 Task: Create new invoice with Date Opened :30-Apr-23, Select Customer: Ascension, Terms: Payment Term 2. Make invoice entry for item-1 with Date: 30-Apr-23, Description: 1800 Cristalino Tequila, Action: Material, Income Account: Income:Sales, Quantity: 1, Unit Price: 15, Discount $: 1.38. Make entry for item-2 with Date: 30-Apr-23, Description: Fairlife Low Fat Very Strawberry Milk , Action: Material, Income Account: Income:Sales, Quantity: 2, Unit Price: 9.25, Discount $: 2.38. Make entry for item-3 with Date: 30-Apr-23, Description: Magical Mixed Roses Bouquet (12ct)_x000D_
, Action: Material, Income Account: Income:Sales, Quantity: 1, Unit Price: 10.25, Discount $: 2.88. Write Notes: 'Looking forward to serving you again.'. Post Invoice with Post Date: 30-Apr-23, Post to Accounts: Assets:Accounts Receivable. Pay / Process Payment with Transaction Date: 15-May-23, Amount: 37.11, Transfer Account: Checking Account. Print Invoice, display notes by going to Option, then go to Display Tab and check 'Invoice Notes'.
Action: Mouse moved to (148, 51)
Screenshot: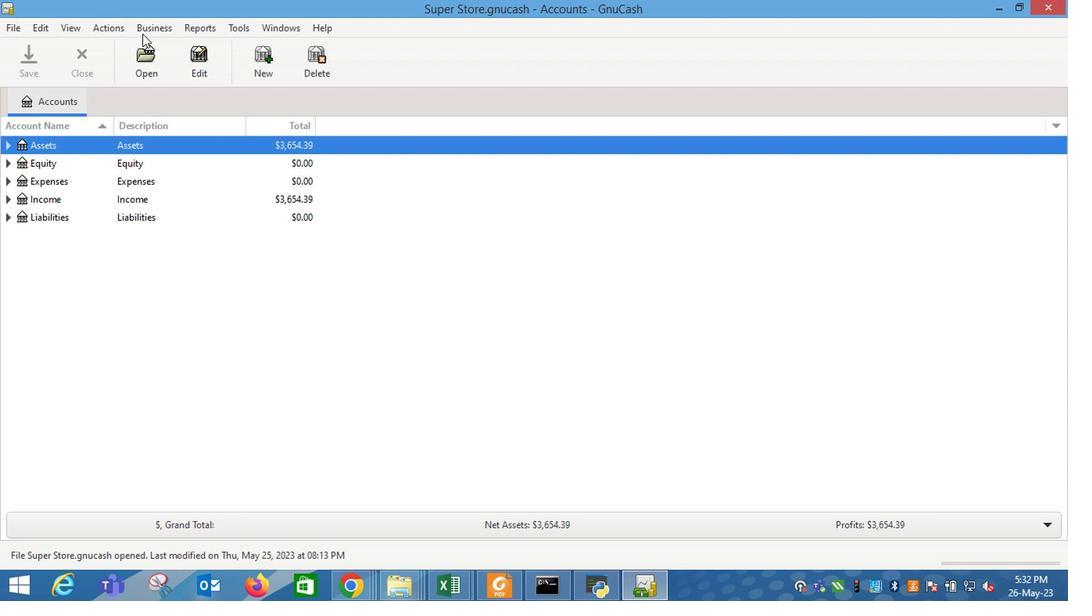 
Action: Mouse pressed left at (148, 51)
Screenshot: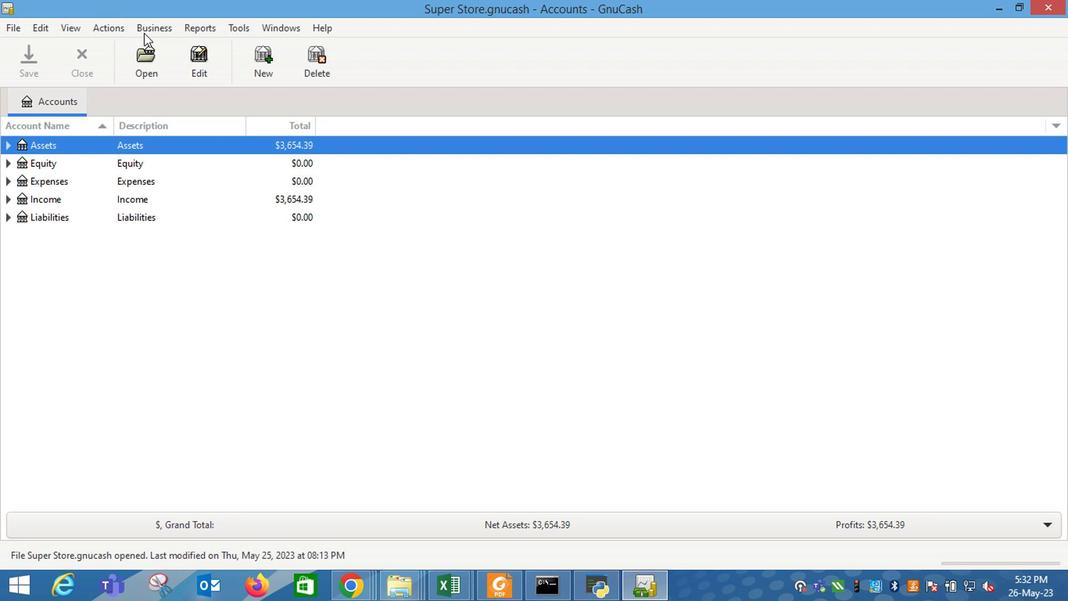 
Action: Mouse moved to (349, 126)
Screenshot: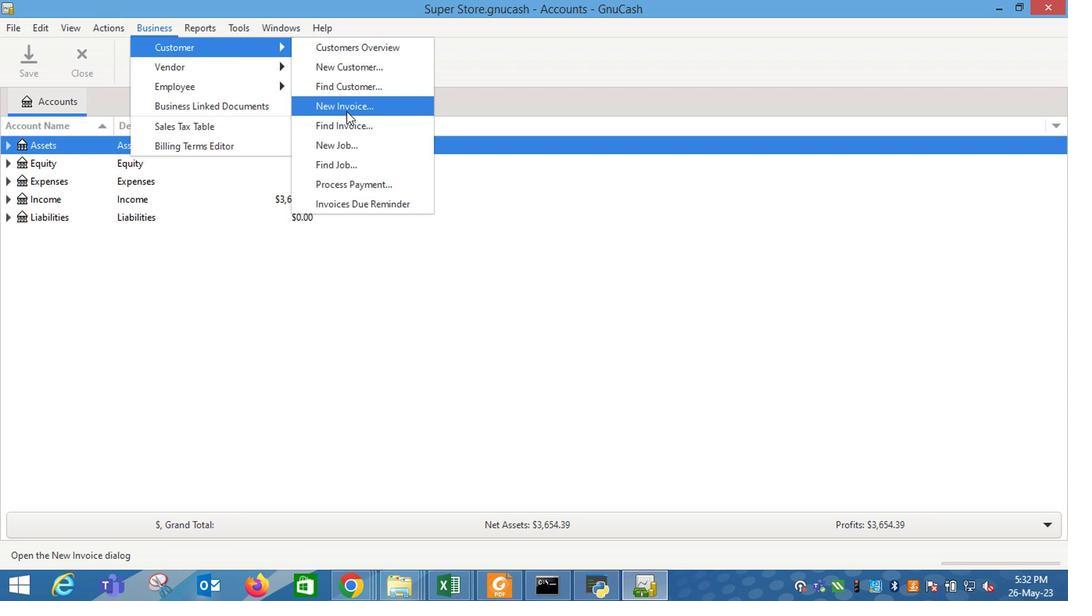 
Action: Mouse pressed left at (349, 126)
Screenshot: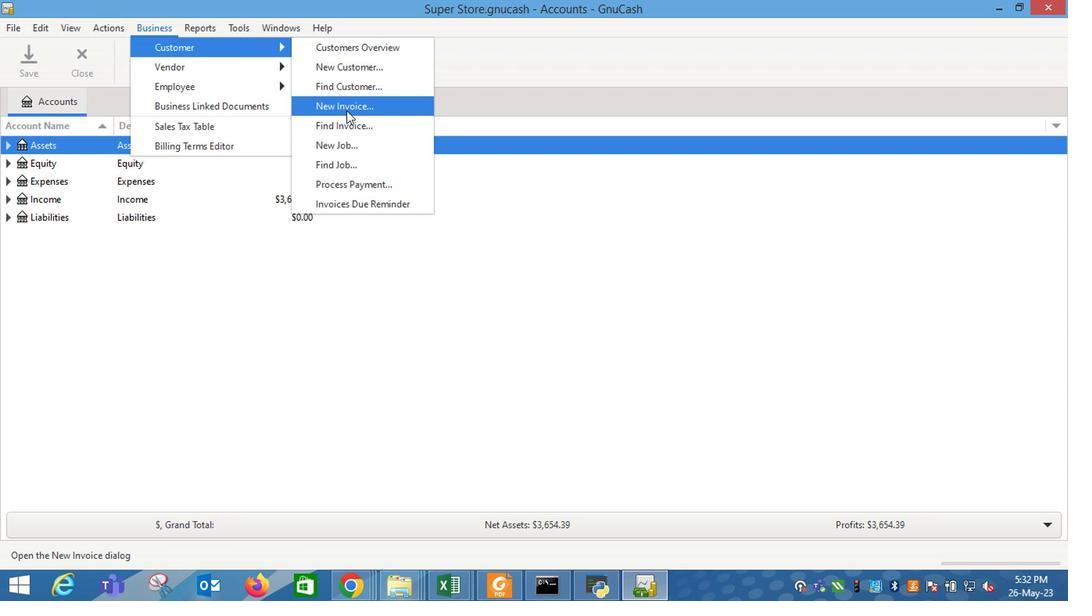 
Action: Mouse moved to (649, 252)
Screenshot: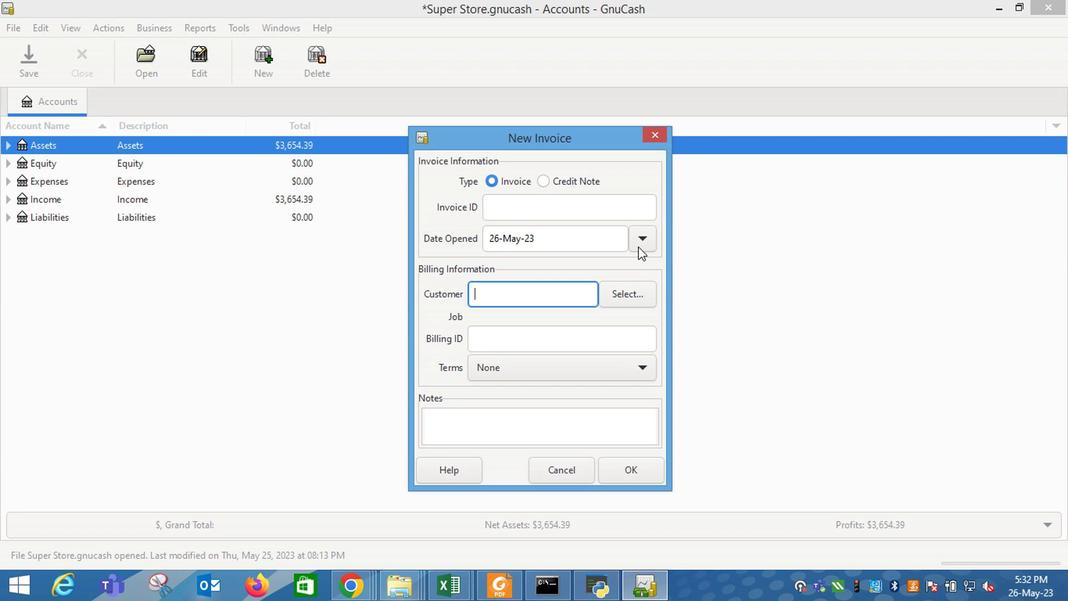 
Action: Mouse pressed left at (649, 252)
Screenshot: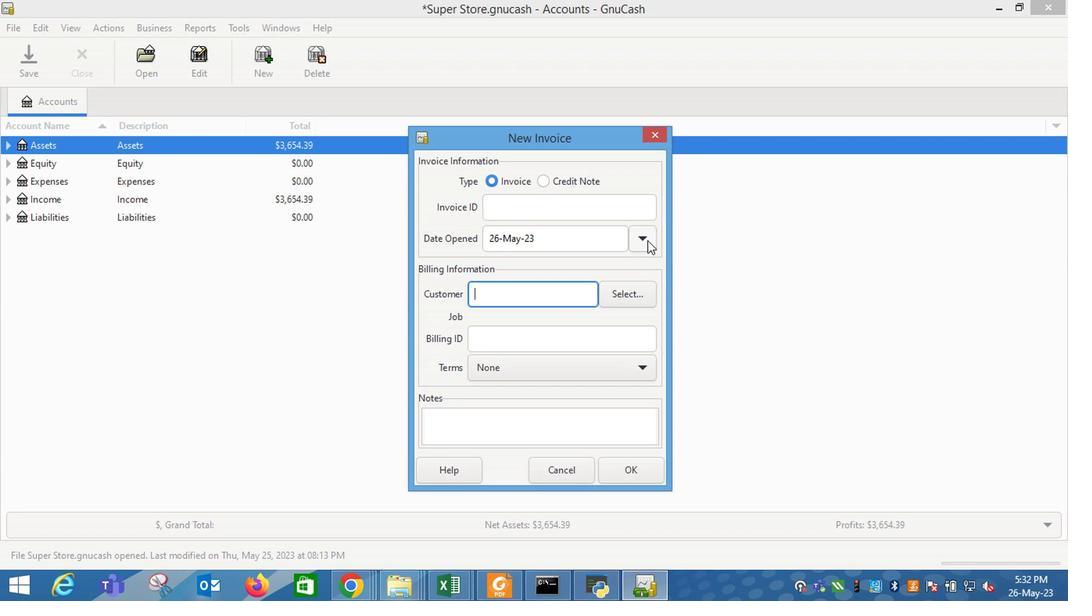 
Action: Mouse moved to (519, 273)
Screenshot: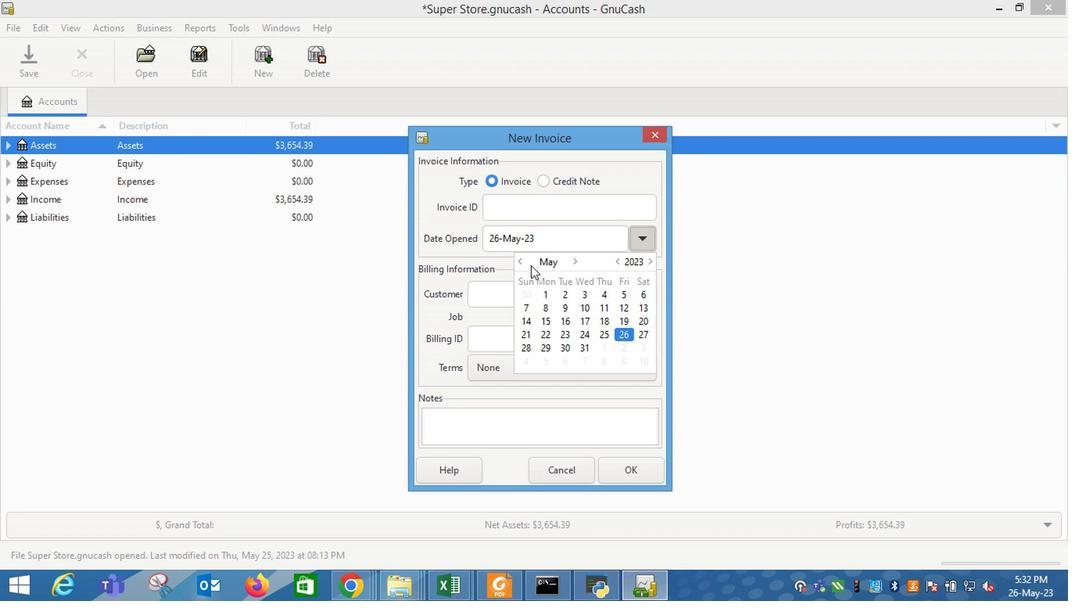 
Action: Mouse pressed left at (519, 273)
Screenshot: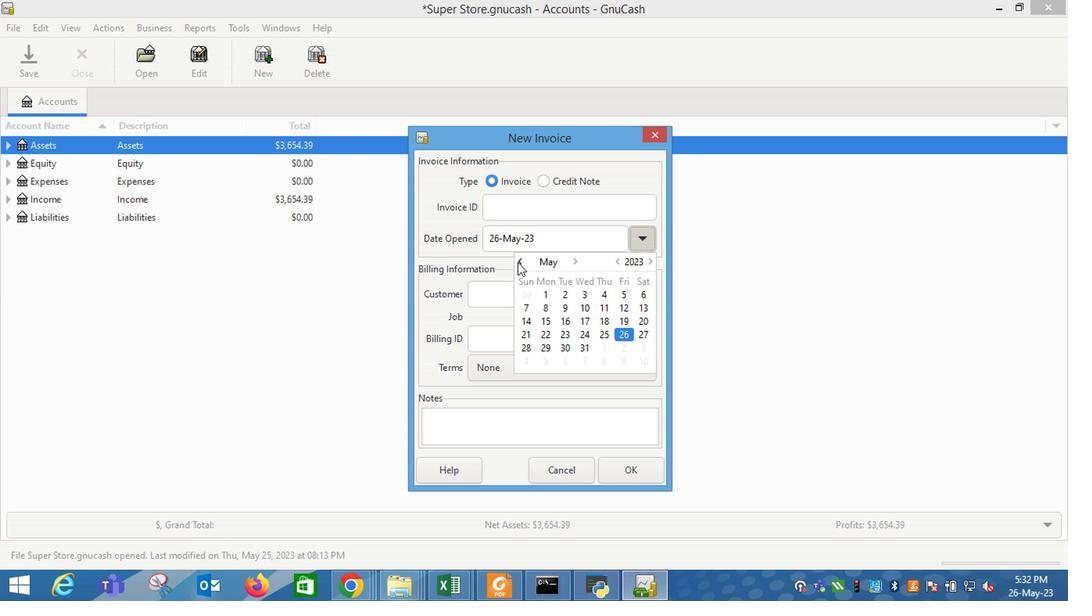 
Action: Mouse moved to (532, 367)
Screenshot: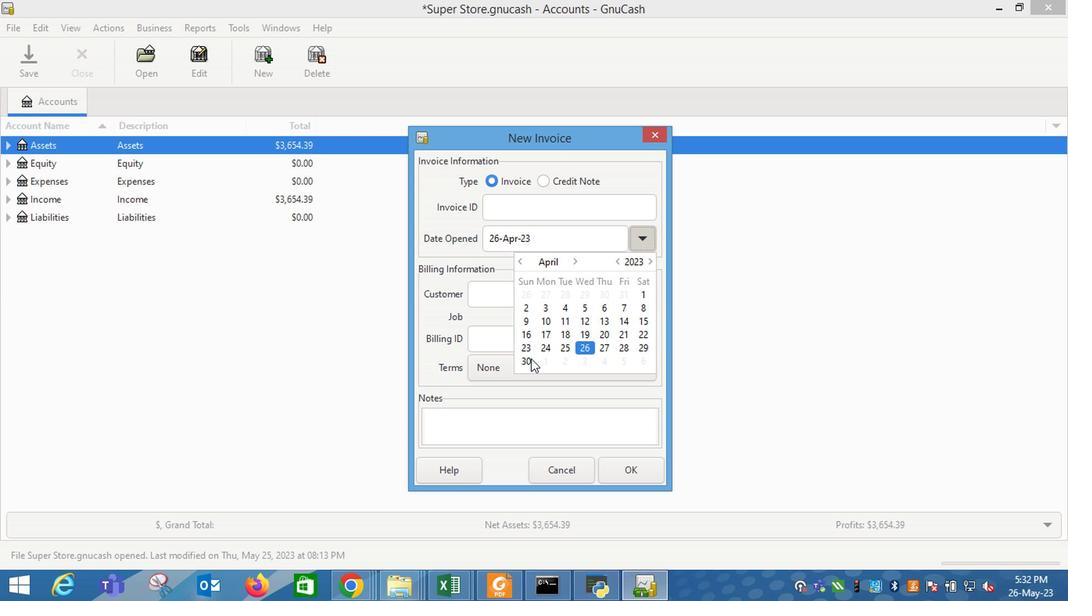 
Action: Mouse pressed left at (532, 367)
Screenshot: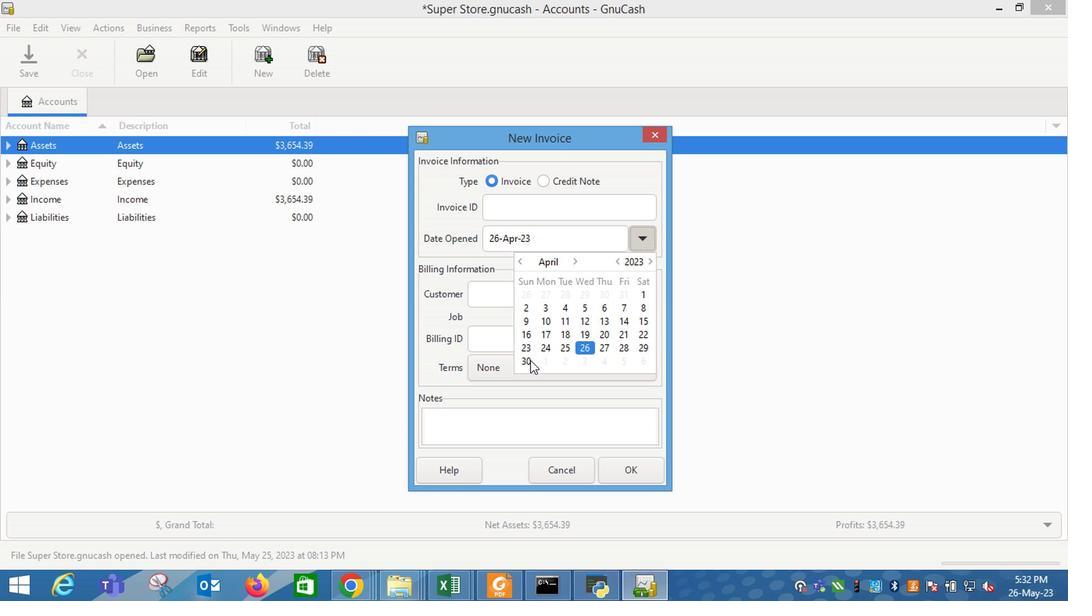 
Action: Mouse moved to (503, 301)
Screenshot: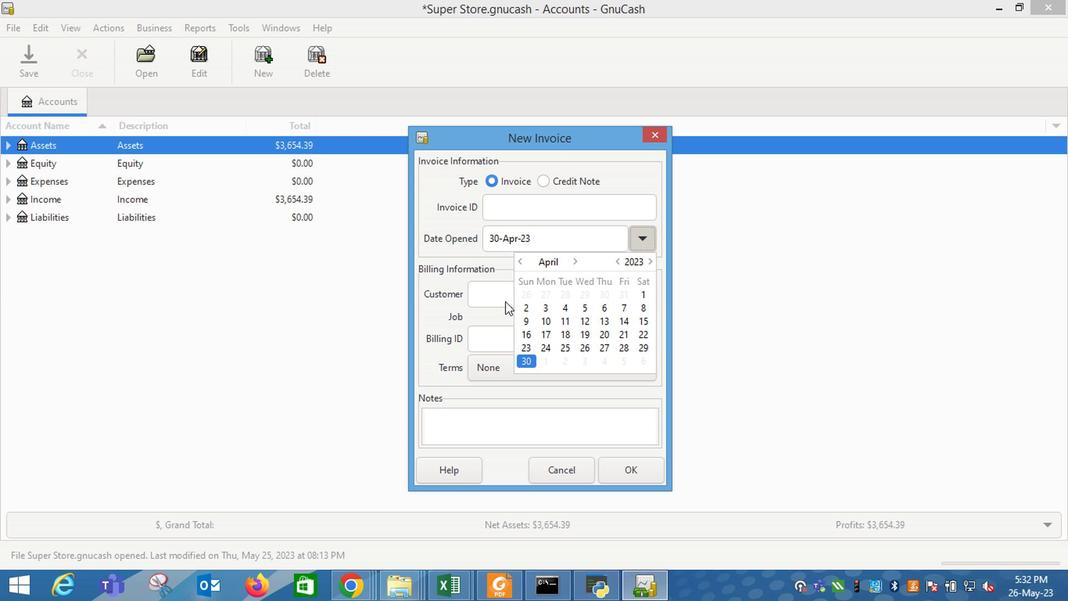 
Action: Mouse pressed left at (503, 301)
Screenshot: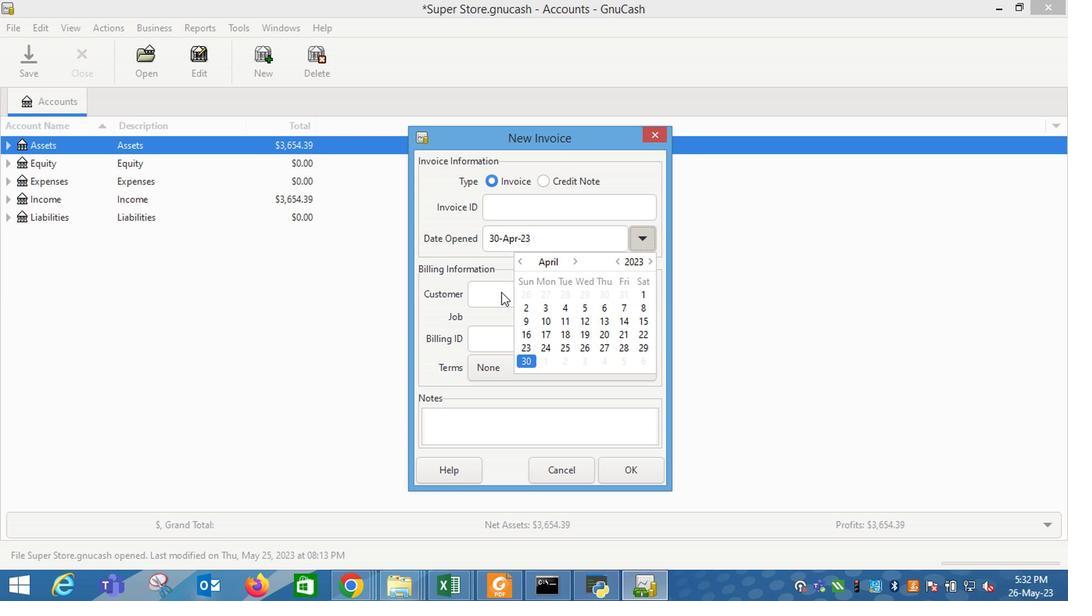 
Action: Mouse moved to (516, 305)
Screenshot: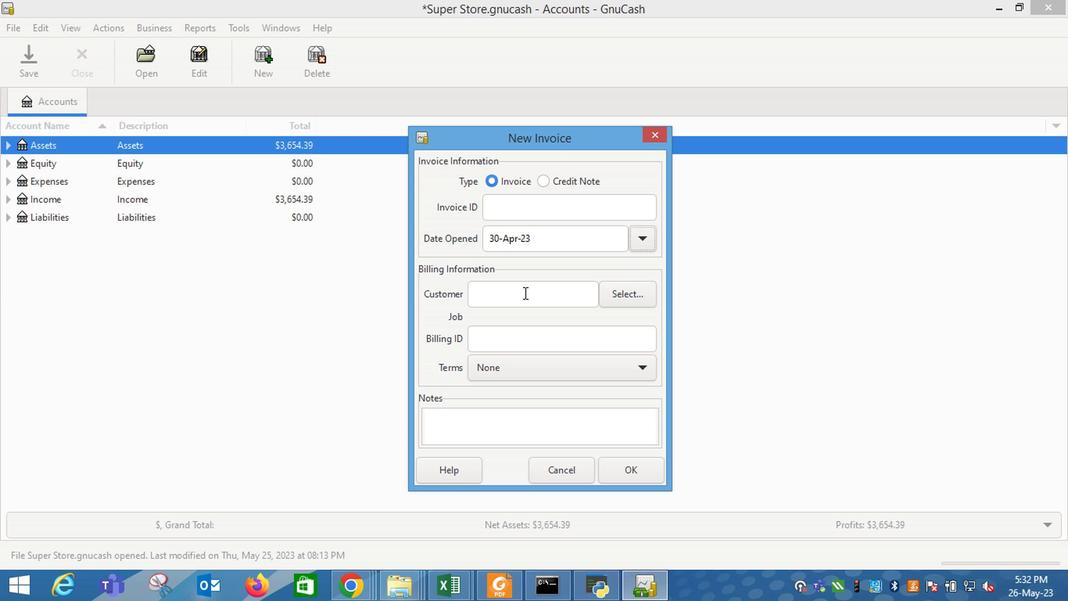 
Action: Mouse pressed left at (516, 305)
Screenshot: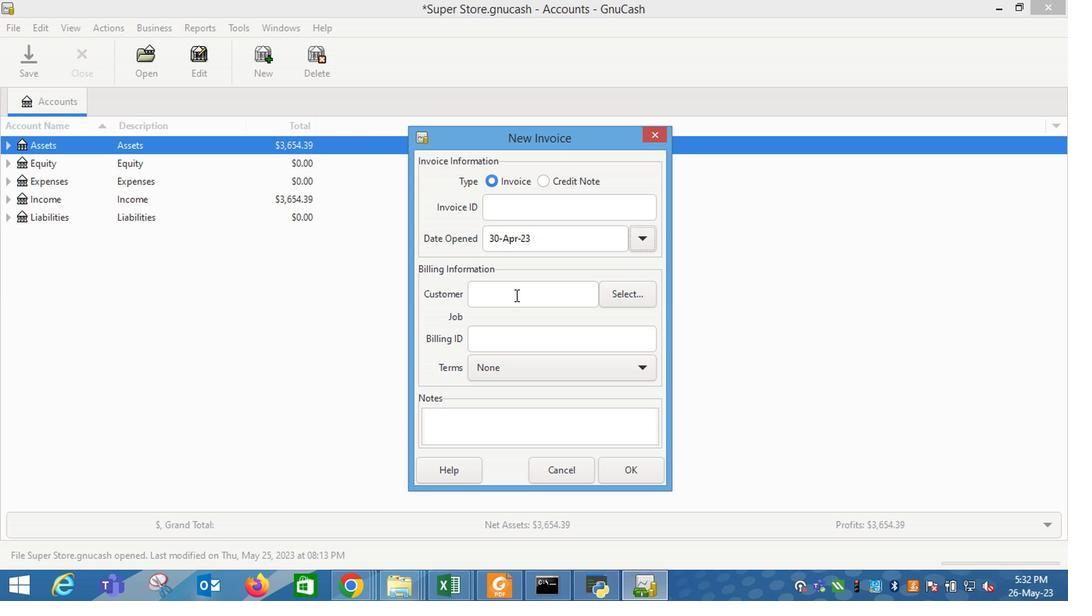 
Action: Key pressed <Key.shift_r>S<Key.backspace><Key.shift_r>Asc
Screenshot: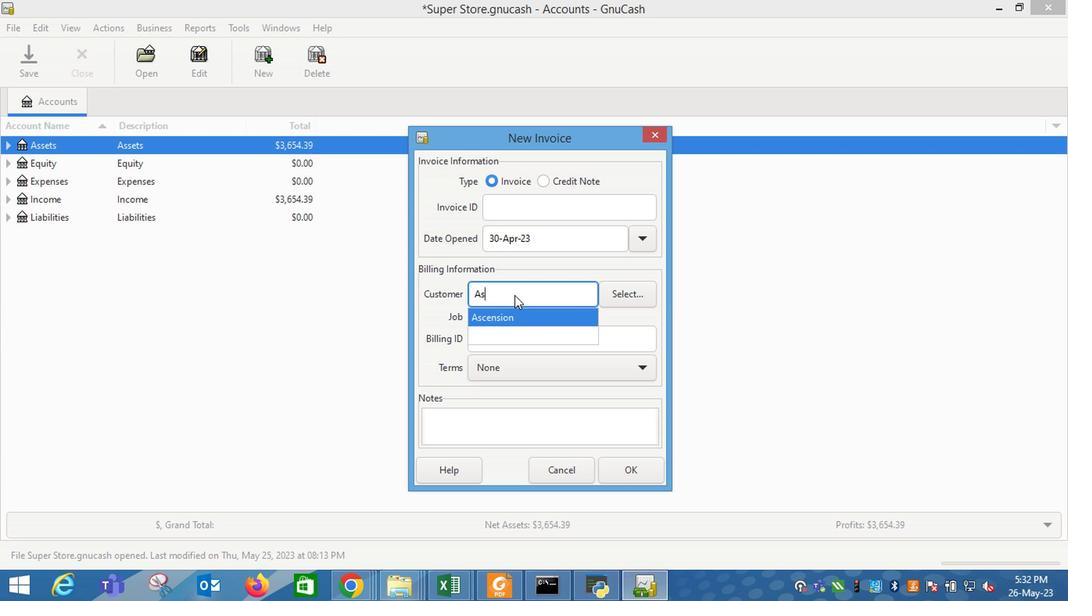 
Action: Mouse moved to (510, 326)
Screenshot: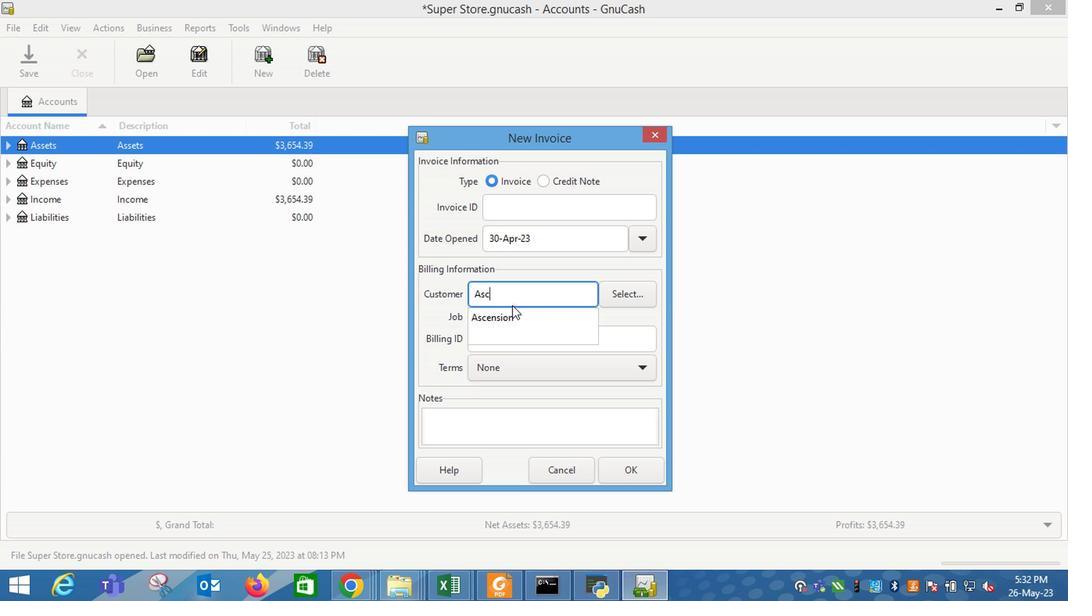 
Action: Mouse pressed left at (510, 326)
Screenshot: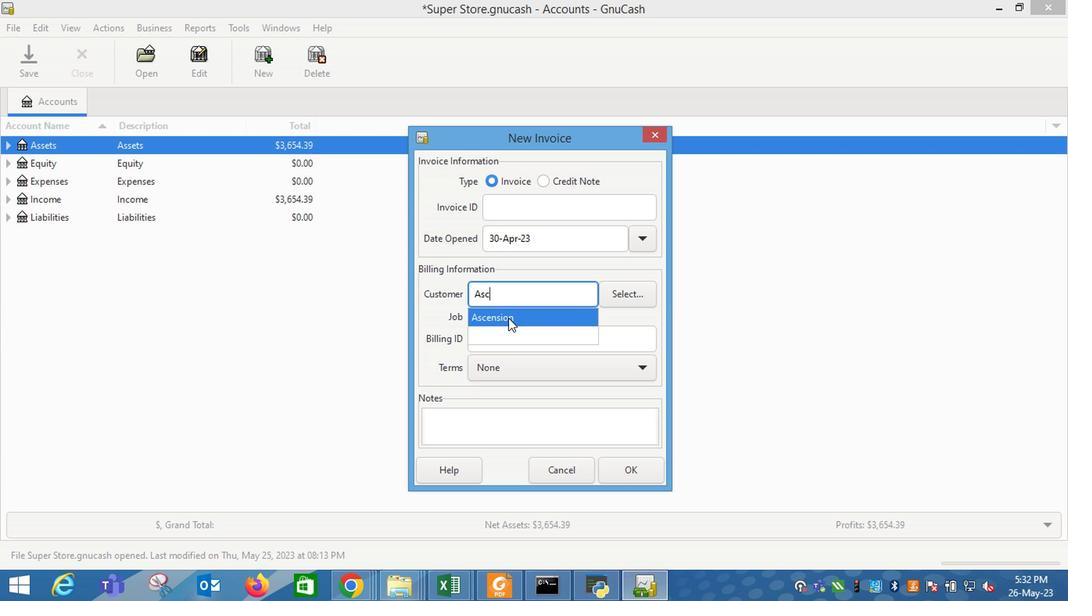 
Action: Mouse moved to (578, 389)
Screenshot: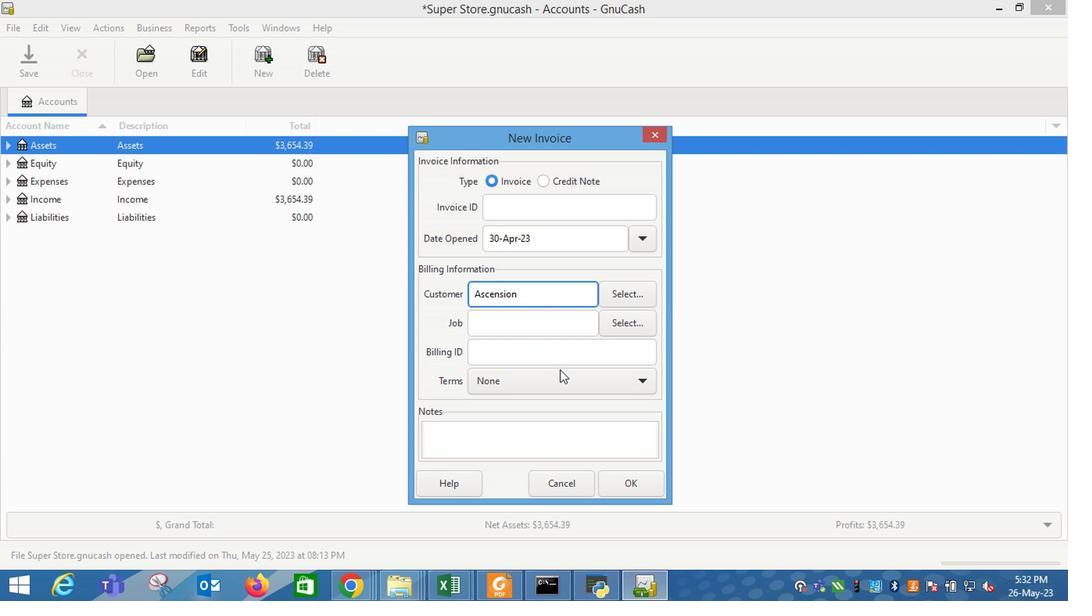 
Action: Mouse pressed left at (578, 389)
Screenshot: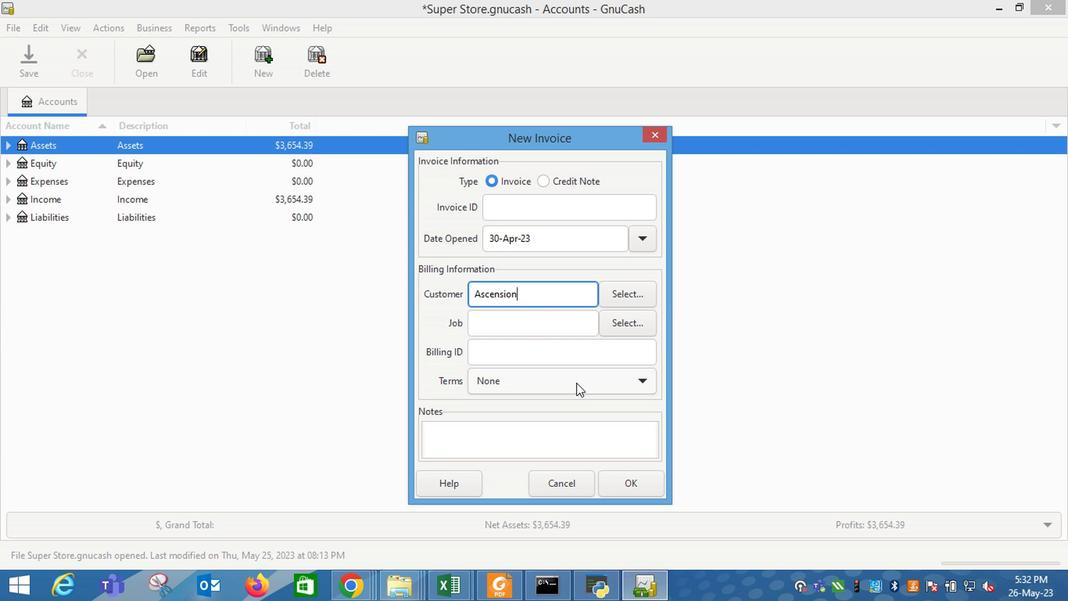 
Action: Mouse moved to (543, 441)
Screenshot: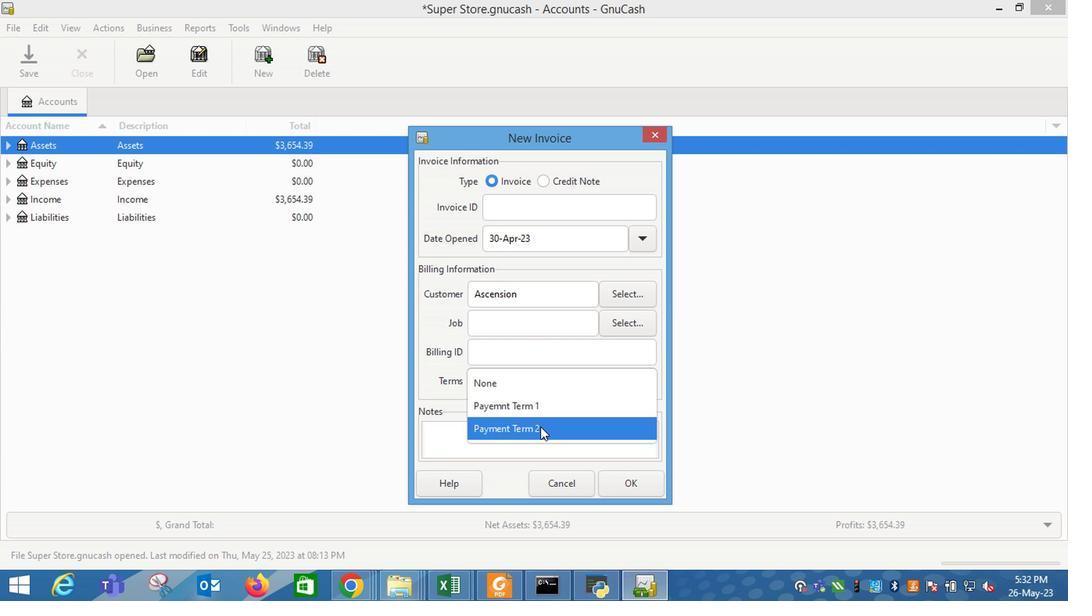 
Action: Mouse pressed left at (543, 441)
Screenshot: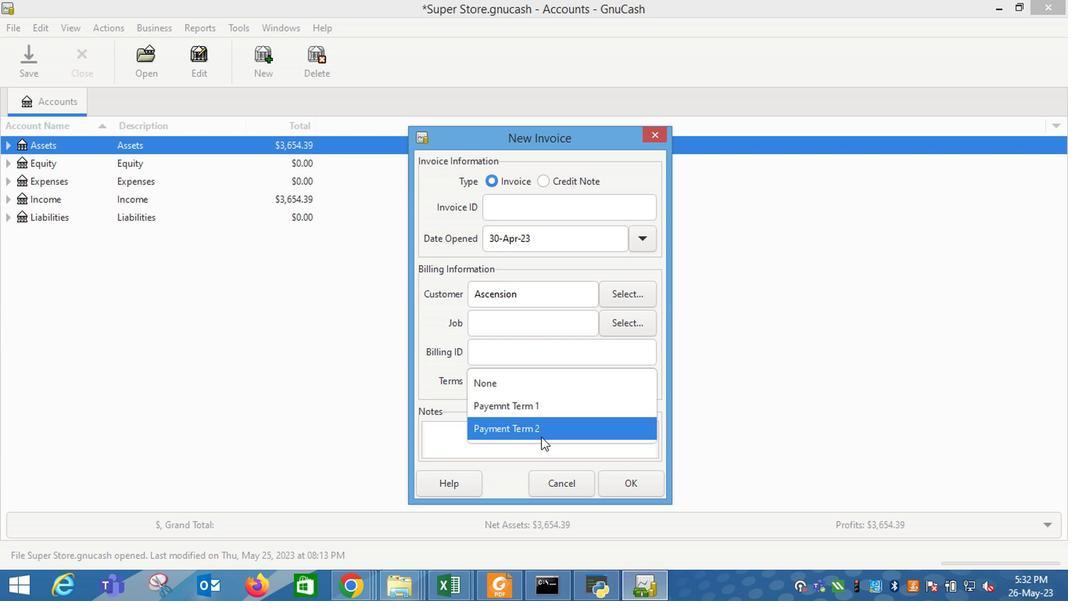 
Action: Mouse moved to (656, 492)
Screenshot: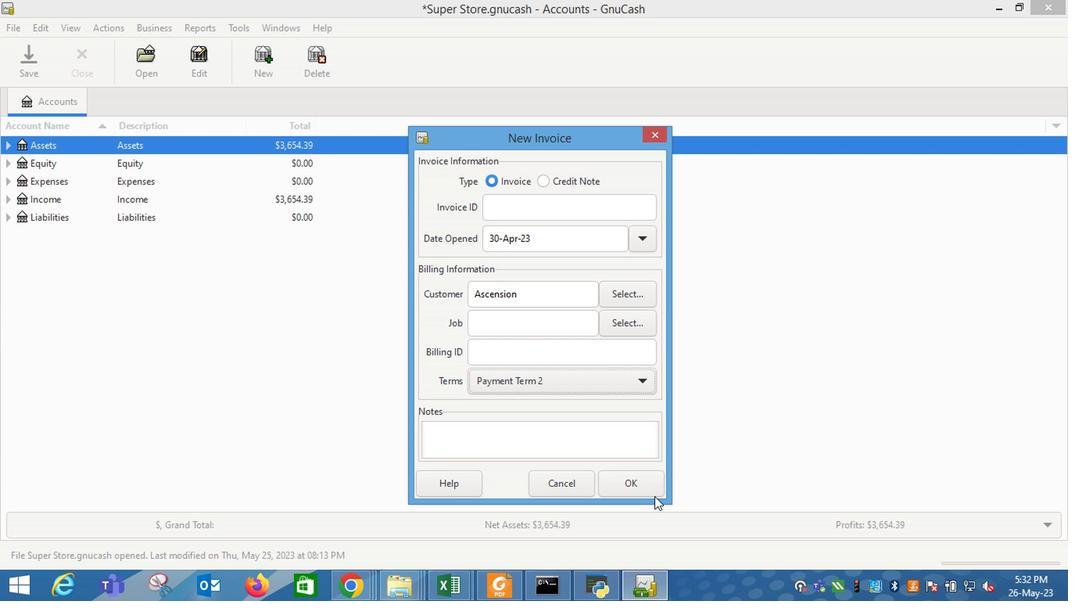 
Action: Mouse pressed left at (656, 492)
Screenshot: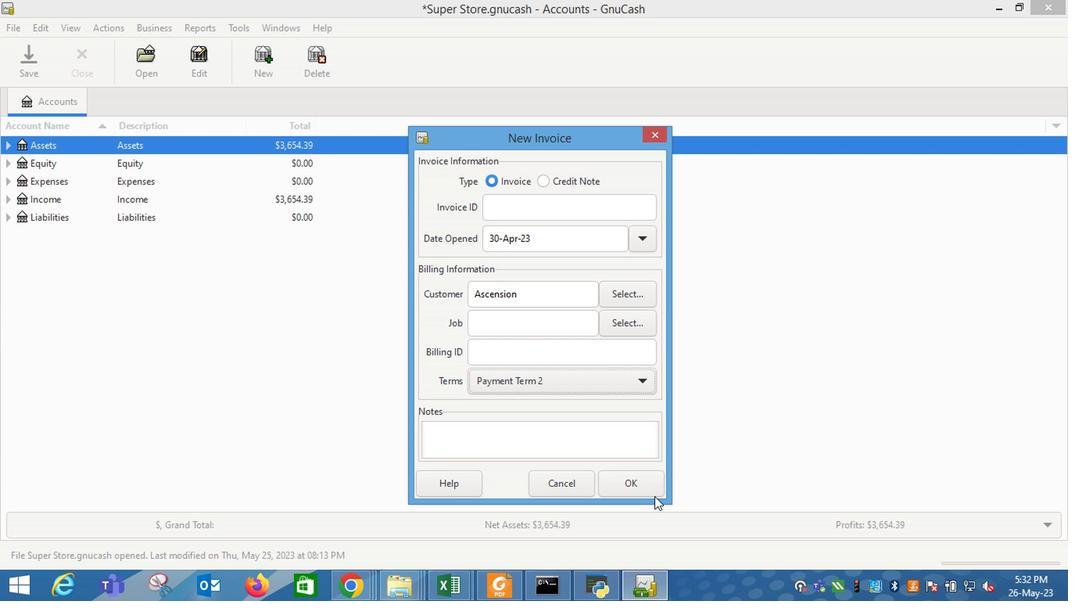 
Action: Mouse moved to (57, 318)
Screenshot: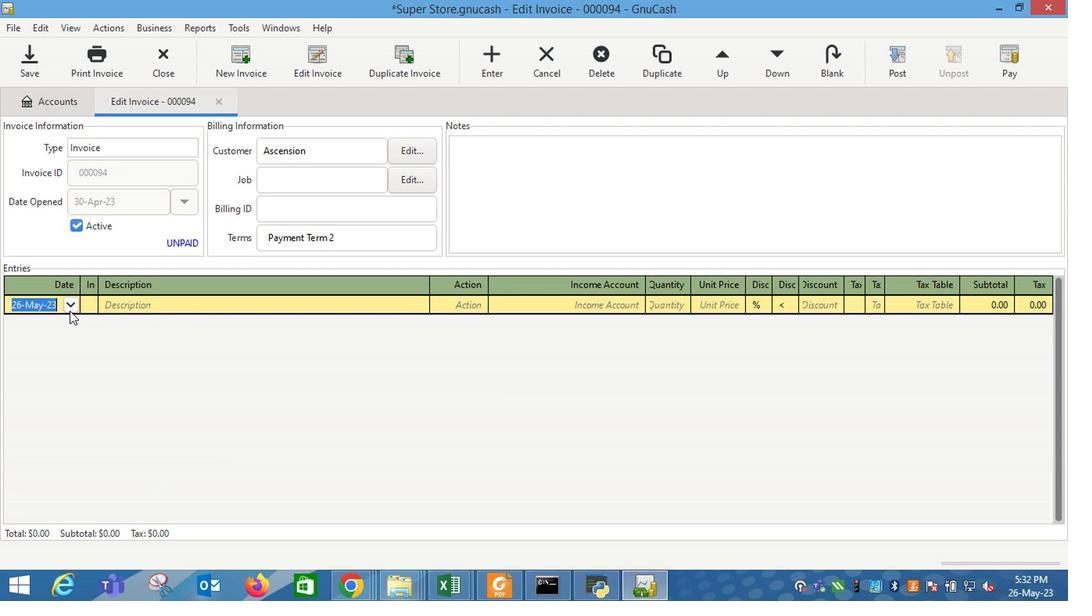 
Action: Mouse pressed left at (72, 316)
Screenshot: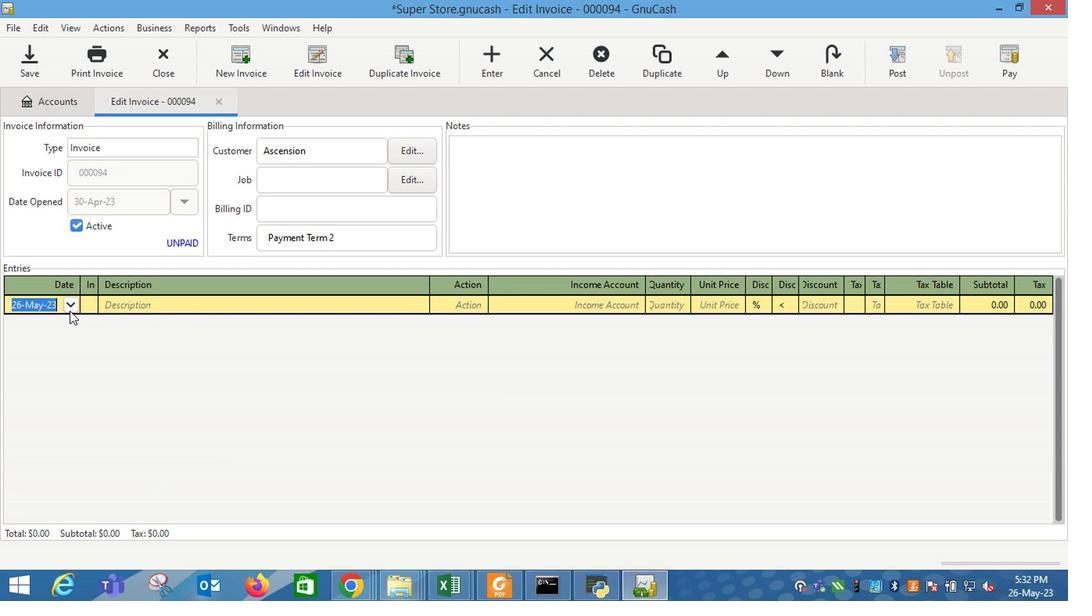 
Action: Mouse moved to (16, 330)
Screenshot: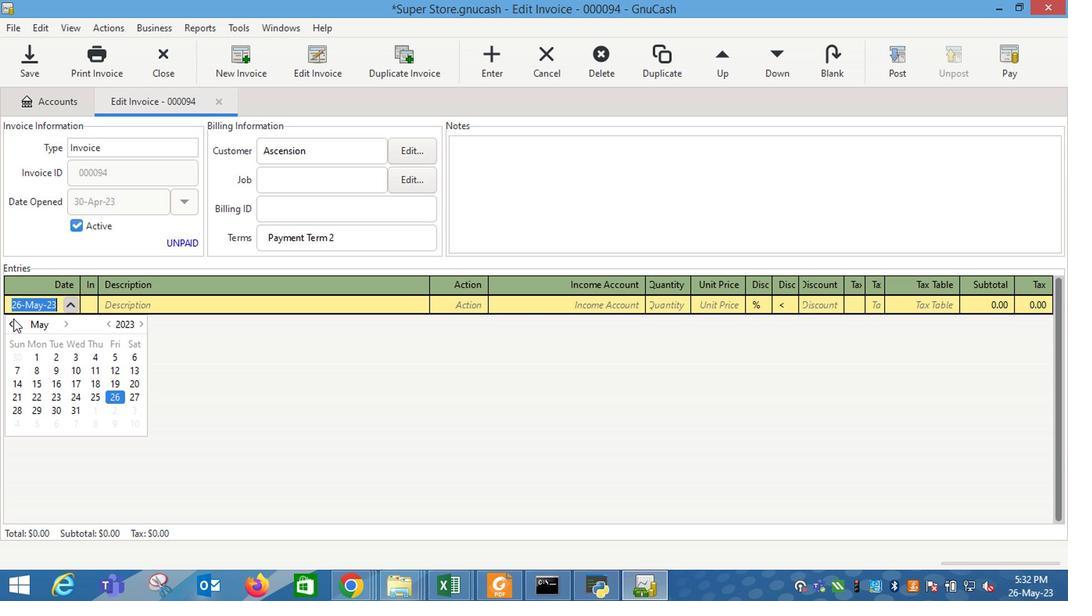 
Action: Mouse pressed left at (16, 330)
Screenshot: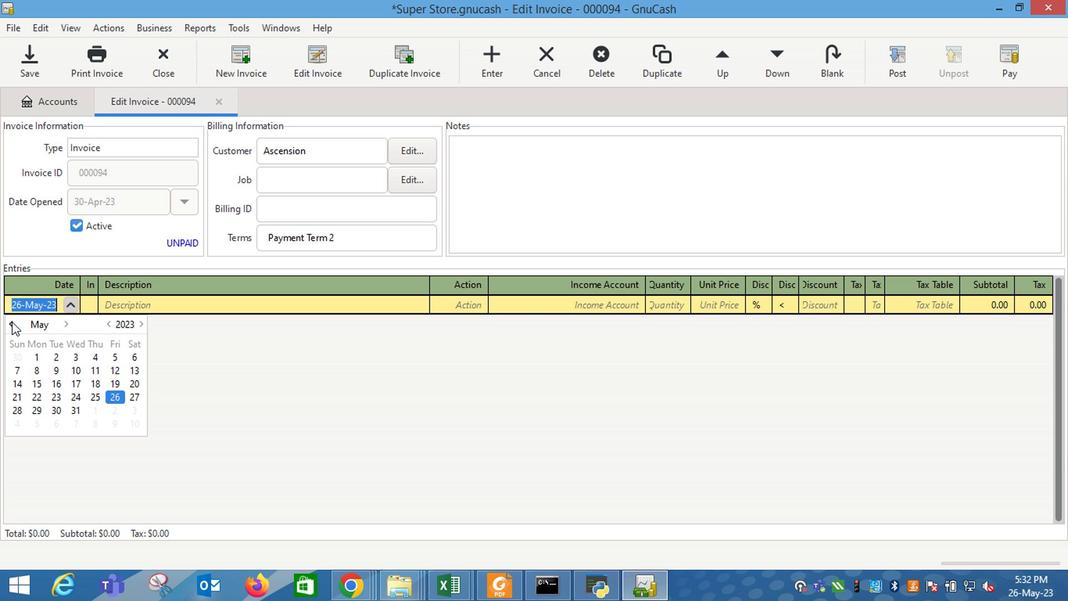 
Action: Mouse moved to (16, 429)
Screenshot: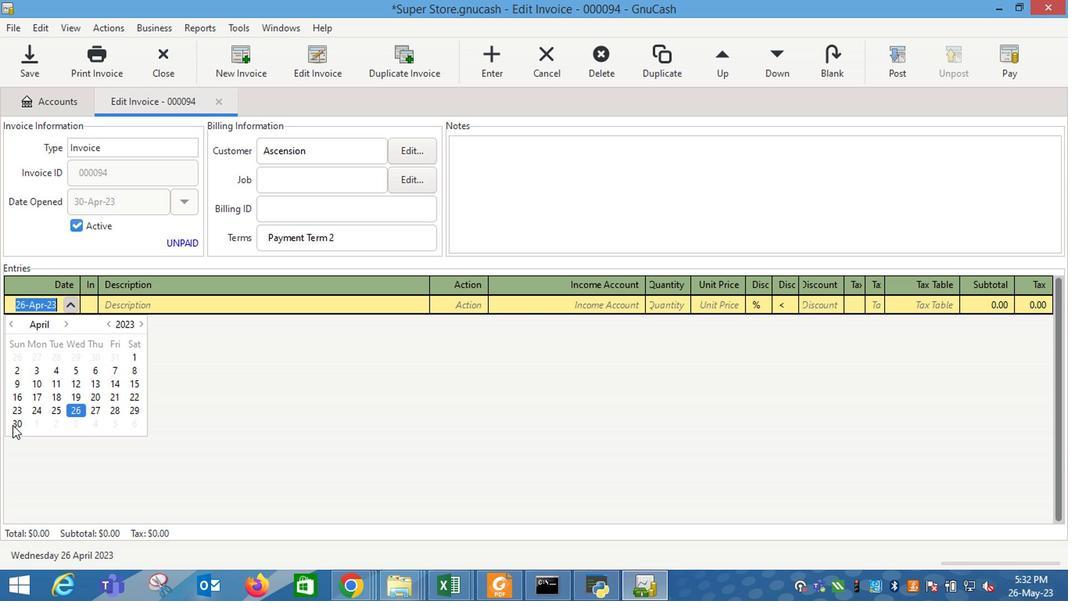 
Action: Mouse pressed left at (16, 429)
Screenshot: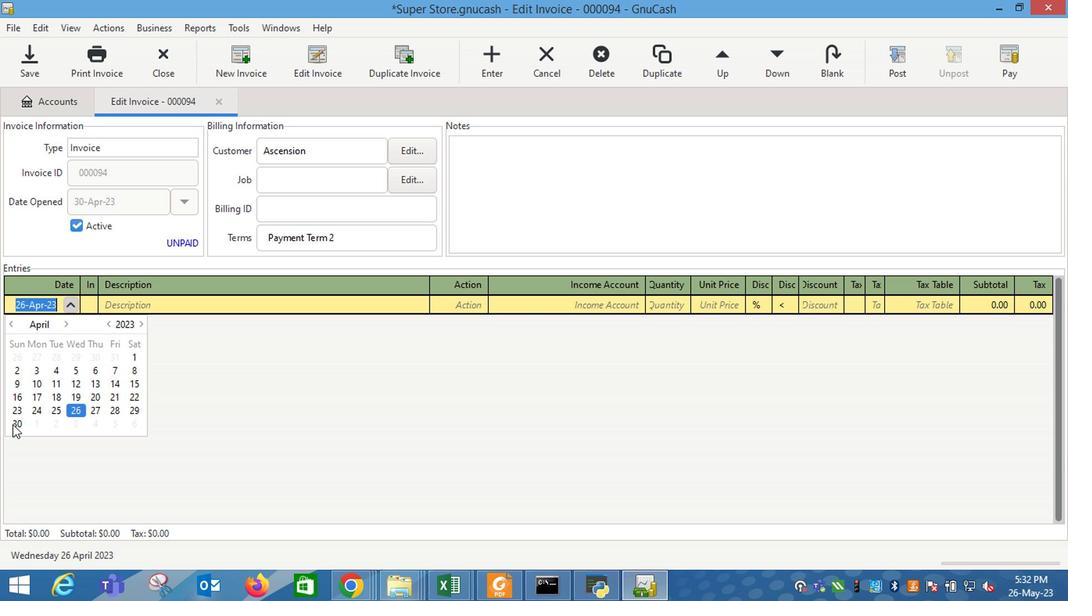 
Action: Mouse moved to (150, 313)
Screenshot: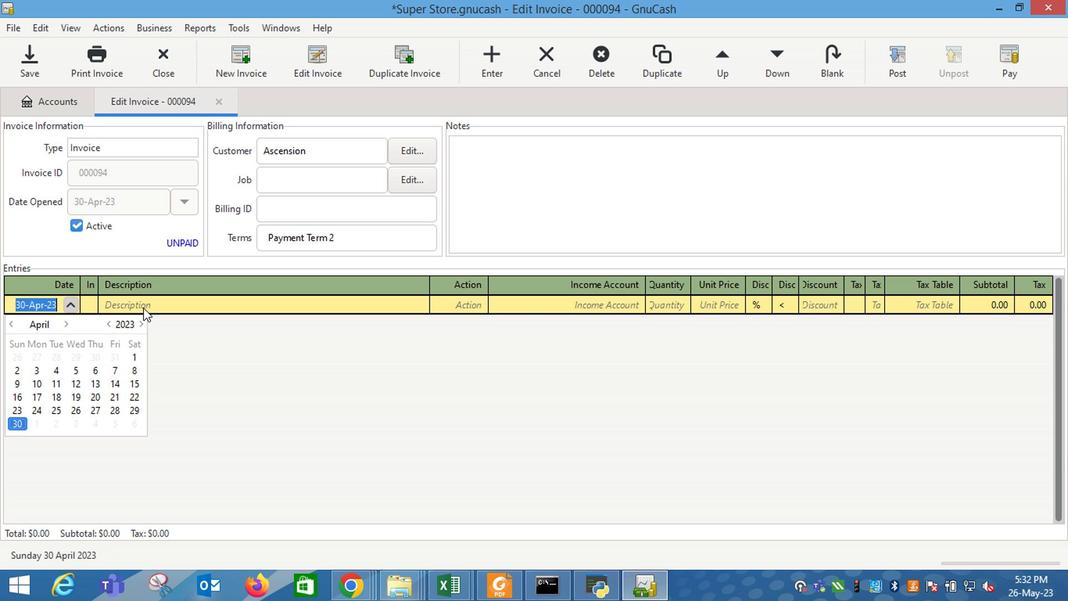 
Action: Mouse pressed left at (150, 313)
Screenshot: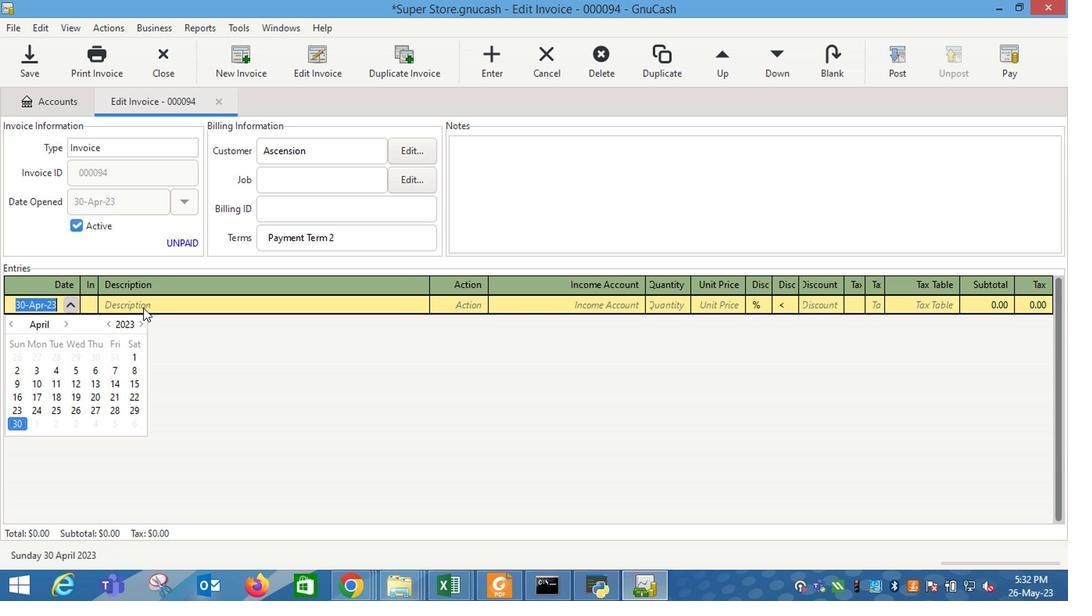 
Action: Key pressed 1800<Key.space><Key.shift_r>Cristalino
Screenshot: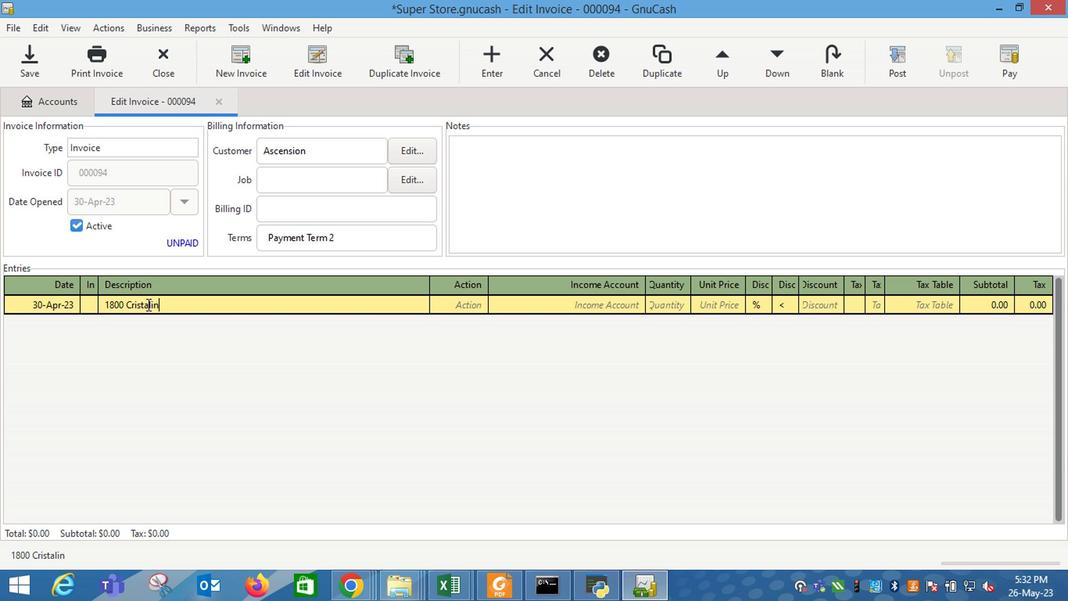 
Action: Mouse moved to (209, 381)
Screenshot: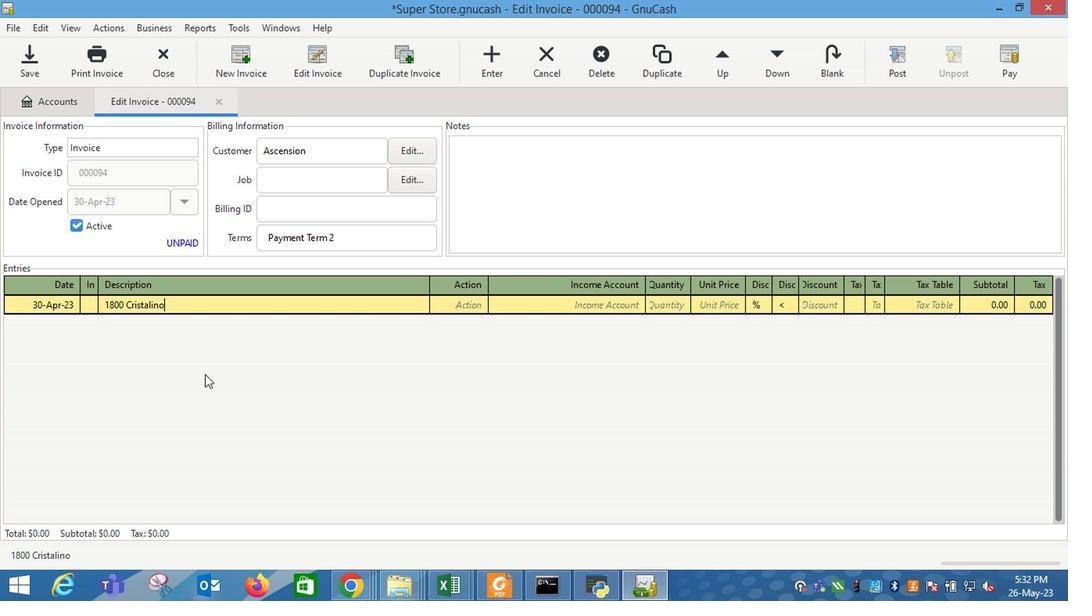 
Action: Key pressed <Key.space><Key.shift_r>Tequila
Screenshot: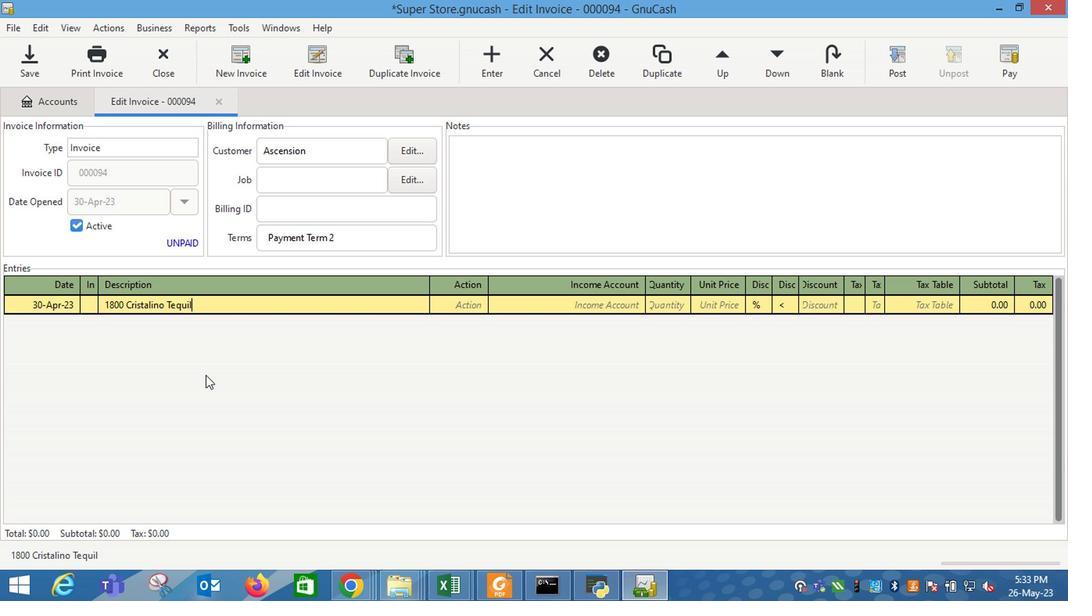 
Action: Mouse moved to (489, 413)
Screenshot: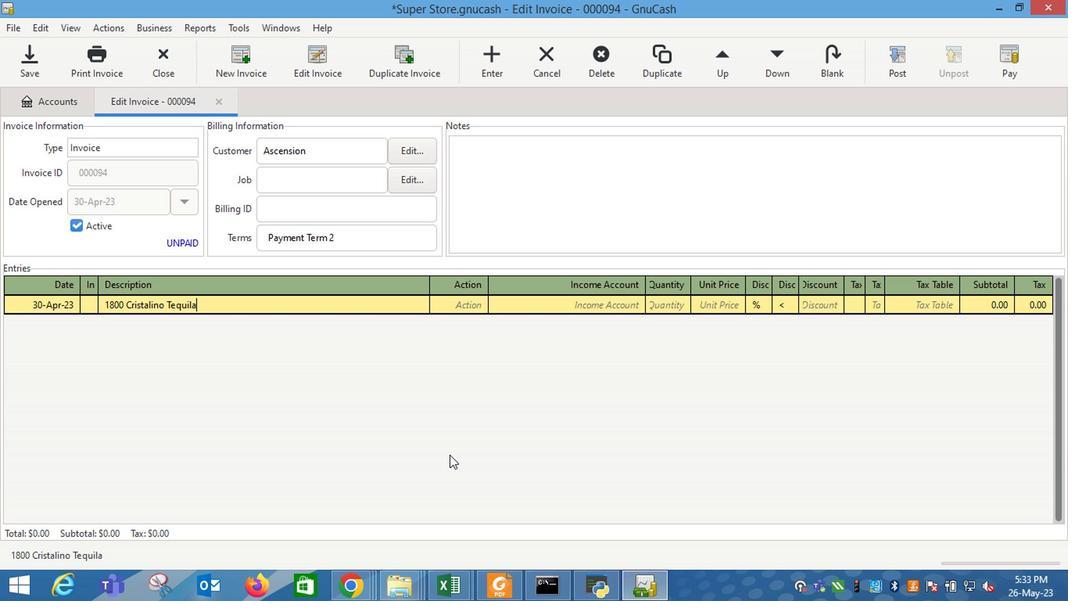 
Action: Key pressed <Key.tab>
Screenshot: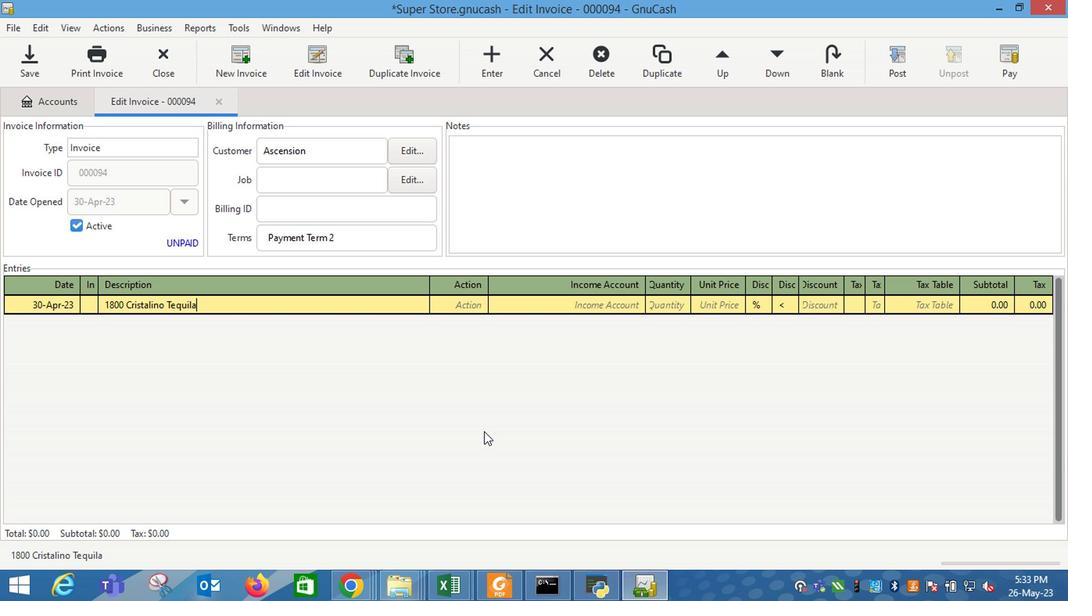 
Action: Mouse moved to (491, 311)
Screenshot: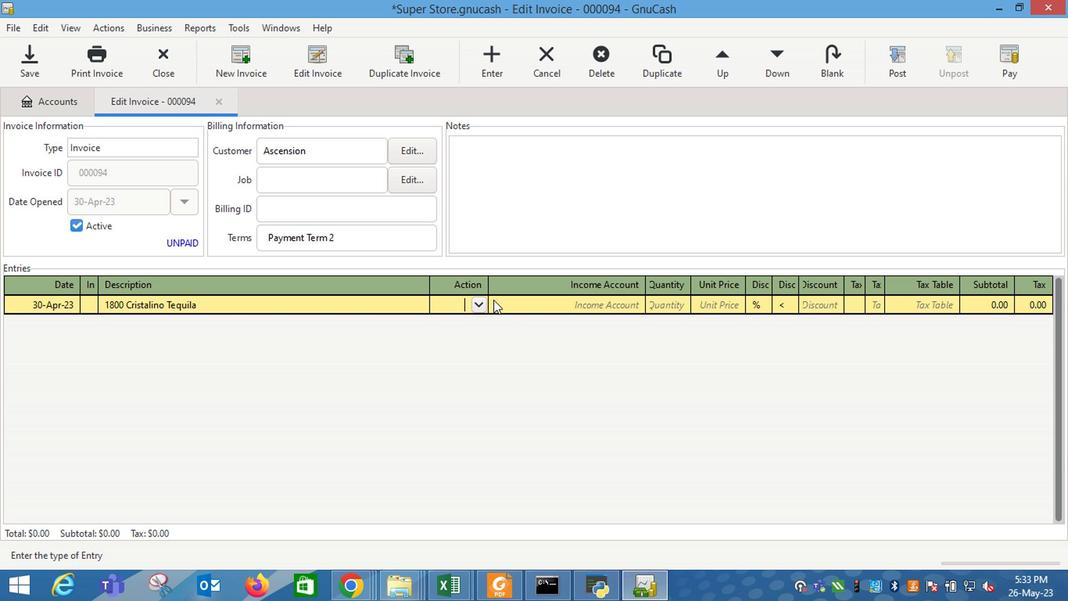 
Action: Key pressed m<Key.tab>i<Key.down><Key.down><Key.down><Key.enter><Key.tab>1<Key.tab>15
Screenshot: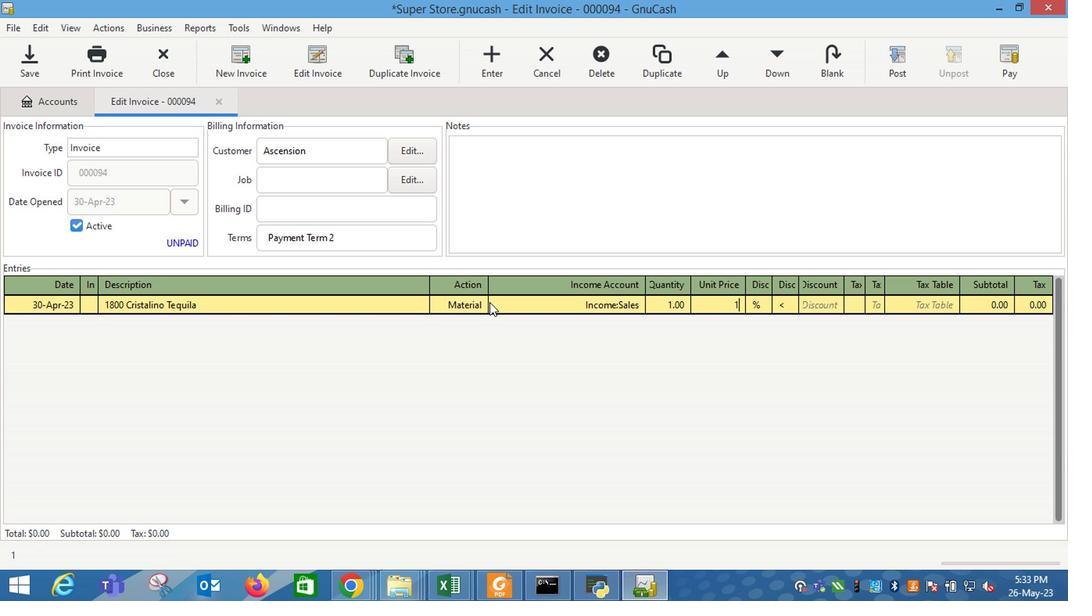 
Action: Mouse moved to (693, 301)
Screenshot: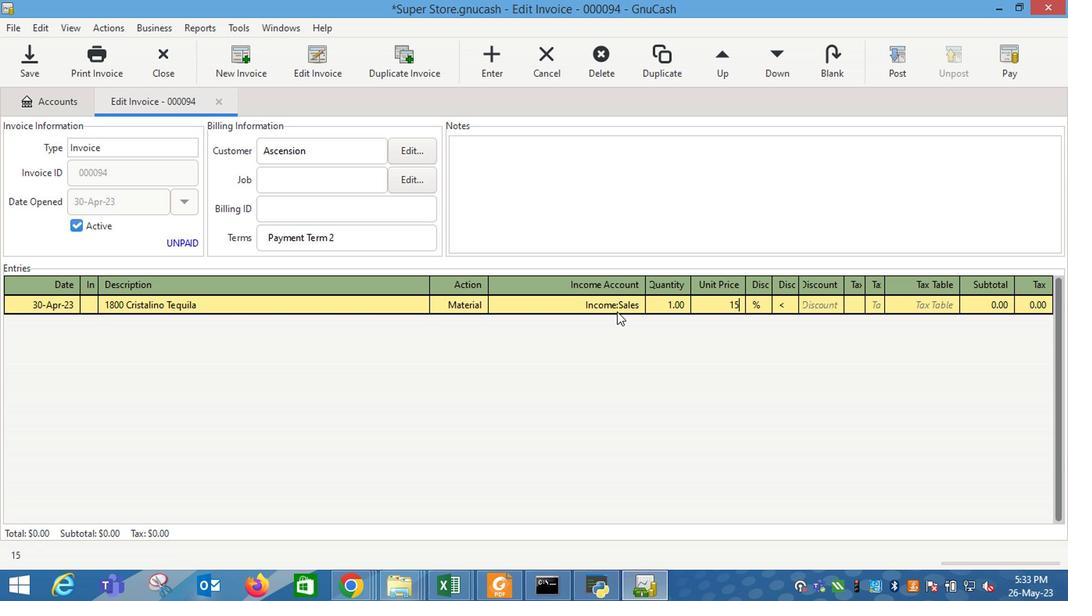 
Action: Key pressed <Key.tab>
Screenshot: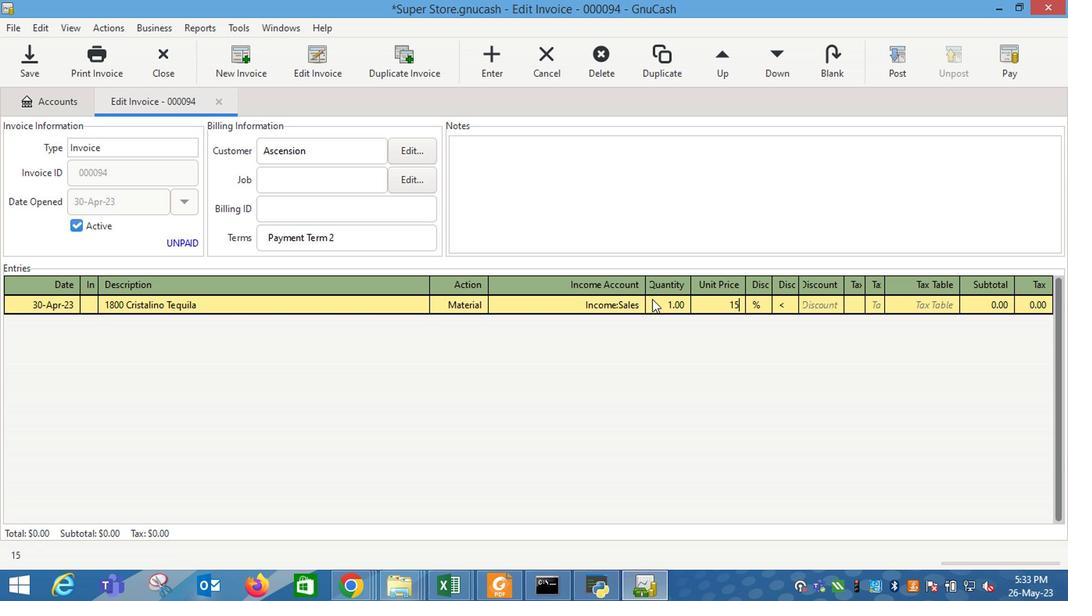 
Action: Mouse moved to (764, 316)
Screenshot: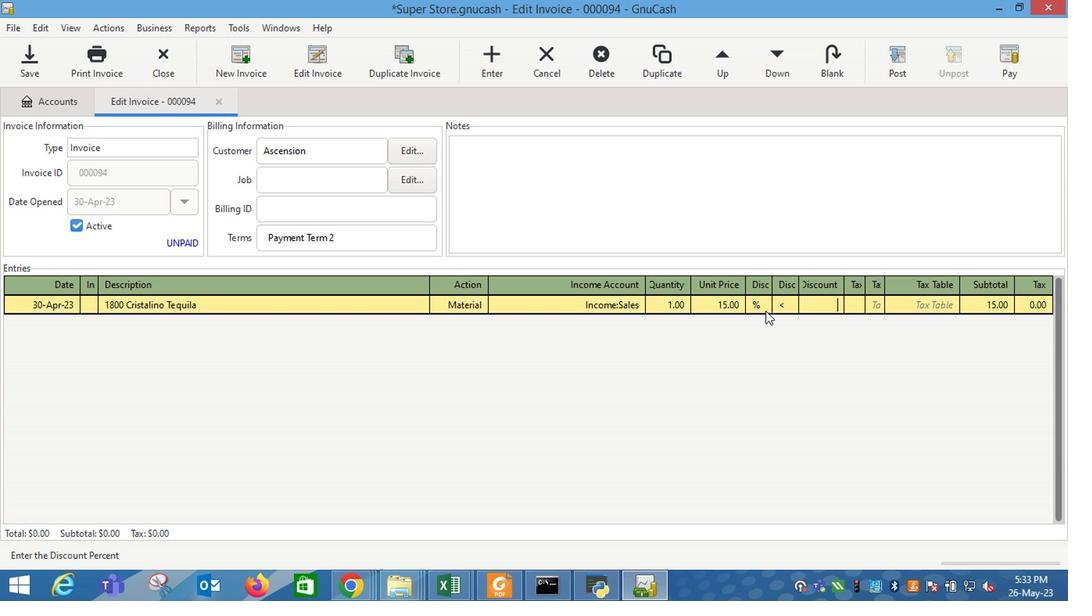 
Action: Mouse pressed left at (764, 316)
Screenshot: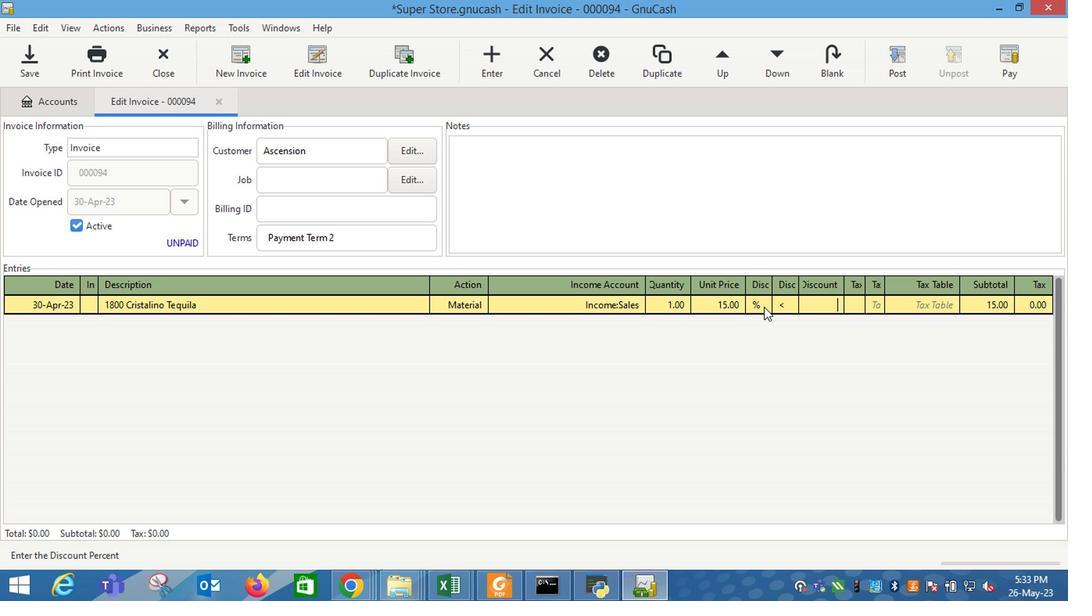 
Action: Mouse moved to (785, 310)
Screenshot: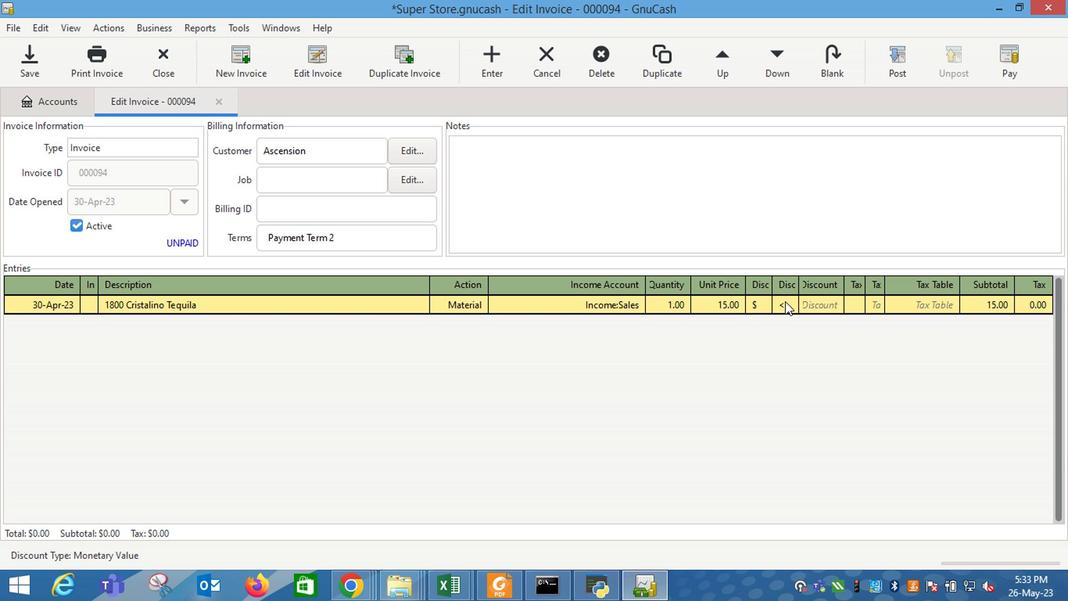 
Action: Mouse pressed left at (785, 310)
Screenshot: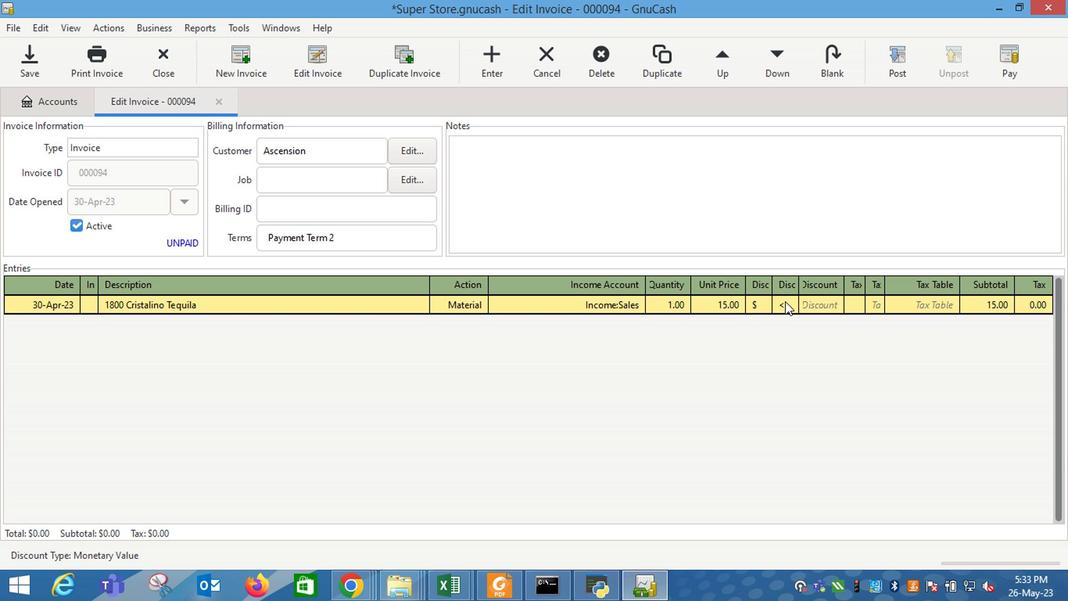 
Action: Mouse moved to (819, 313)
Screenshot: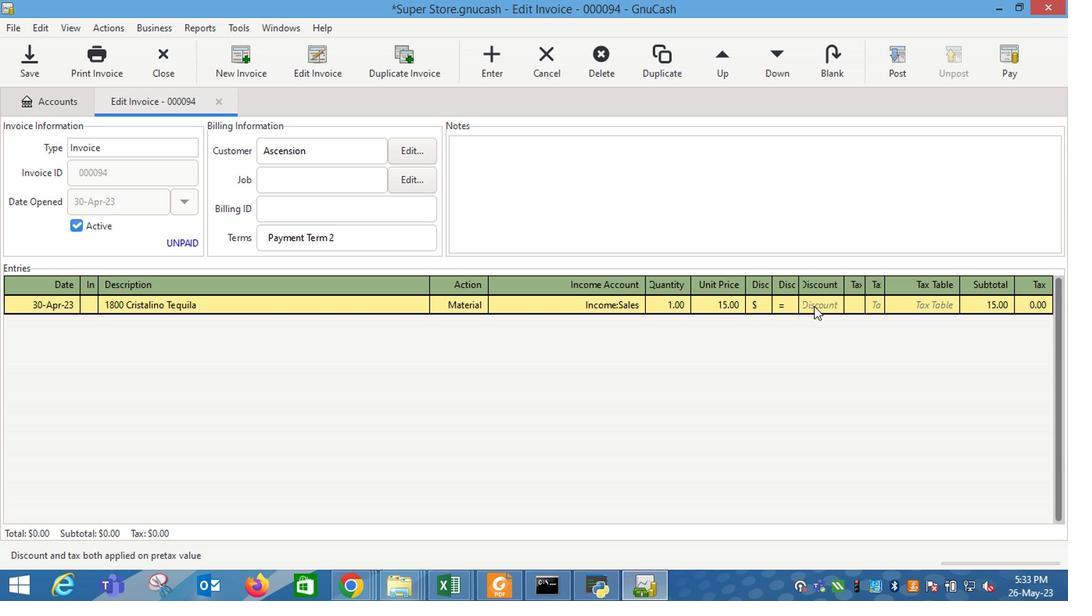 
Action: Mouse pressed left at (819, 313)
Screenshot: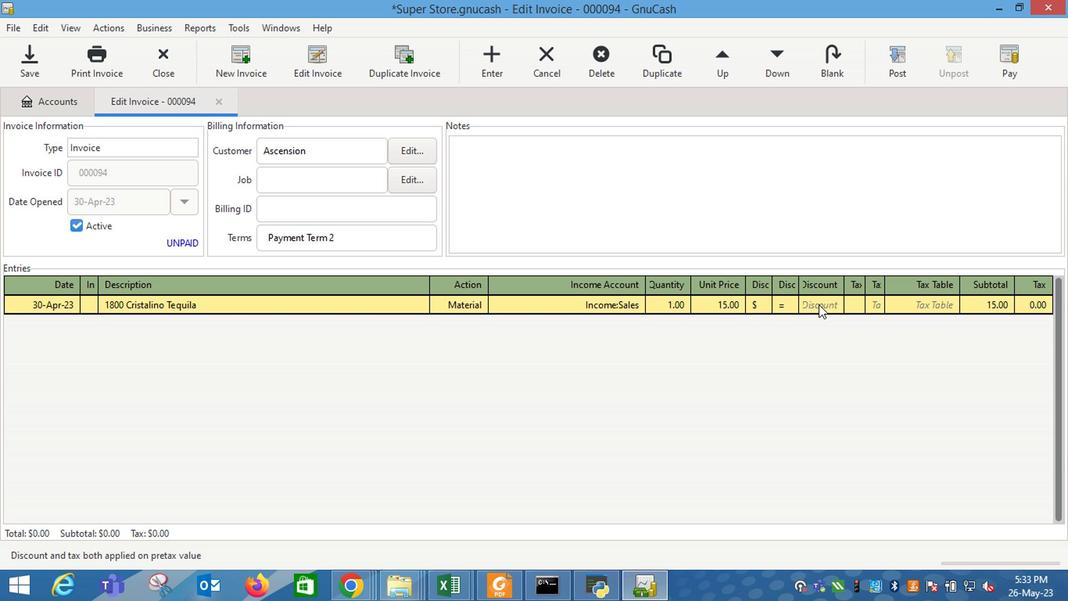 
Action: Mouse moved to (819, 313)
Screenshot: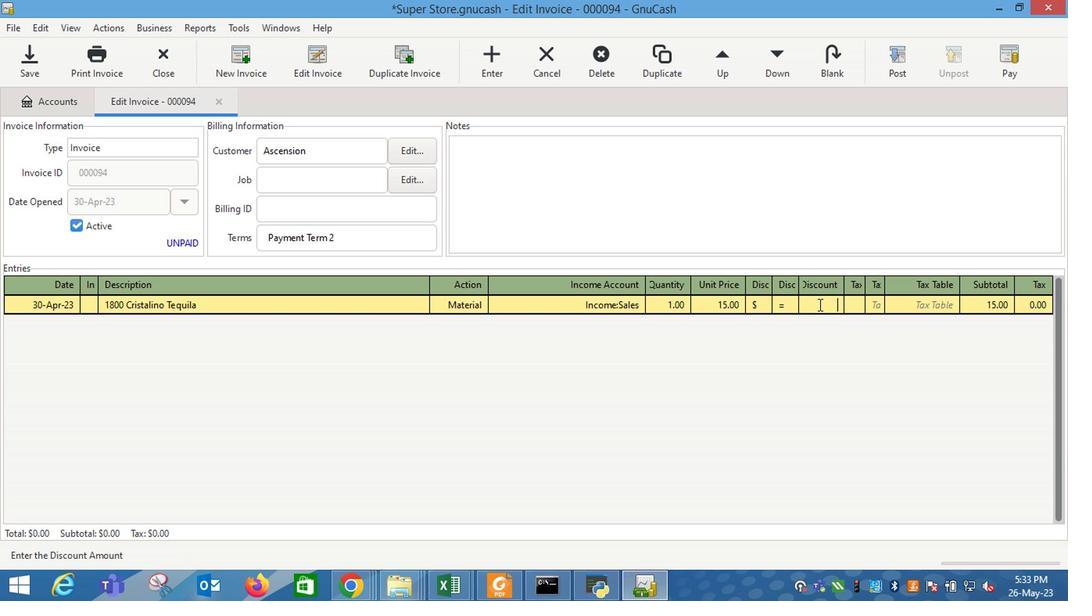 
Action: Key pressed 1.38
Screenshot: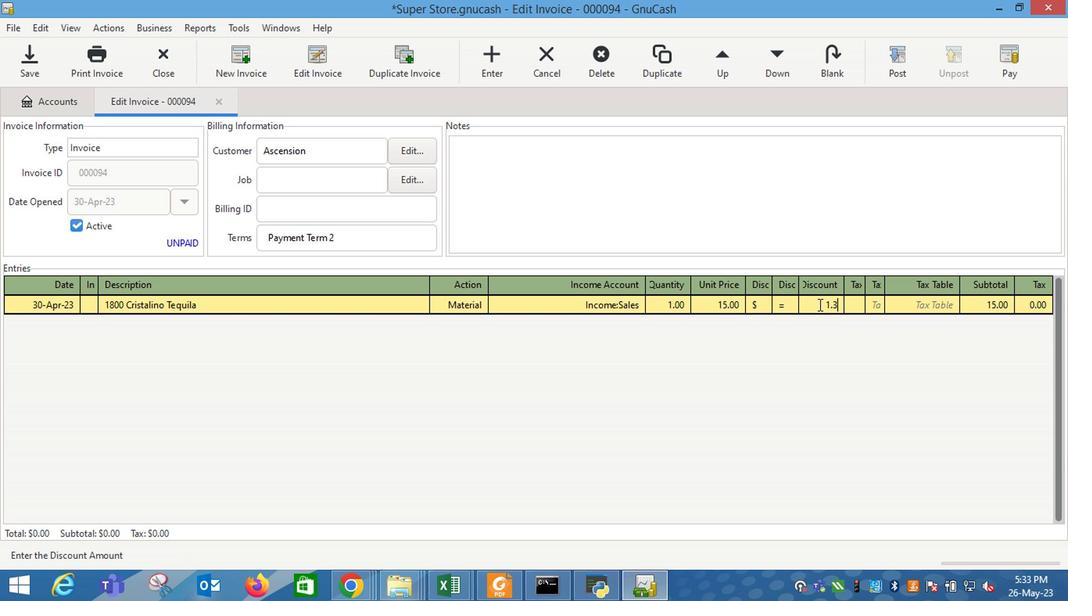 
Action: Mouse moved to (867, 247)
Screenshot: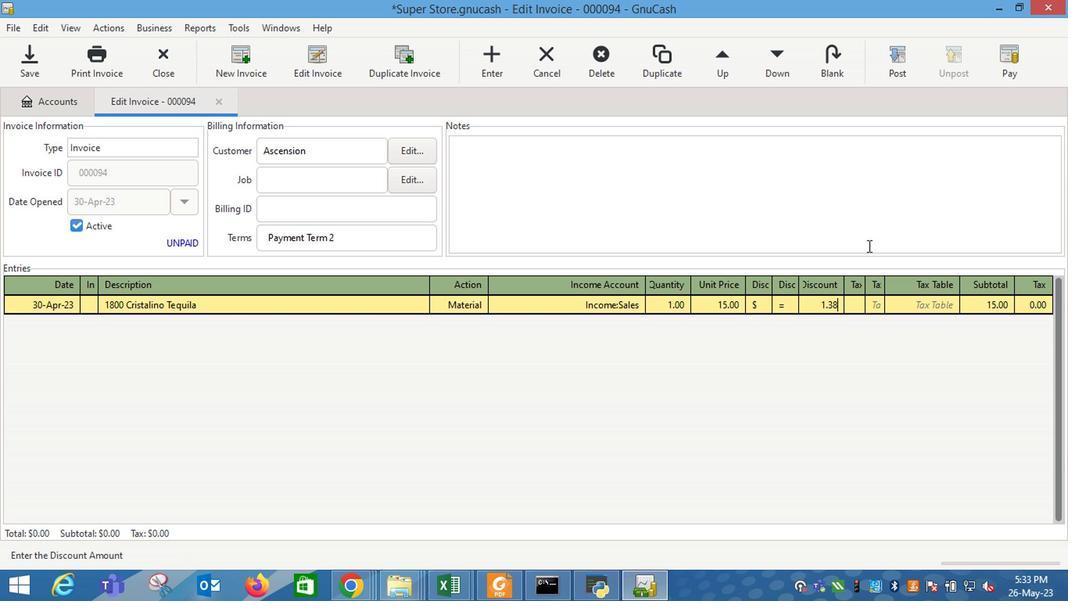 
Action: Key pressed <Key.enter><Key.tab><Key.shift_r>Fairlife<Key.space><Key.shift_r>Low<Key.space><Key.shift_r>Fat<Key.space><Key.shift_r>Very<Key.space><Key.shift_r>Strawberry<Key.space><Key.shift_r>Milk<Key.tab>m<Key.tab>i<Key.down><Key.down><Key.down><Key.tab>2<Key.tab>9.25<Key.tab>
Screenshot: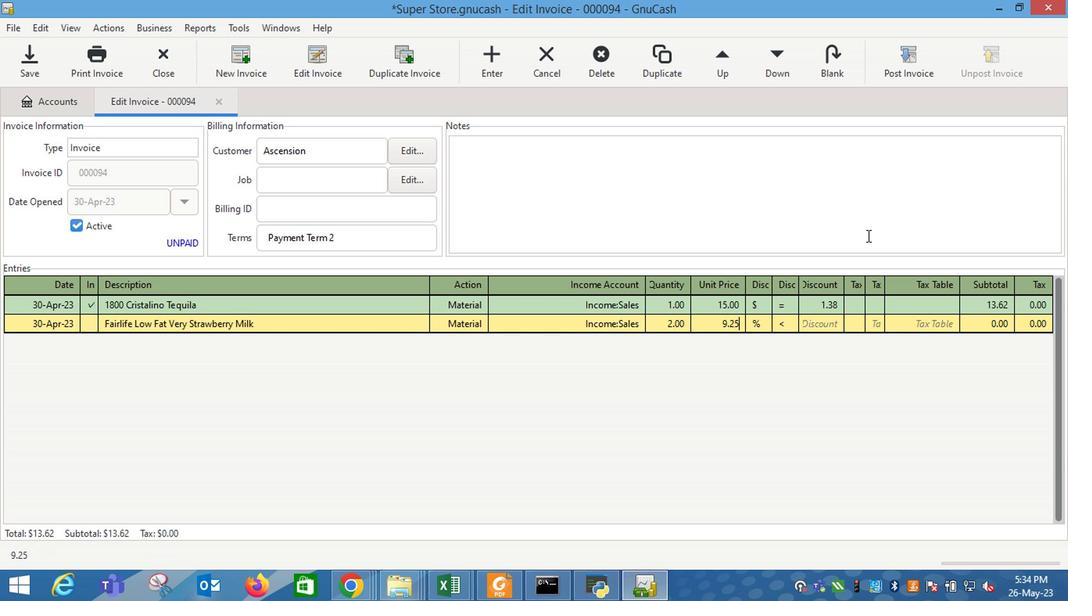 
Action: Mouse moved to (760, 333)
Screenshot: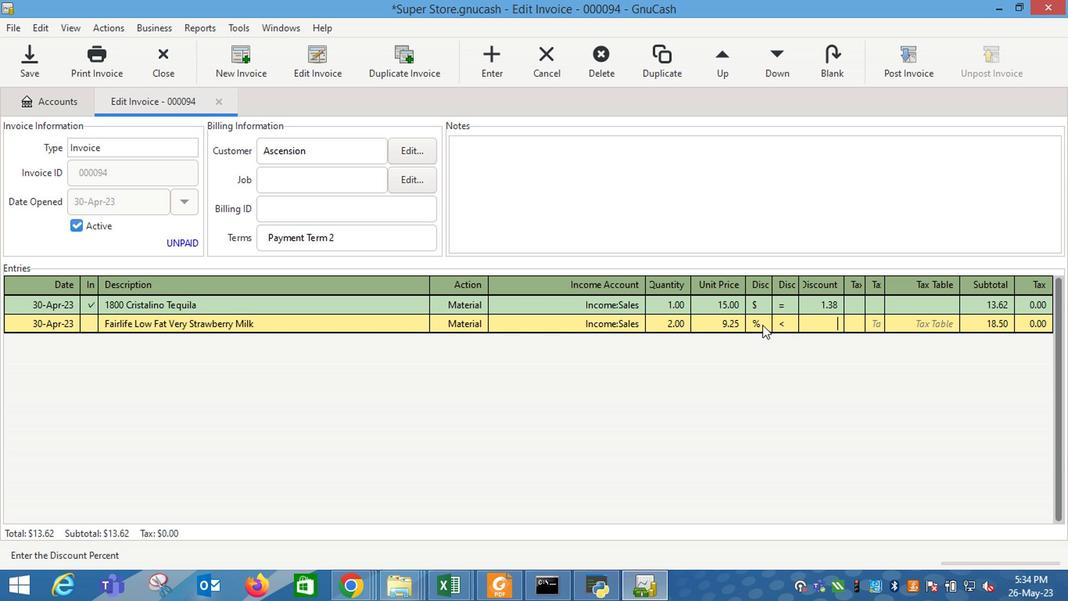 
Action: Mouse pressed left at (760, 333)
Screenshot: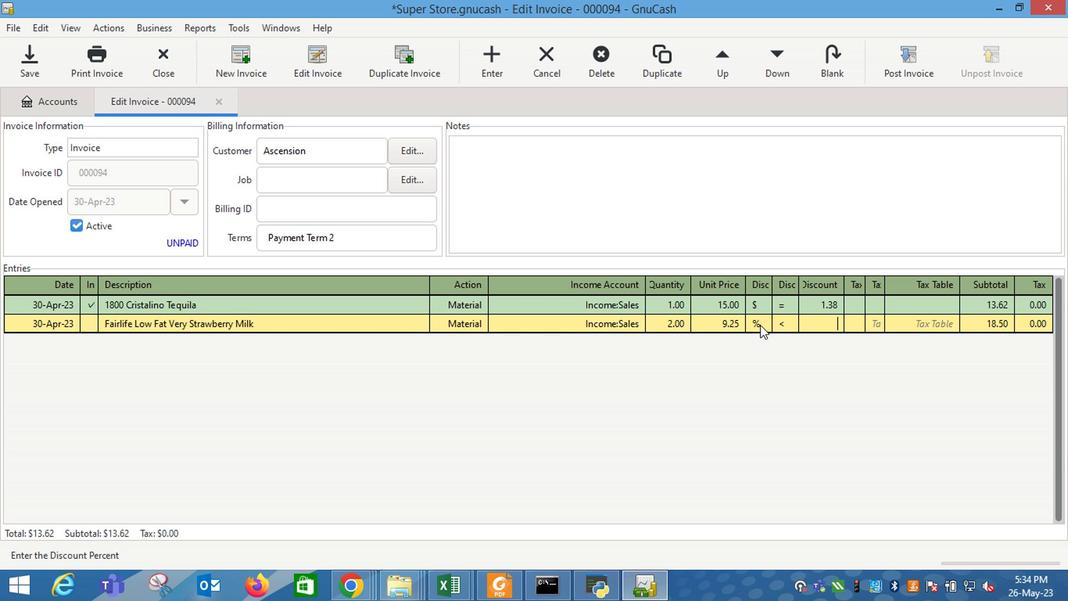
Action: Mouse moved to (787, 333)
Screenshot: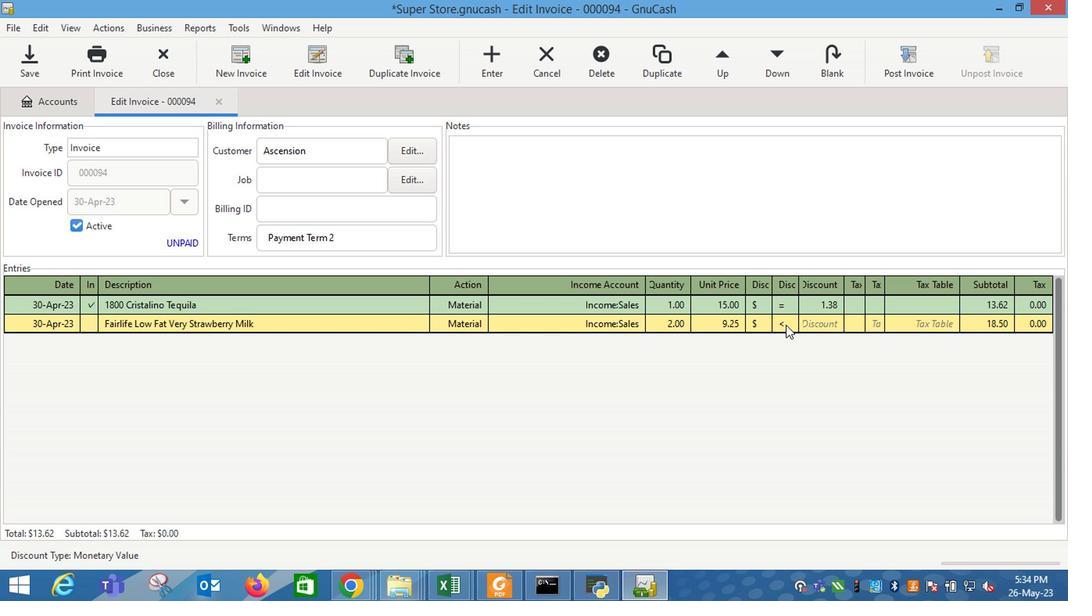 
Action: Mouse pressed left at (787, 333)
Screenshot: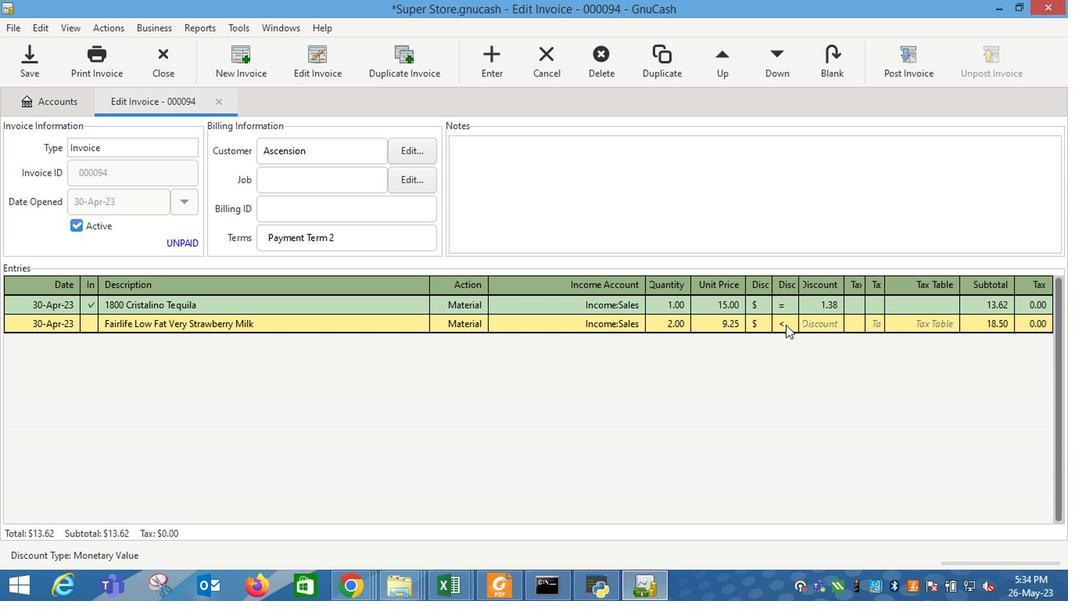 
Action: Mouse moved to (809, 328)
Screenshot: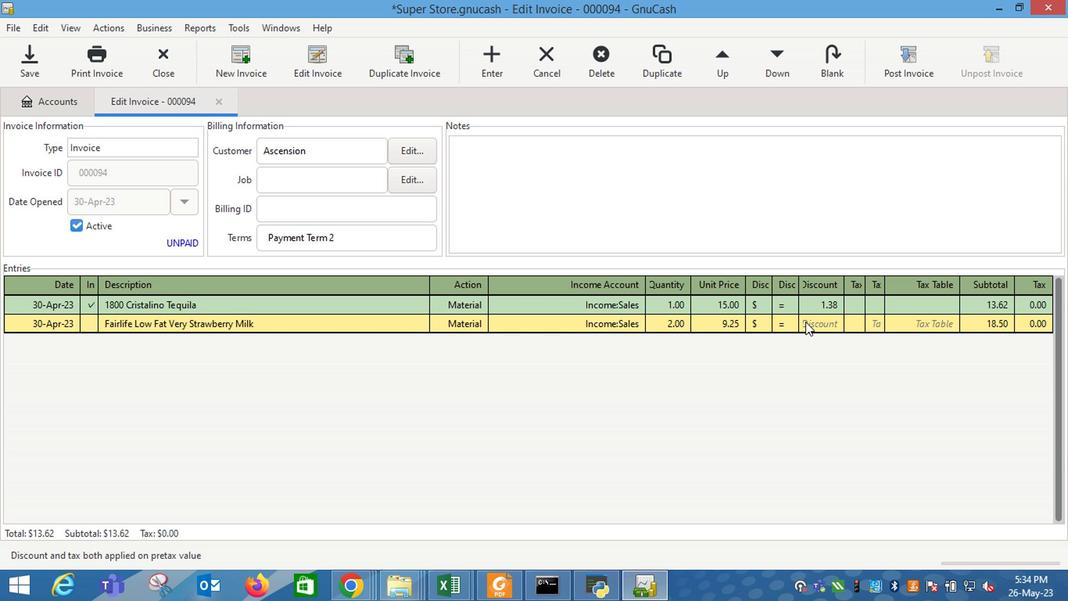 
Action: Mouse pressed left at (809, 328)
Screenshot: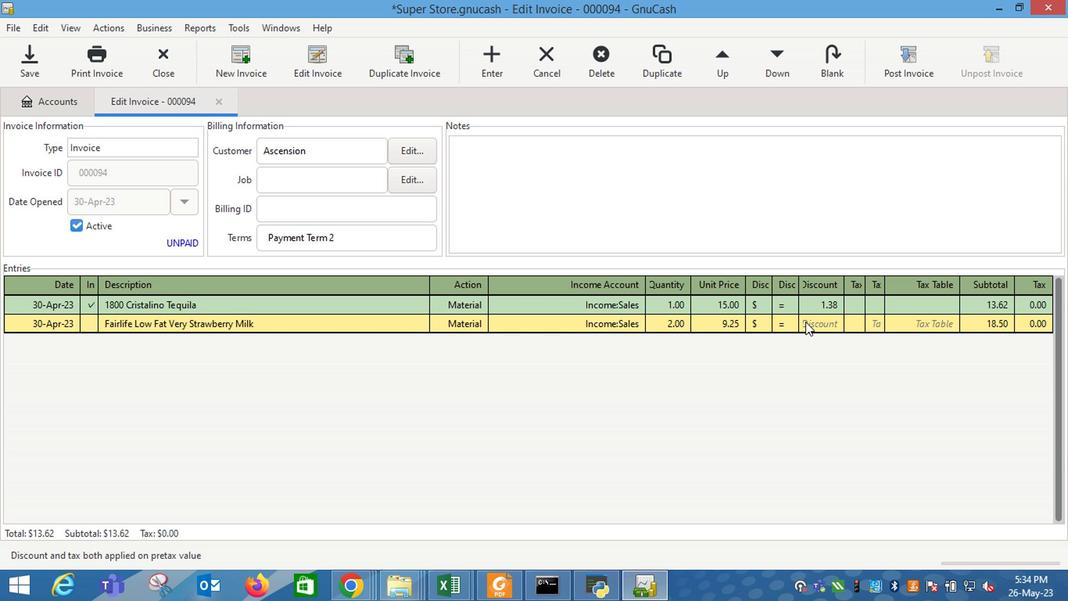 
Action: Key pressed 2.38<Key.enter><Key.tab><Key.shift_r>Magical<Key.space><Key.shift_r>Mixd<Key.backspace>ed<Key.space><Key.shift_r>Roses<Key.space><Key.shift_r>Bouquet
Screenshot: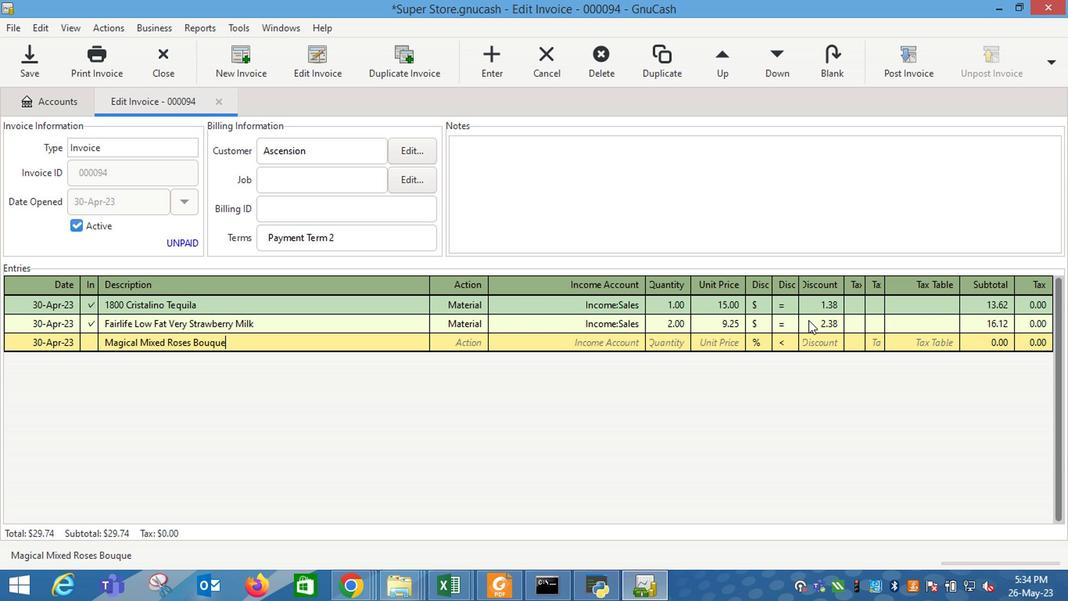 
Action: Mouse moved to (809, 328)
Screenshot: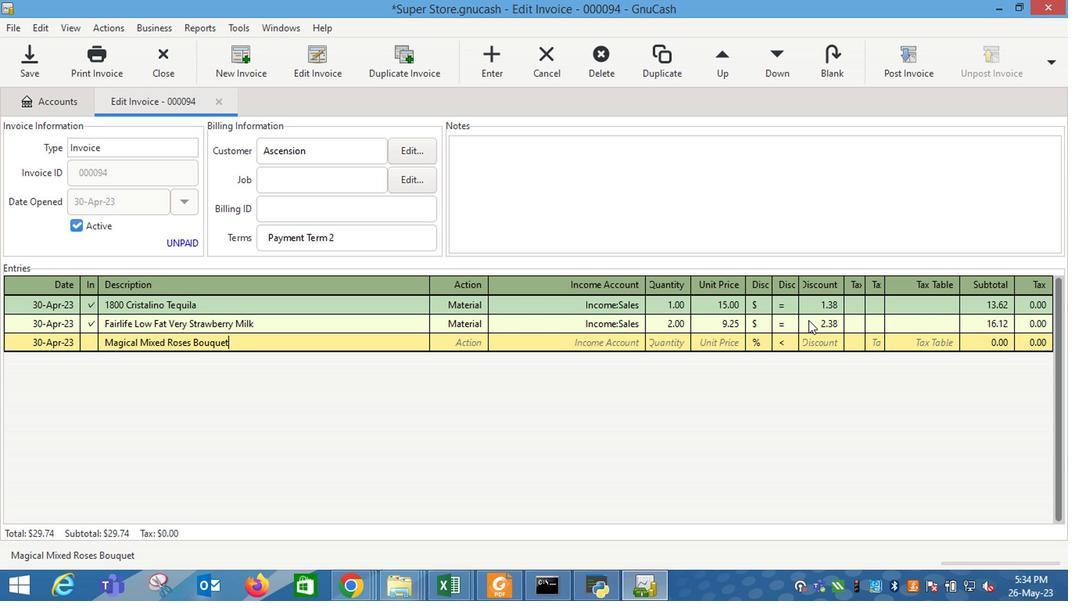 
Action: Key pressed <Key.space><Key.shift_r>(12<Key.space>ct<Key.shift_r>)<Key.tab>n<Key.backspace>m<Key.tab>i<Key.down><Key.down><Key.down><Key.tab>1<Key.tab>10.25
Screenshot: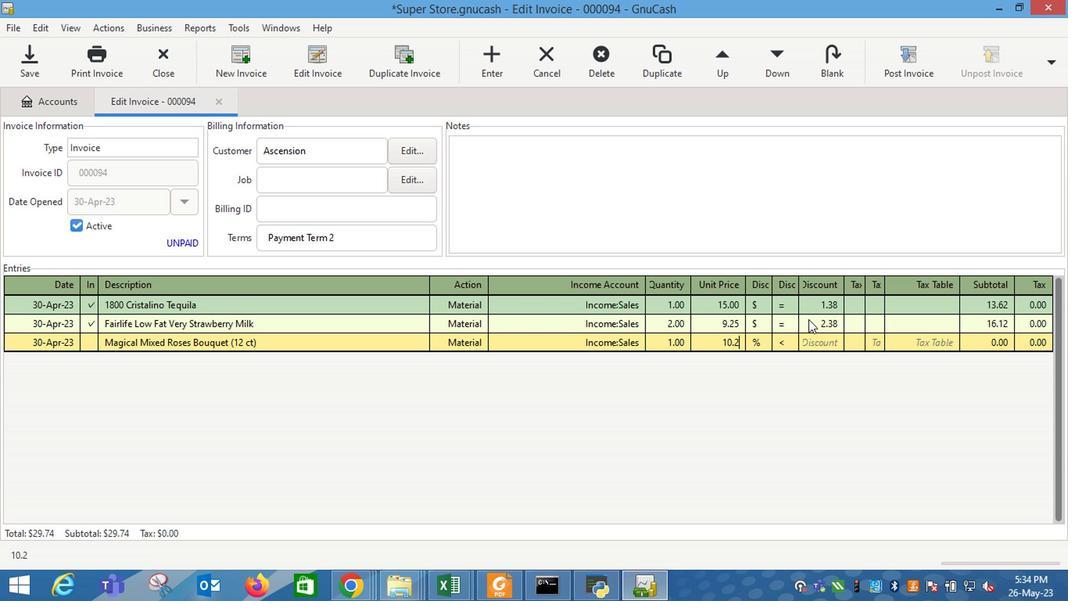 
Action: Mouse moved to (762, 349)
Screenshot: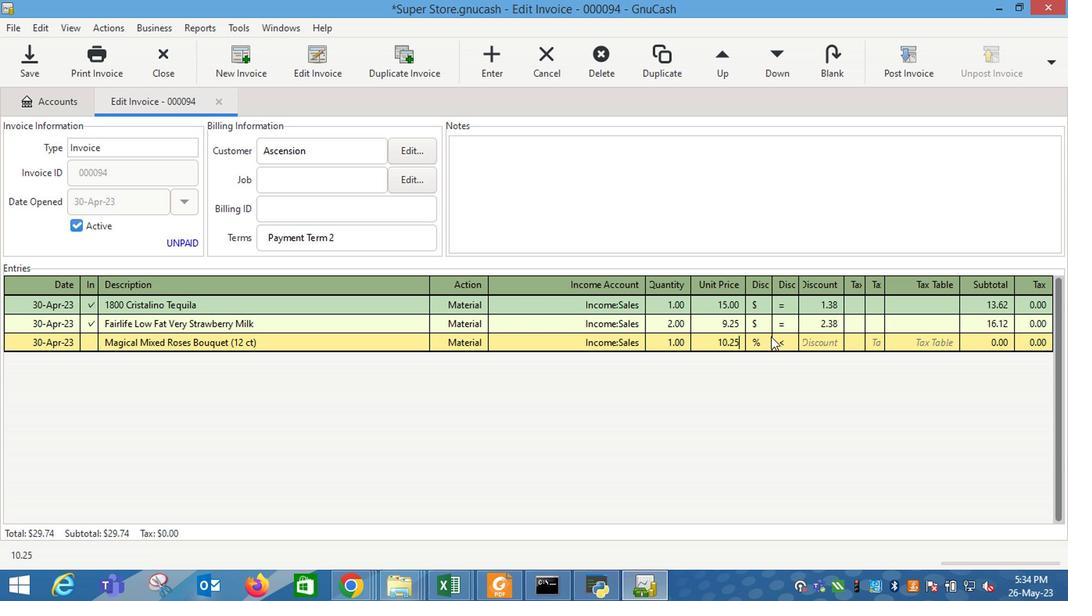 
Action: Mouse pressed left at (762, 349)
Screenshot: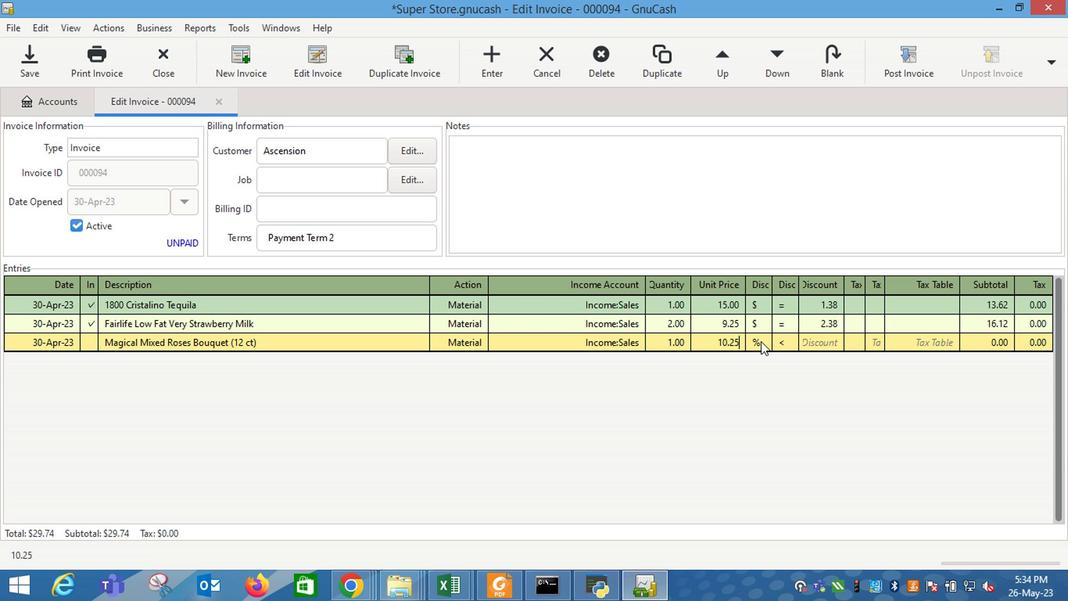 
Action: Mouse moved to (780, 350)
Screenshot: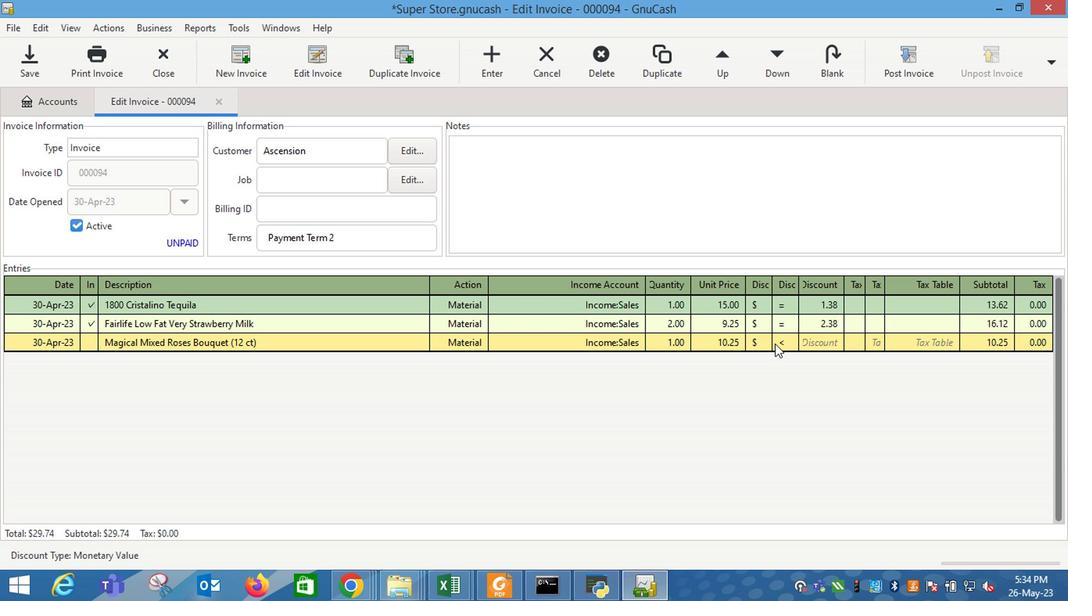 
Action: Mouse pressed left at (780, 350)
Screenshot: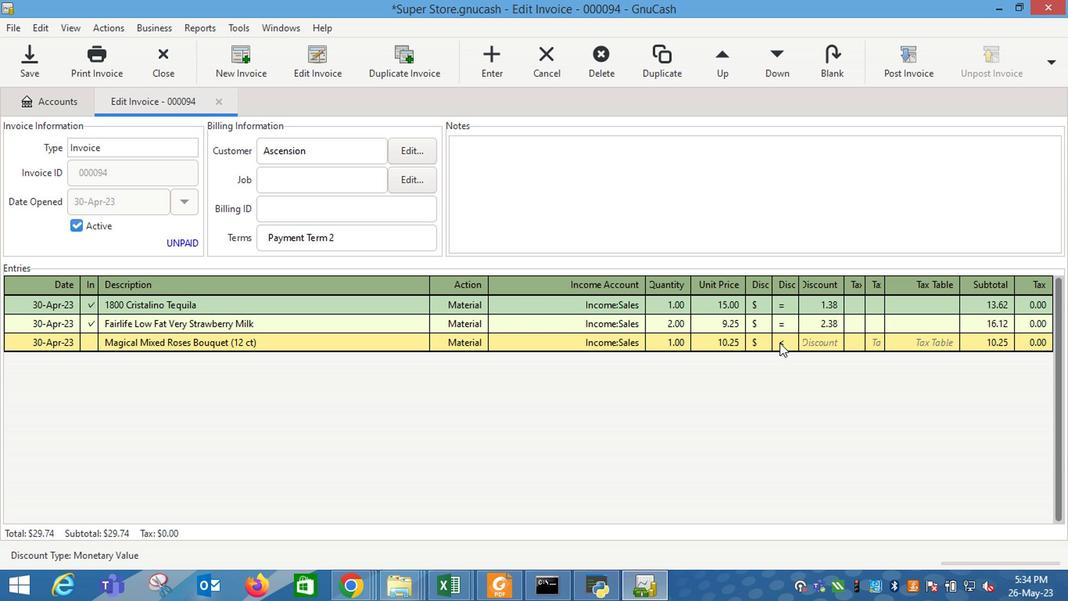 
Action: Mouse moved to (828, 351)
Screenshot: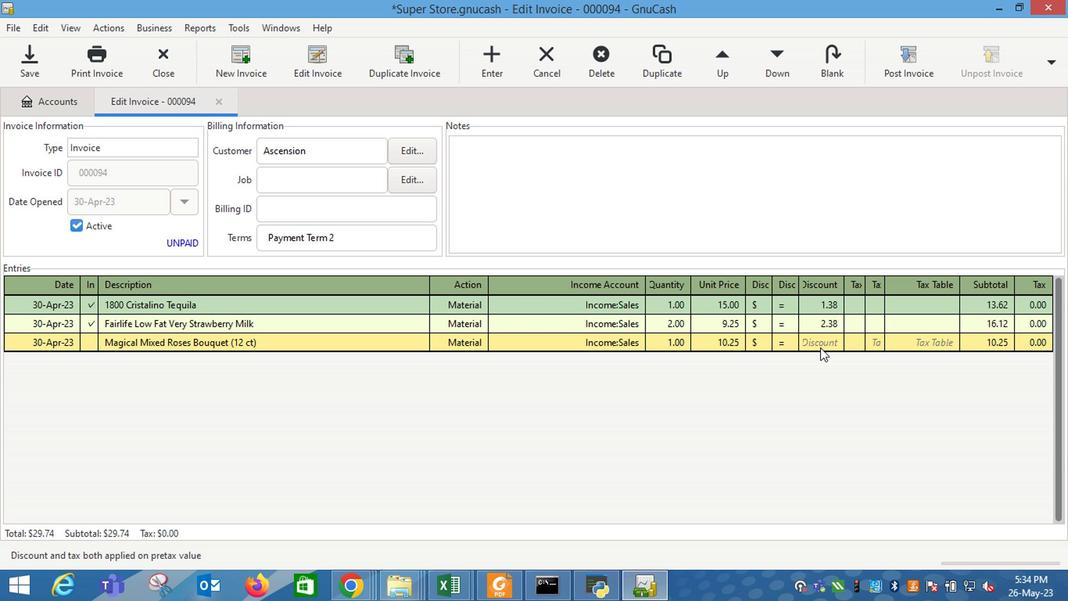 
Action: Mouse pressed left at (828, 351)
Screenshot: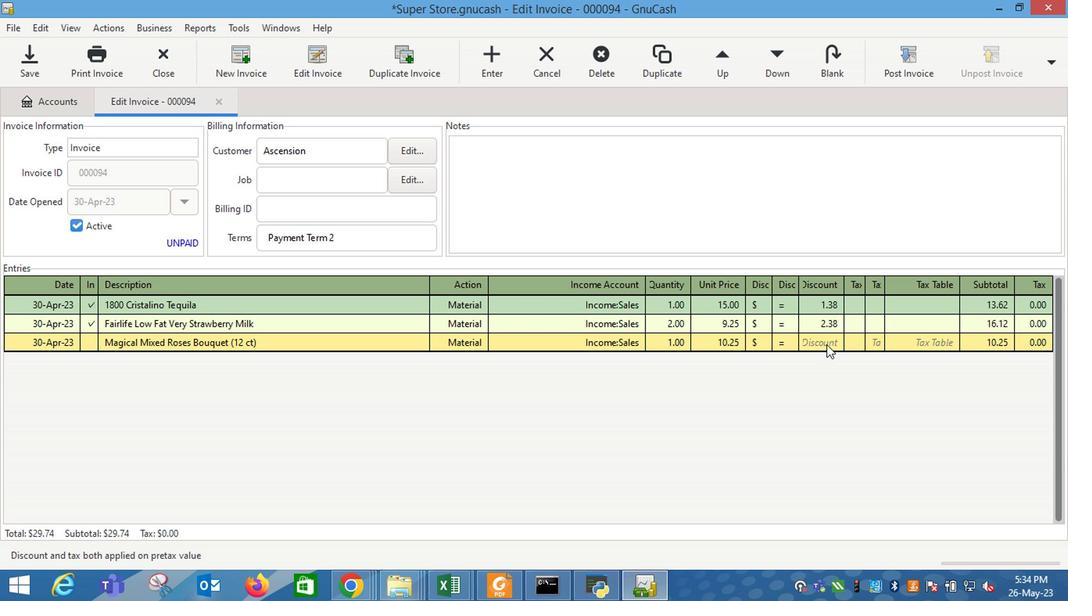 
Action: Key pressed 2.88
Screenshot: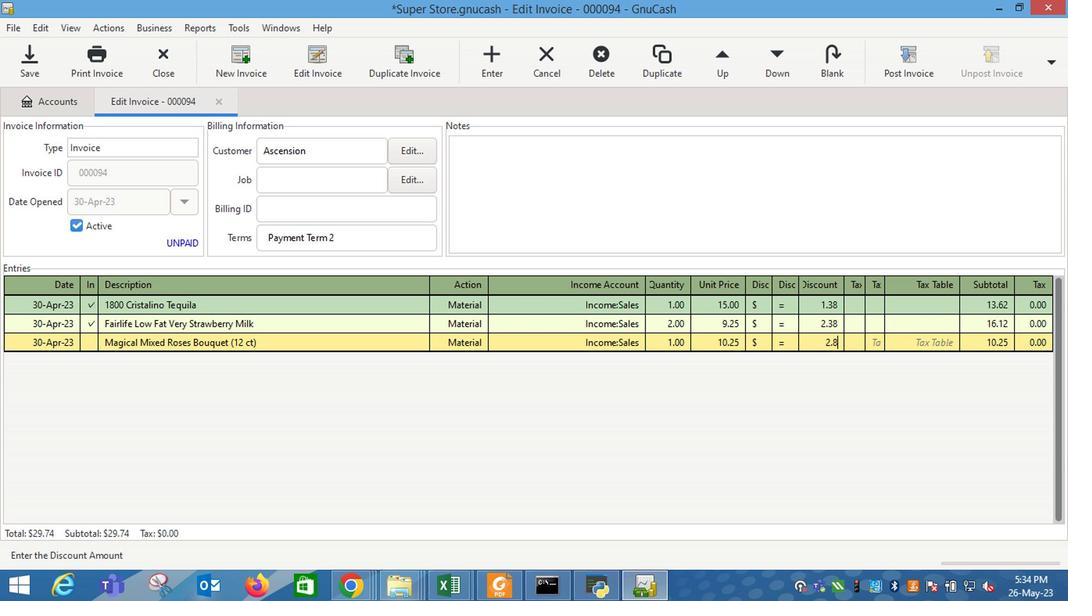 
Action: Mouse moved to (841, 382)
Screenshot: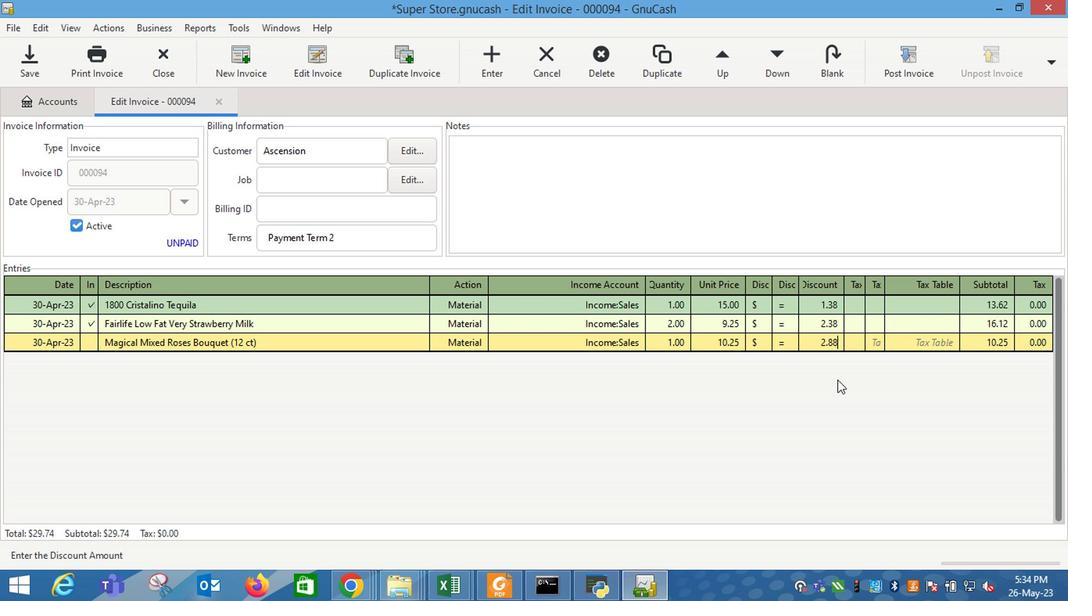 
Action: Key pressed <Key.enter>
Screenshot: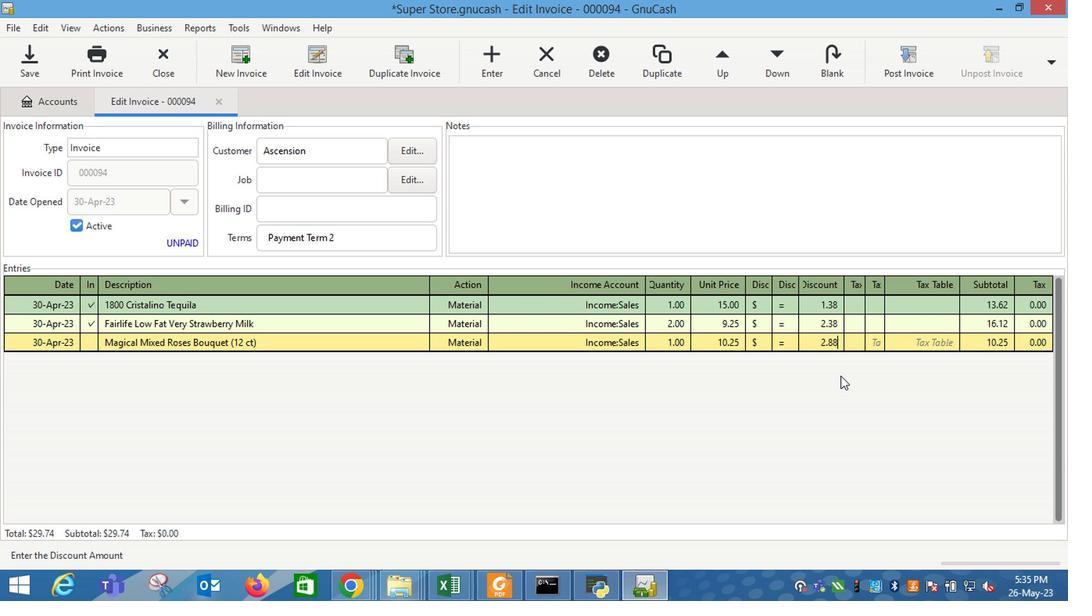 
Action: Mouse moved to (557, 182)
Screenshot: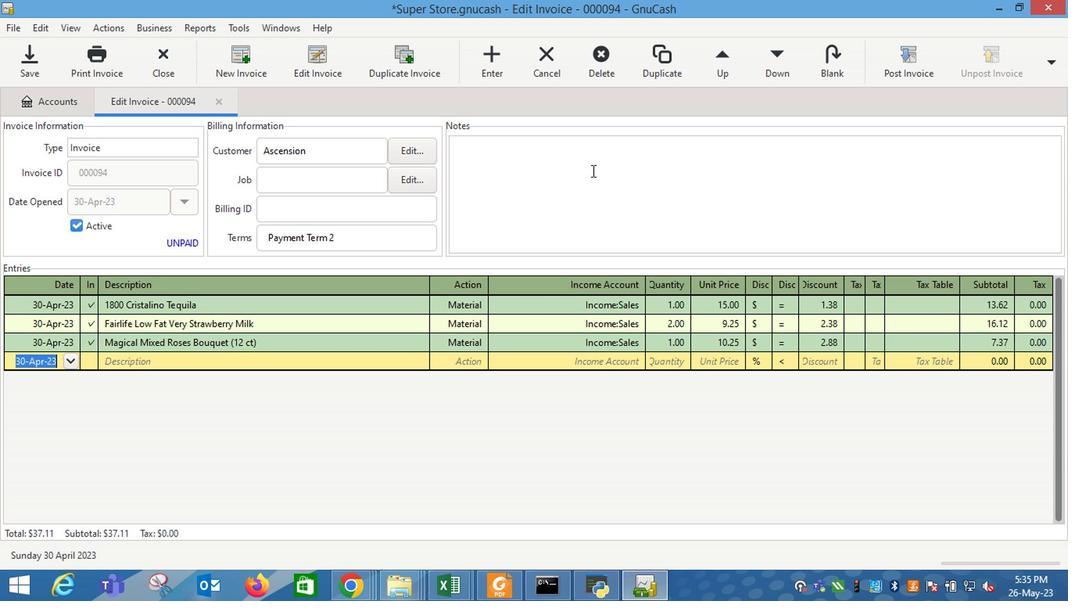 
Action: Mouse pressed left at (557, 182)
Screenshot: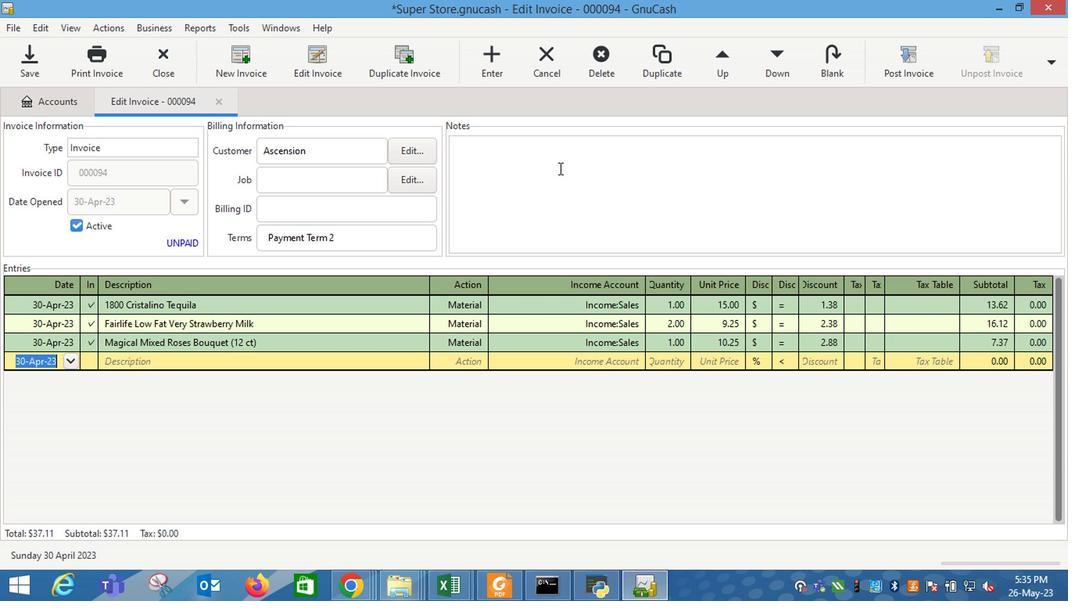 
Action: Key pressed <Key.shift_r><Key.shift_r><Key.shift_r><Key.shift_r><Key.shift_r><Key.shift_r>Looking<Key.space>forward<Key.space>to<Key.space>serving<Key.space>you<Key.space>again.
Screenshot: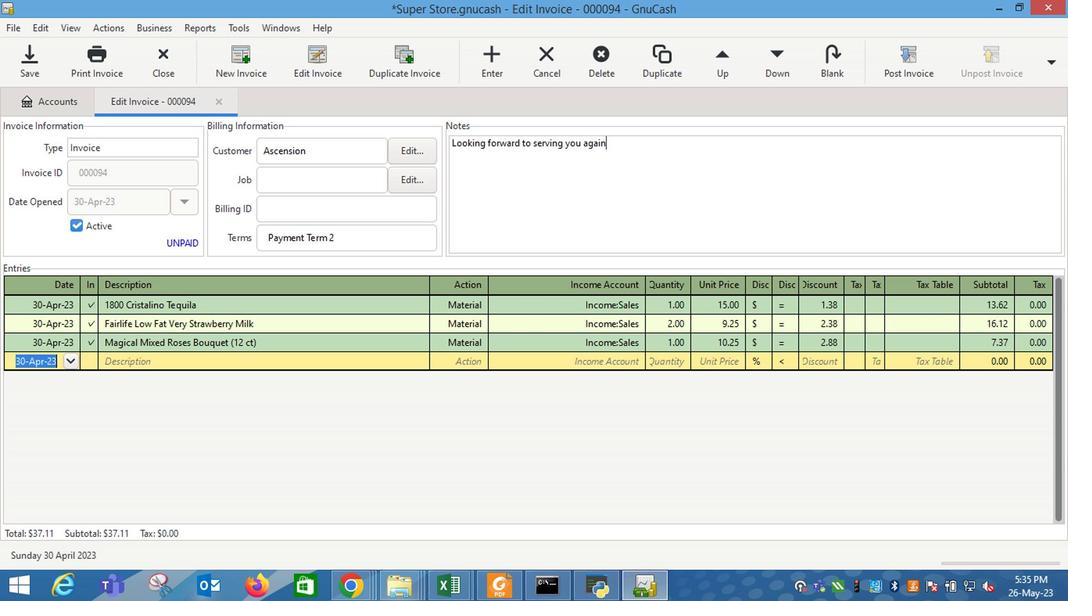 
Action: Mouse moved to (917, 76)
Screenshot: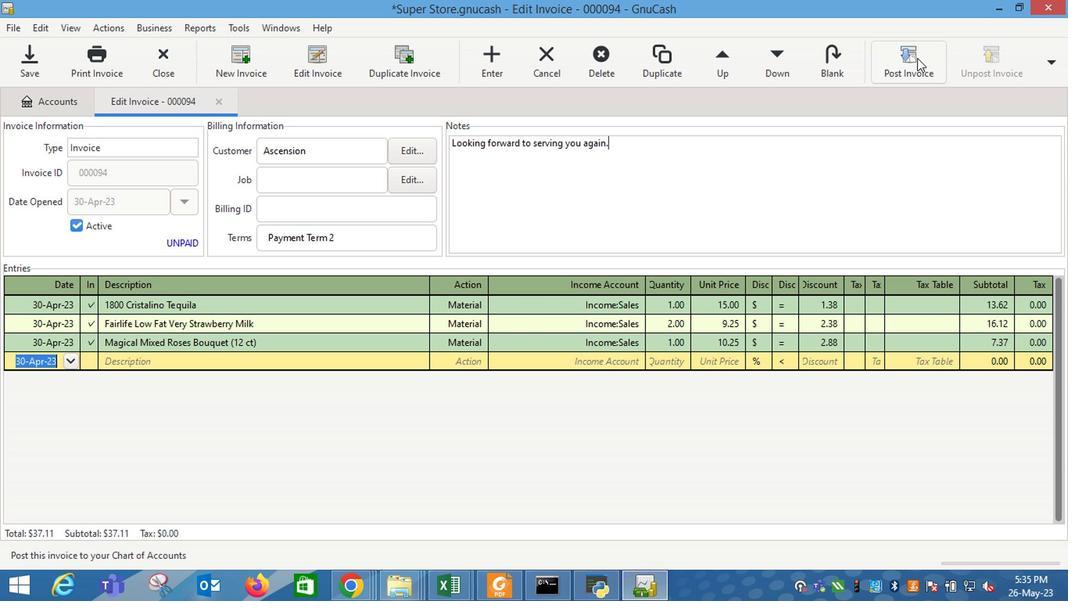 
Action: Mouse pressed left at (917, 76)
Screenshot: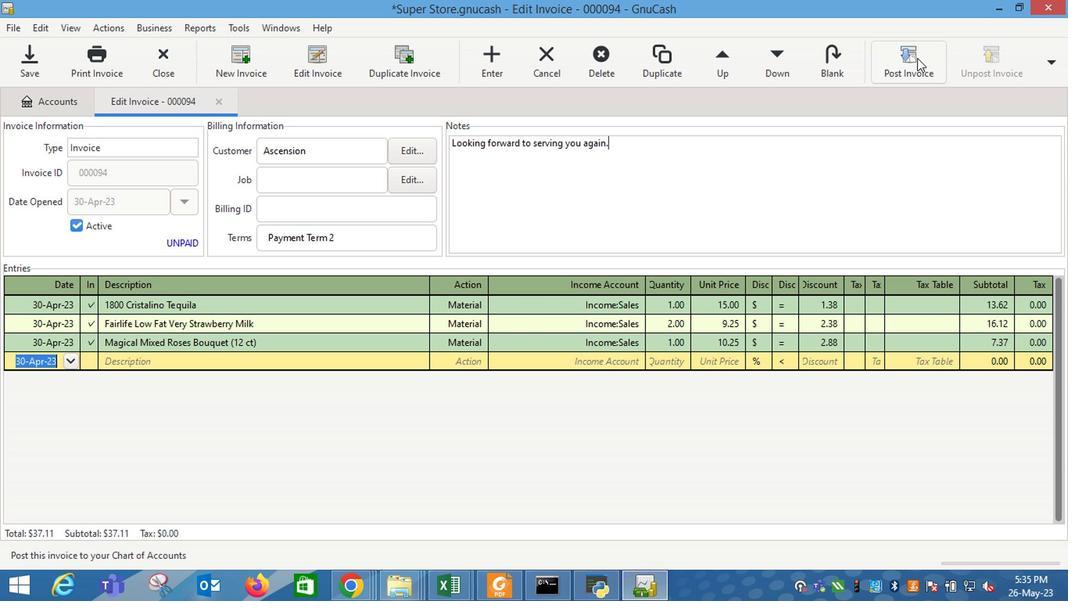 
Action: Mouse moved to (665, 271)
Screenshot: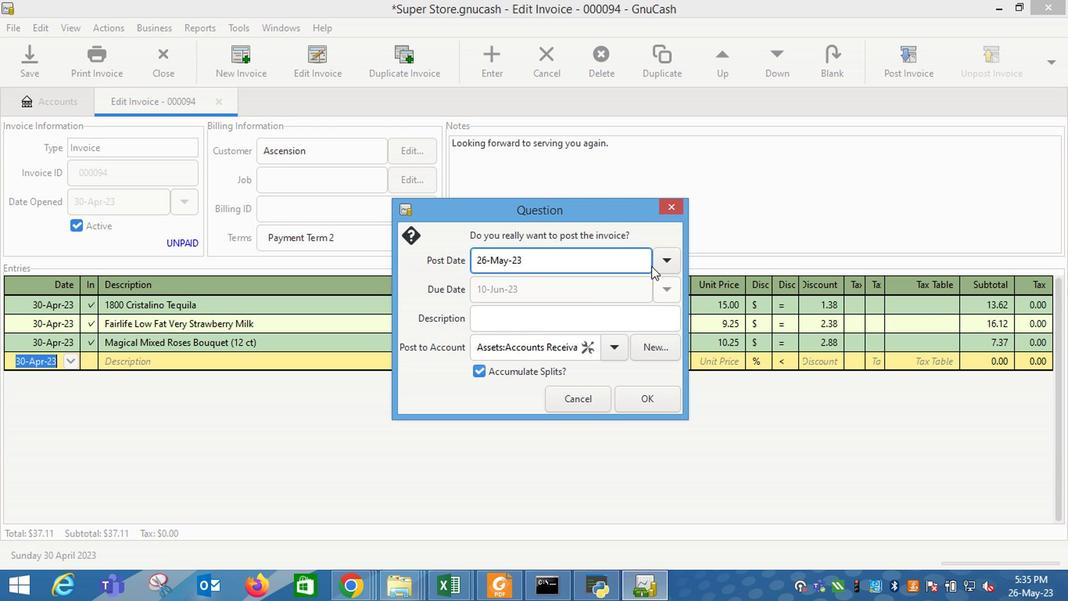 
Action: Mouse pressed left at (665, 271)
Screenshot: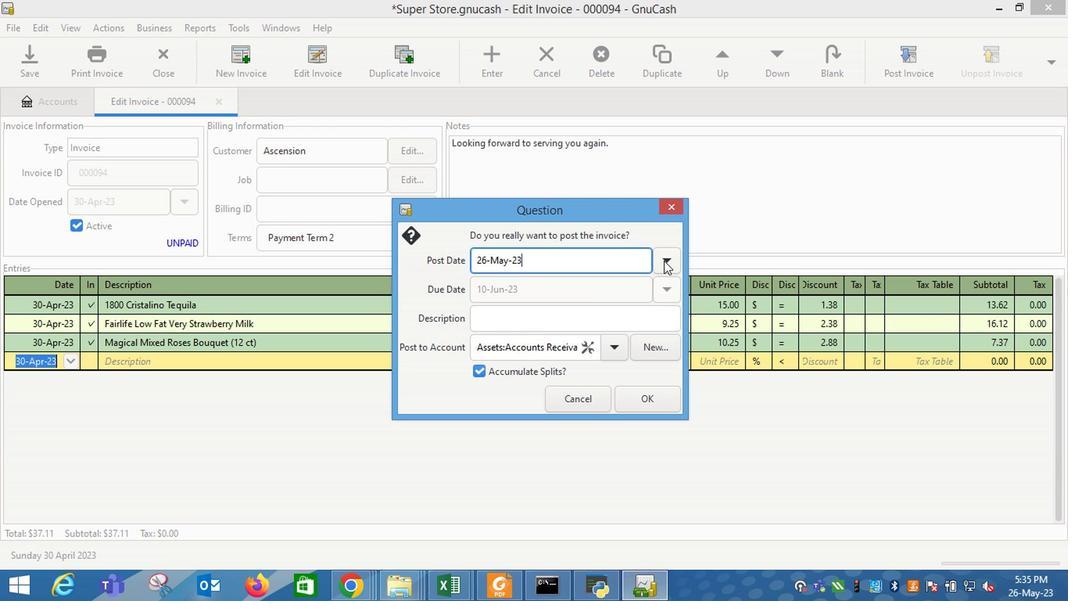 
Action: Mouse moved to (549, 293)
Screenshot: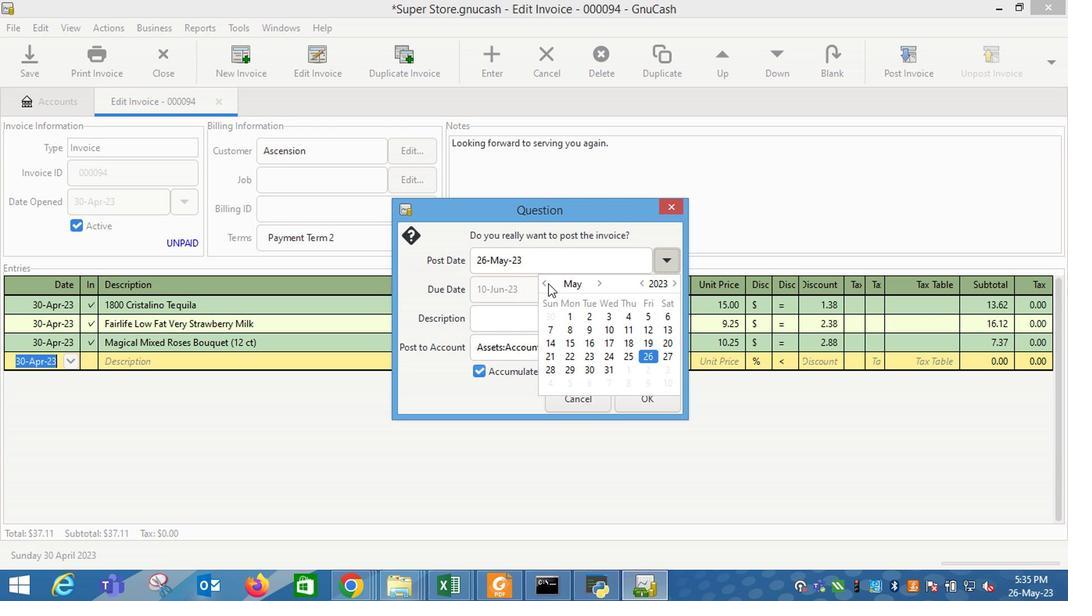 
Action: Mouse pressed left at (549, 293)
Screenshot: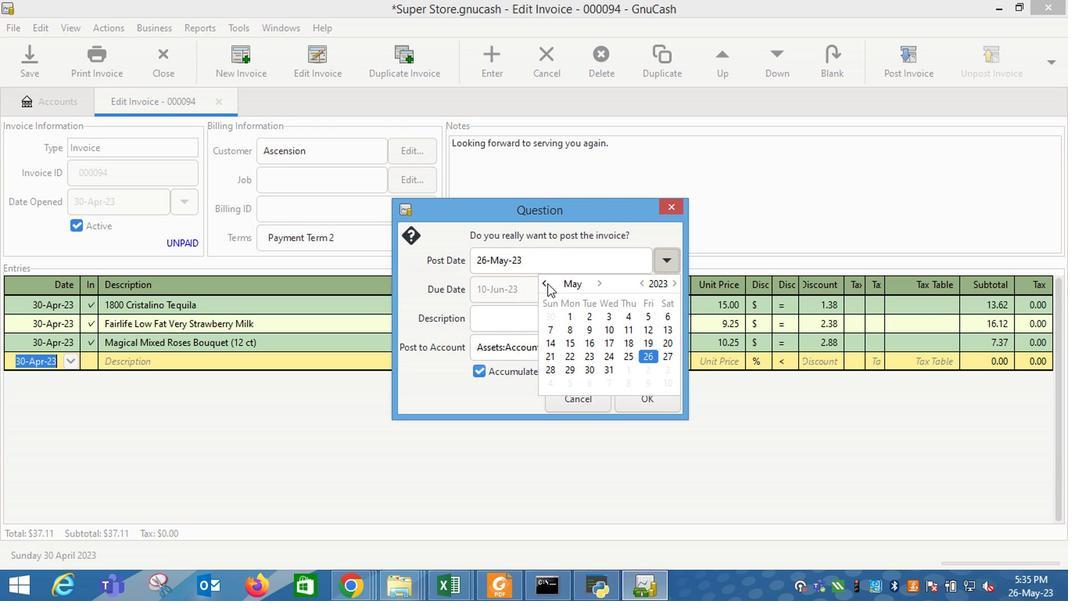 
Action: Mouse moved to (547, 387)
Screenshot: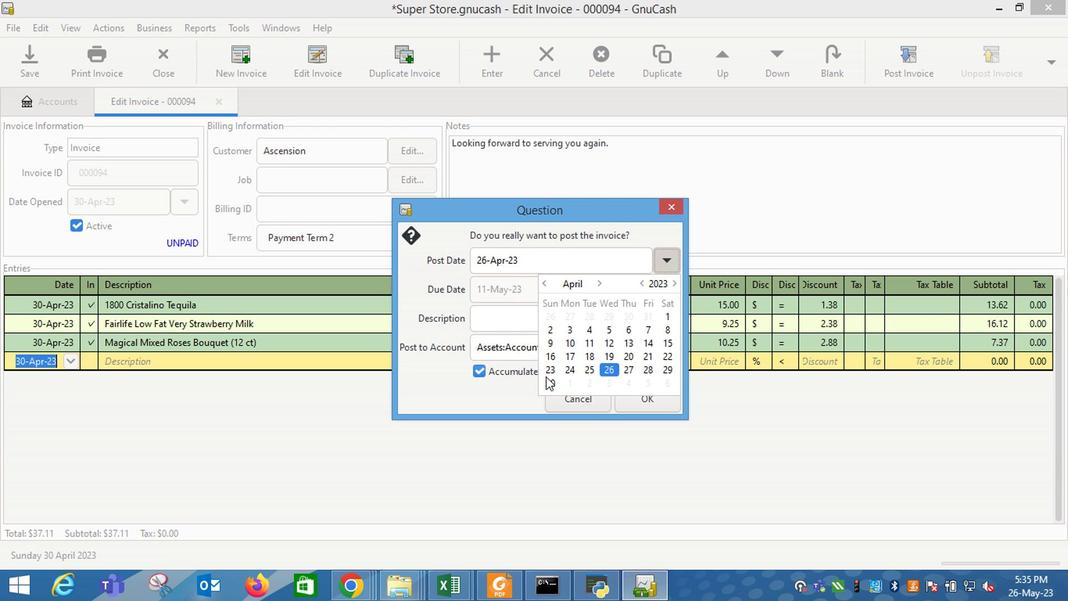 
Action: Mouse pressed left at (547, 387)
Screenshot: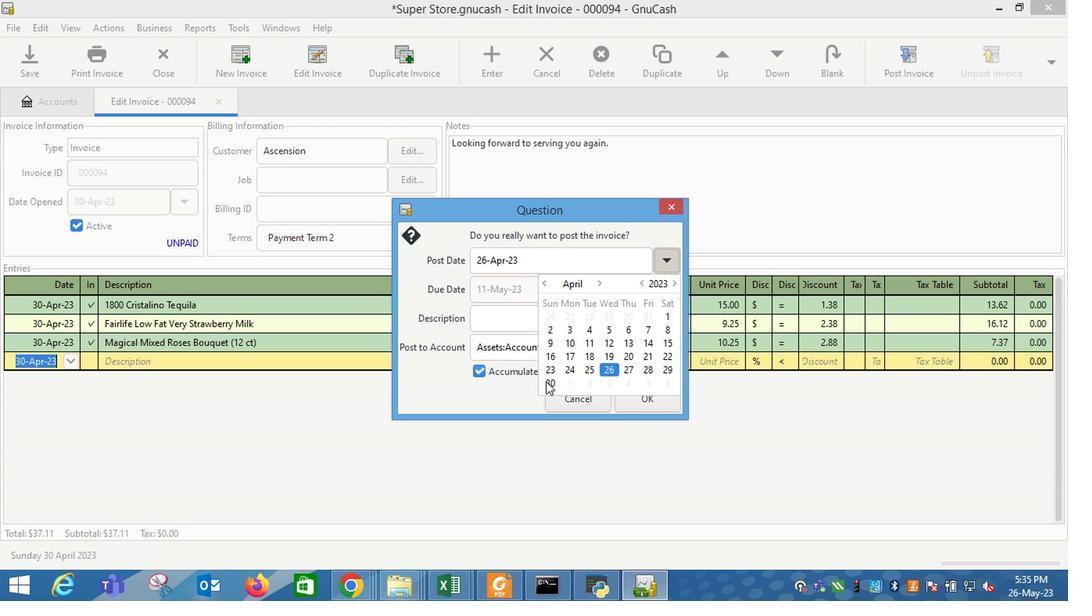 
Action: Mouse moved to (506, 322)
Screenshot: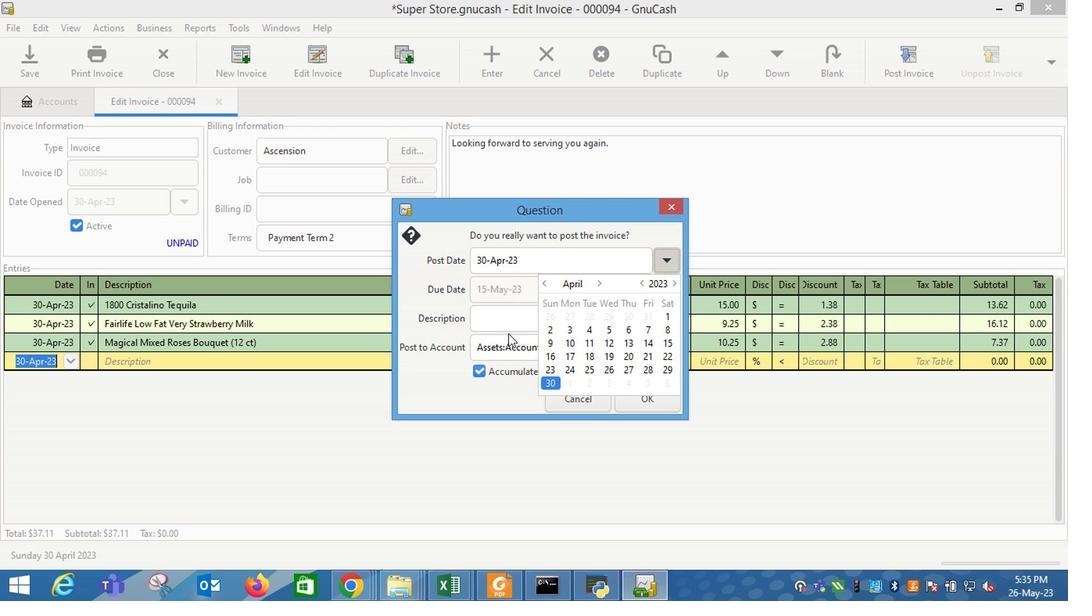 
Action: Mouse pressed left at (506, 322)
Screenshot: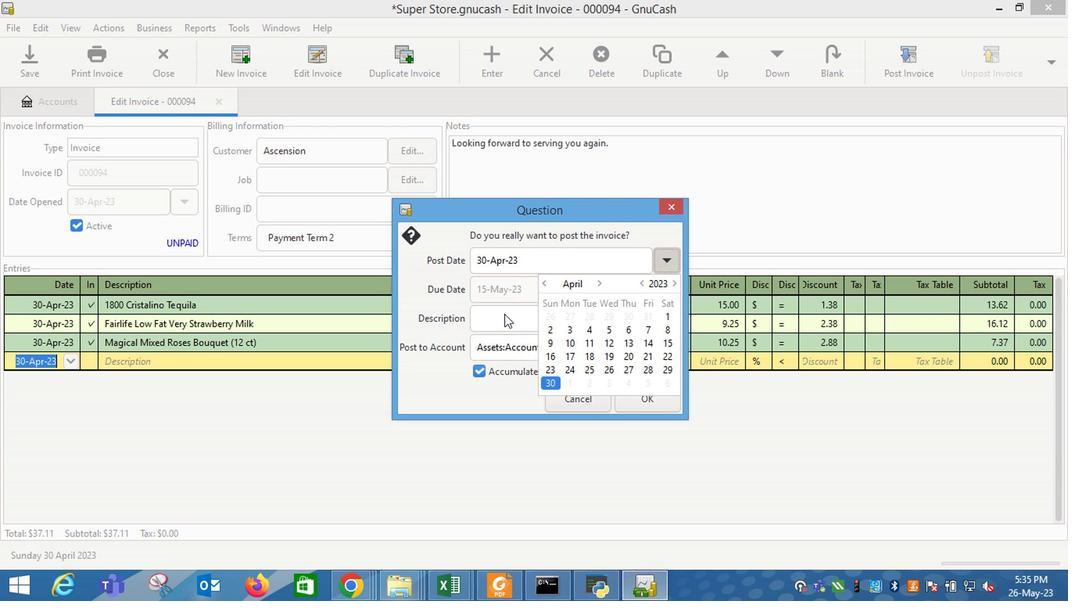 
Action: Mouse moved to (654, 404)
Screenshot: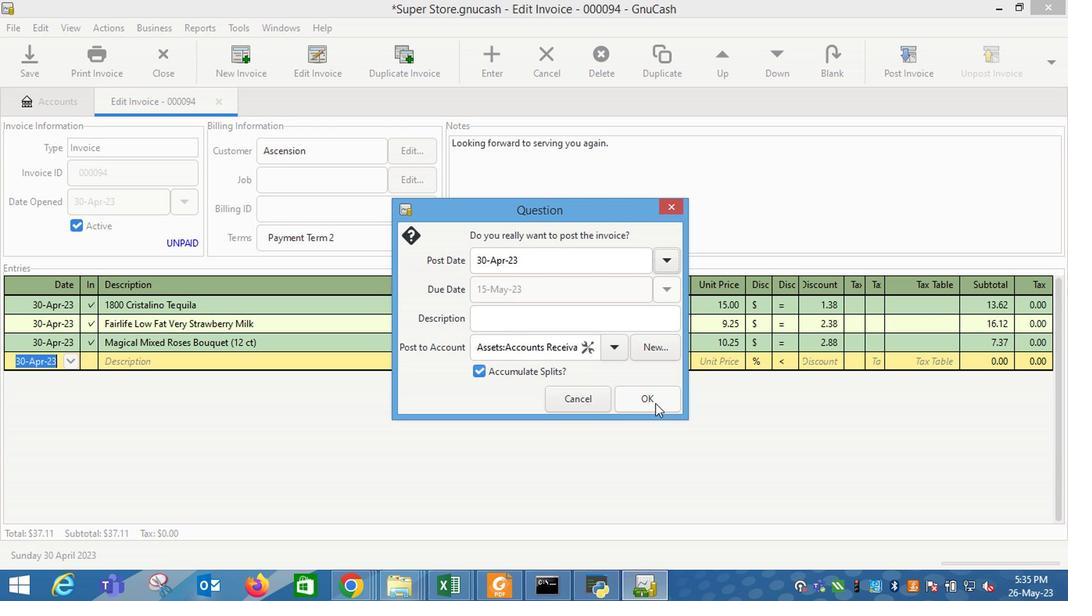 
Action: Mouse pressed left at (654, 404)
Screenshot: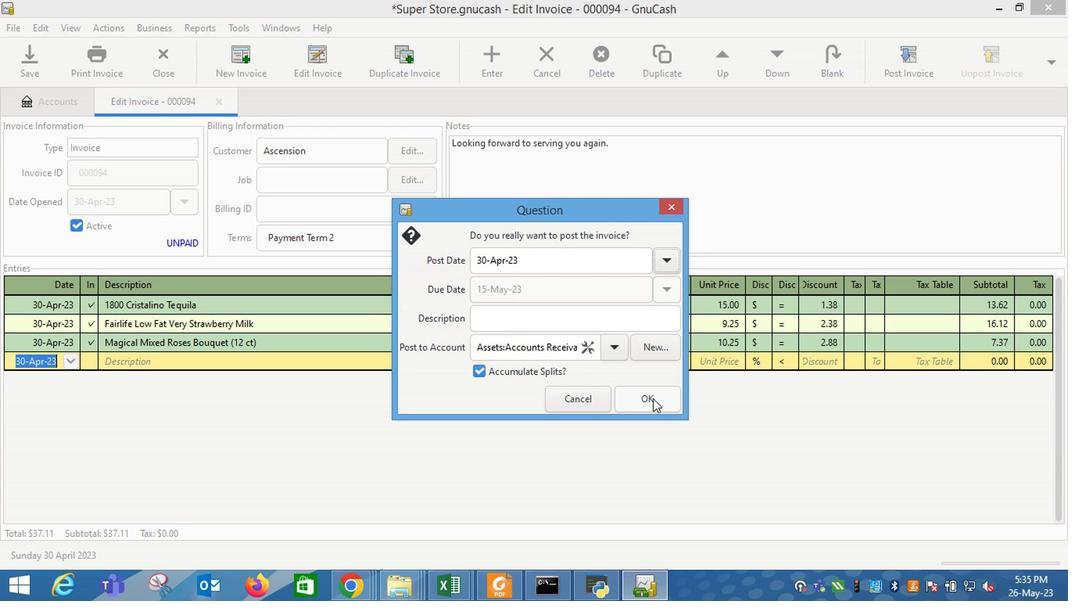
Action: Mouse moved to (1013, 85)
Screenshot: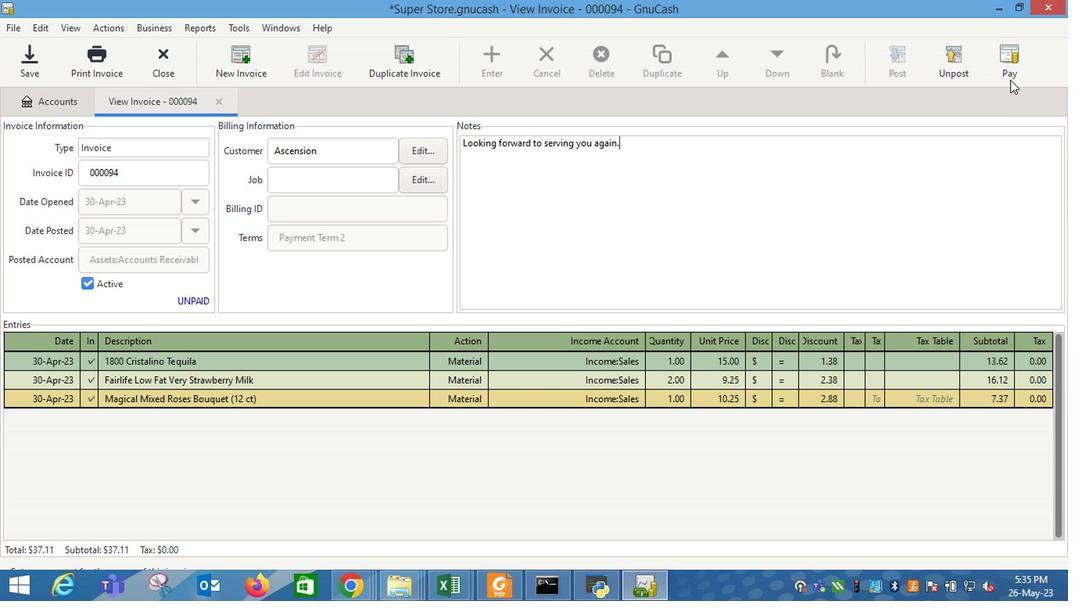 
Action: Mouse pressed left at (1013, 85)
Screenshot: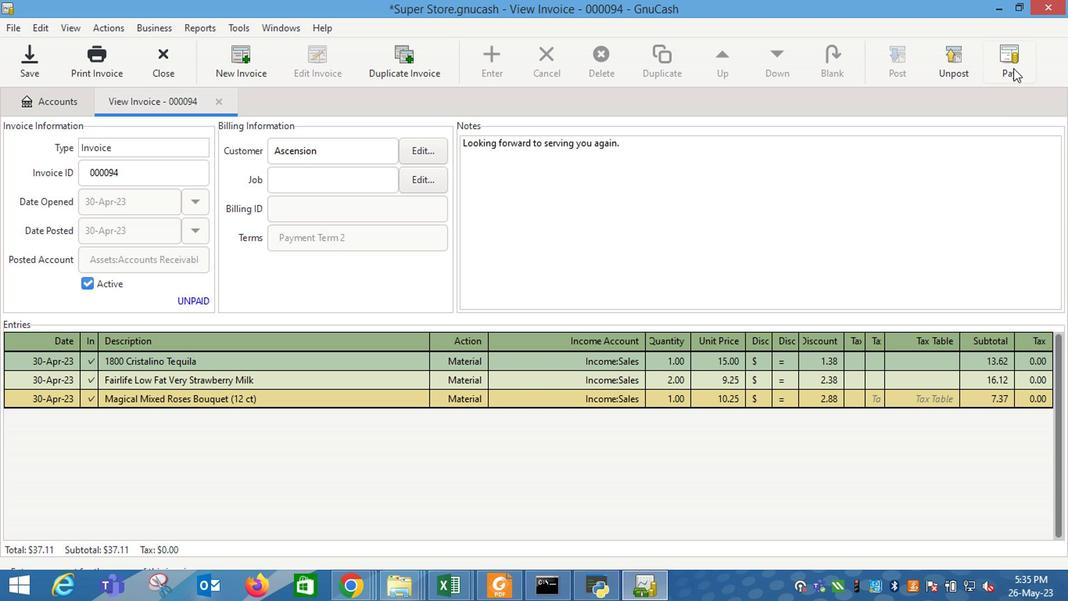 
Action: Mouse moved to (482, 325)
Screenshot: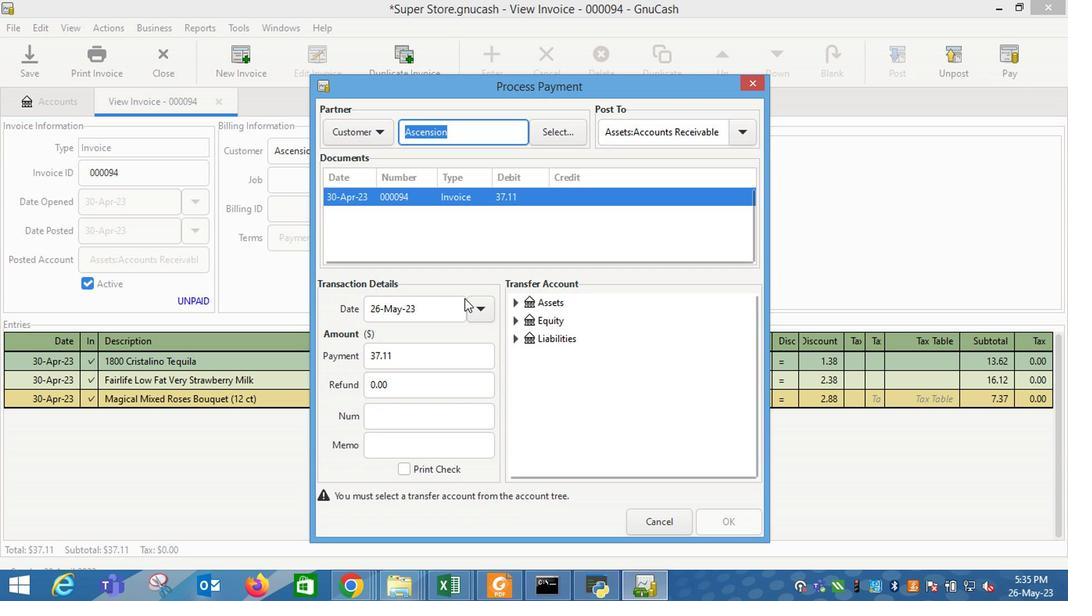 
Action: Mouse pressed left at (482, 325)
Screenshot: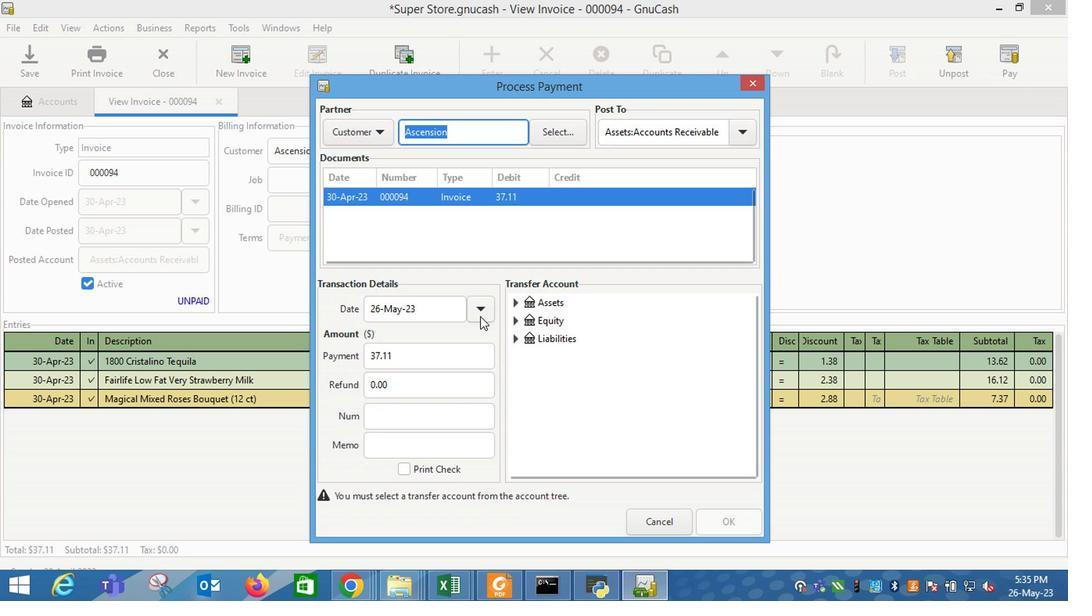 
Action: Mouse moved to (386, 392)
Screenshot: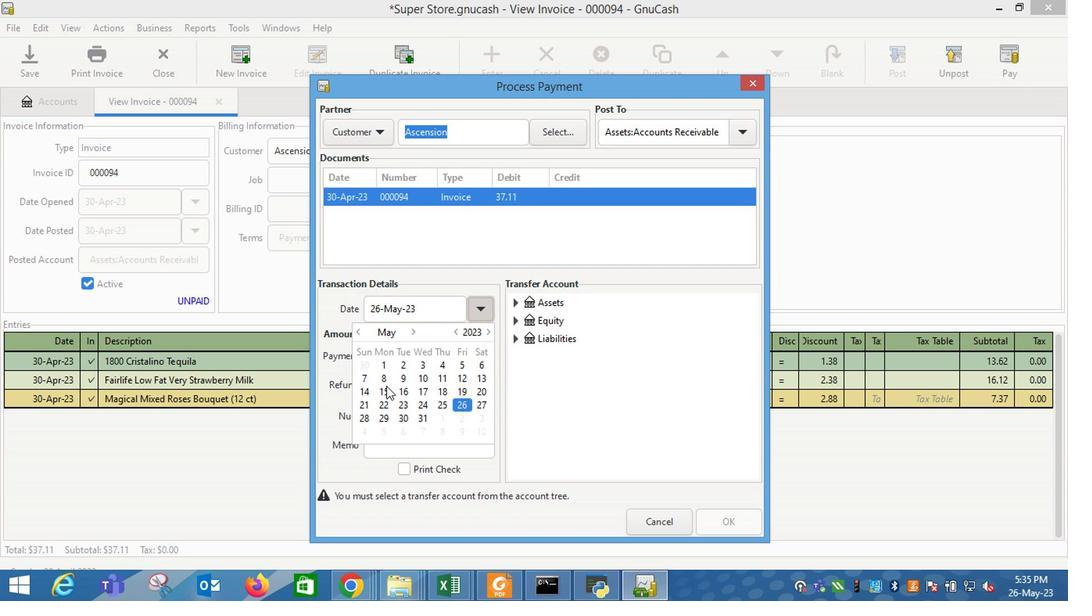 
Action: Mouse pressed left at (386, 392)
Screenshot: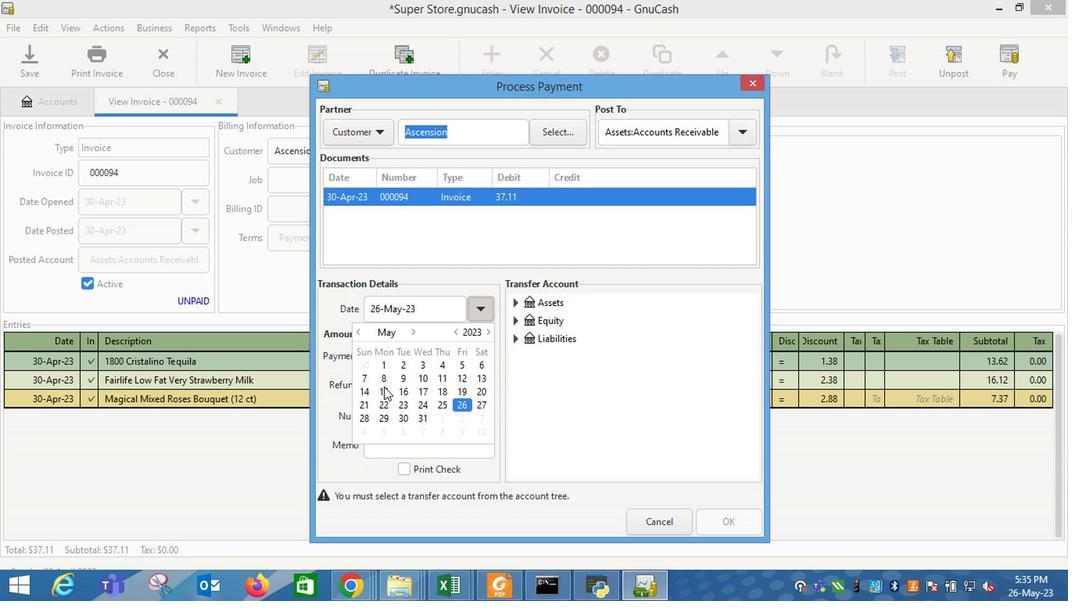 
Action: Mouse moved to (539, 397)
Screenshot: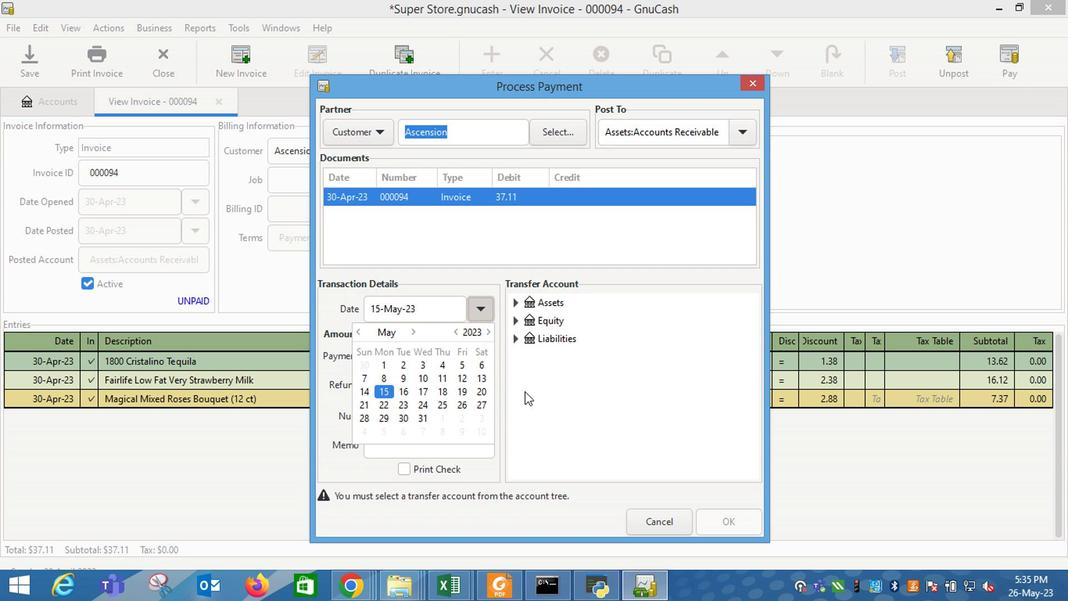 
Action: Mouse pressed left at (539, 397)
Screenshot: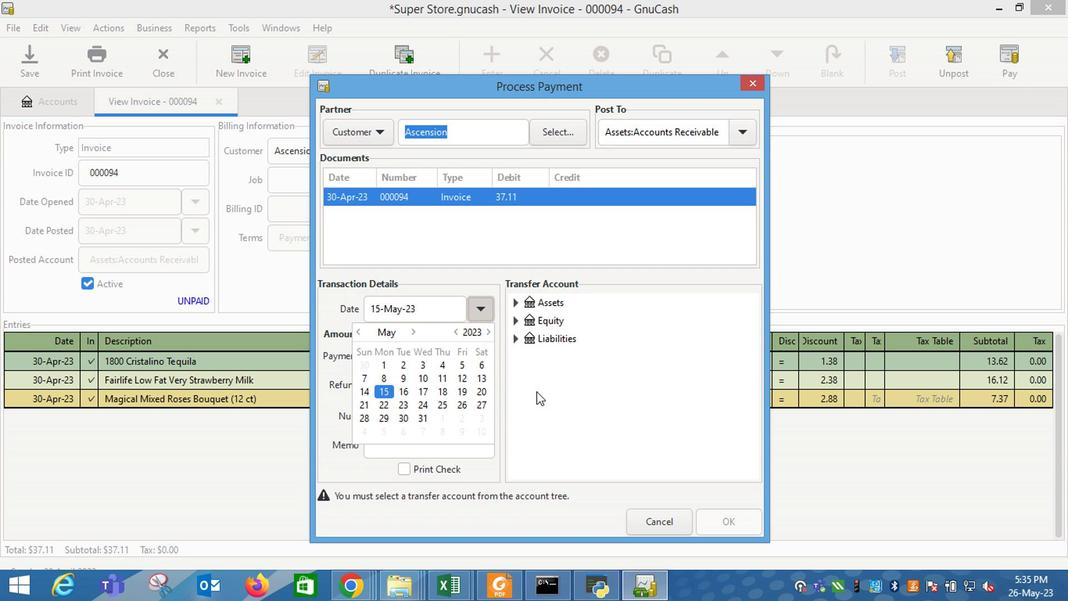 
Action: Mouse moved to (518, 312)
Screenshot: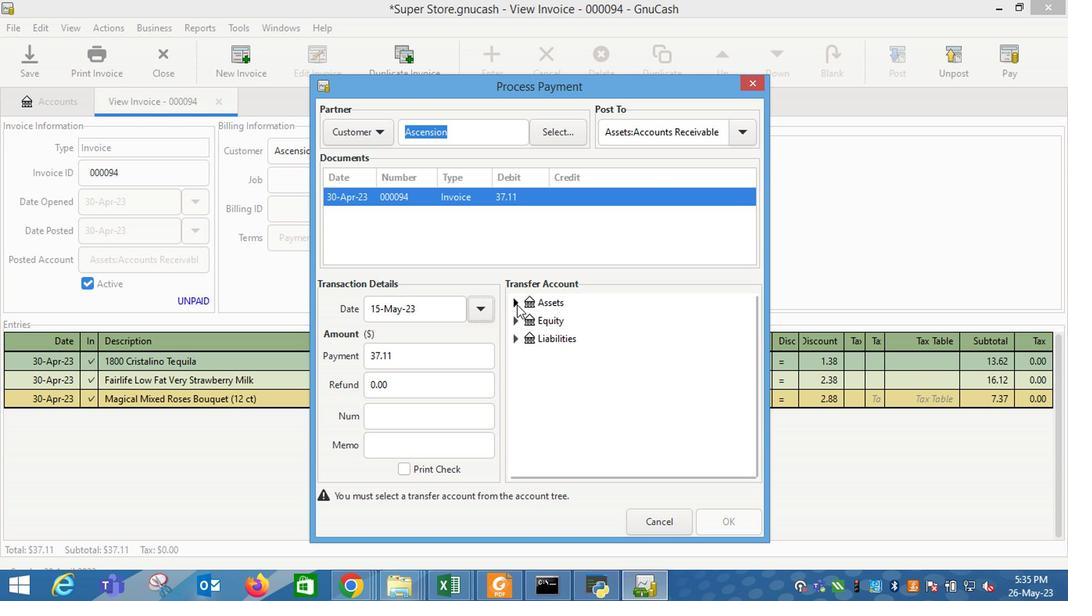 
Action: Mouse pressed left at (518, 312)
Screenshot: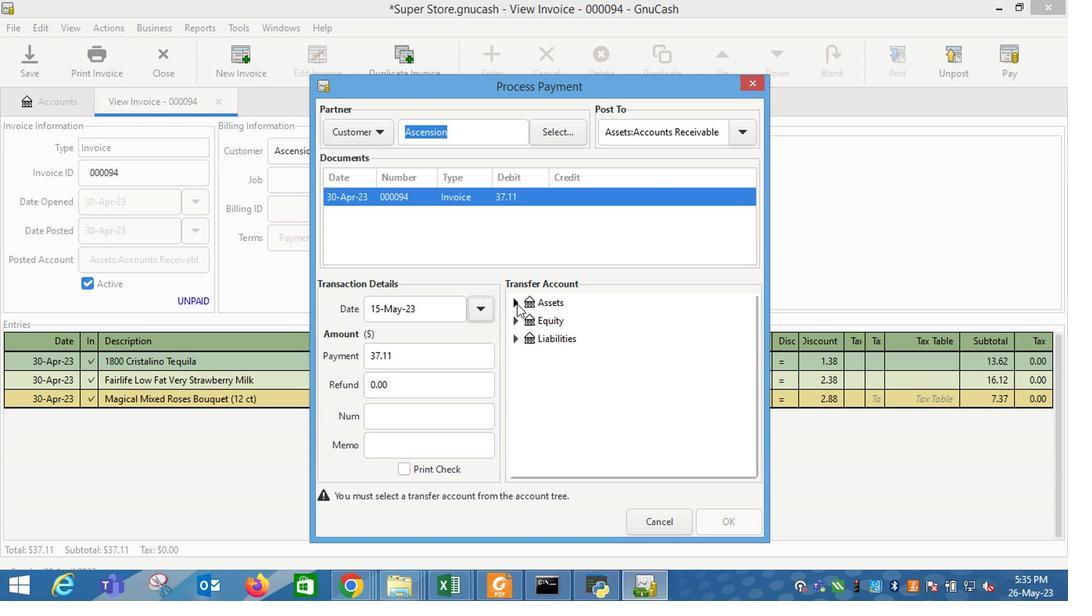 
Action: Mouse moved to (529, 329)
Screenshot: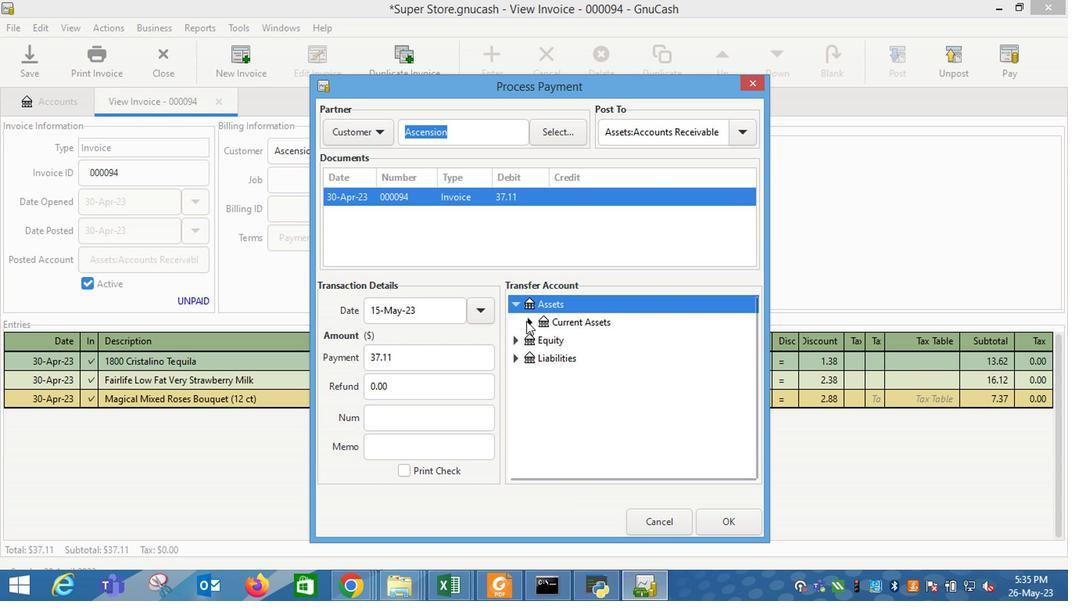 
Action: Mouse pressed left at (529, 329)
Screenshot: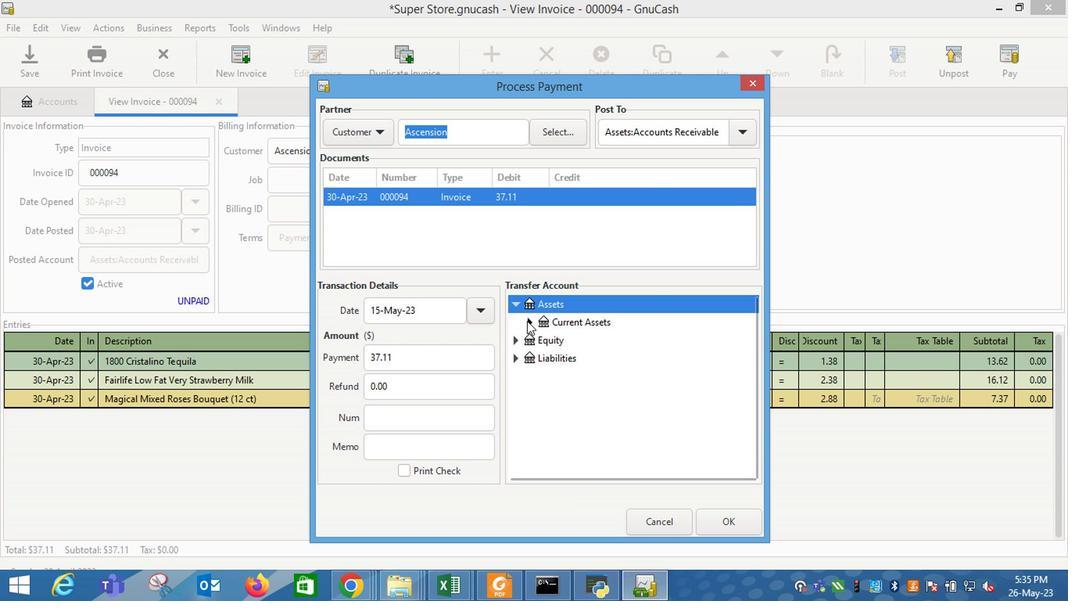 
Action: Mouse moved to (570, 344)
Screenshot: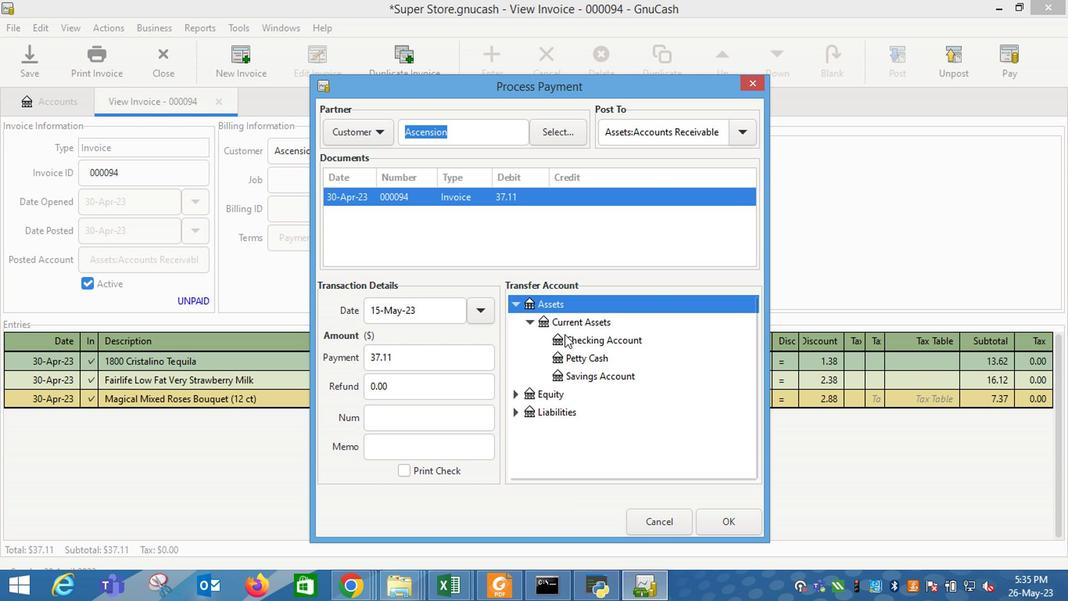 
Action: Mouse pressed left at (570, 344)
Screenshot: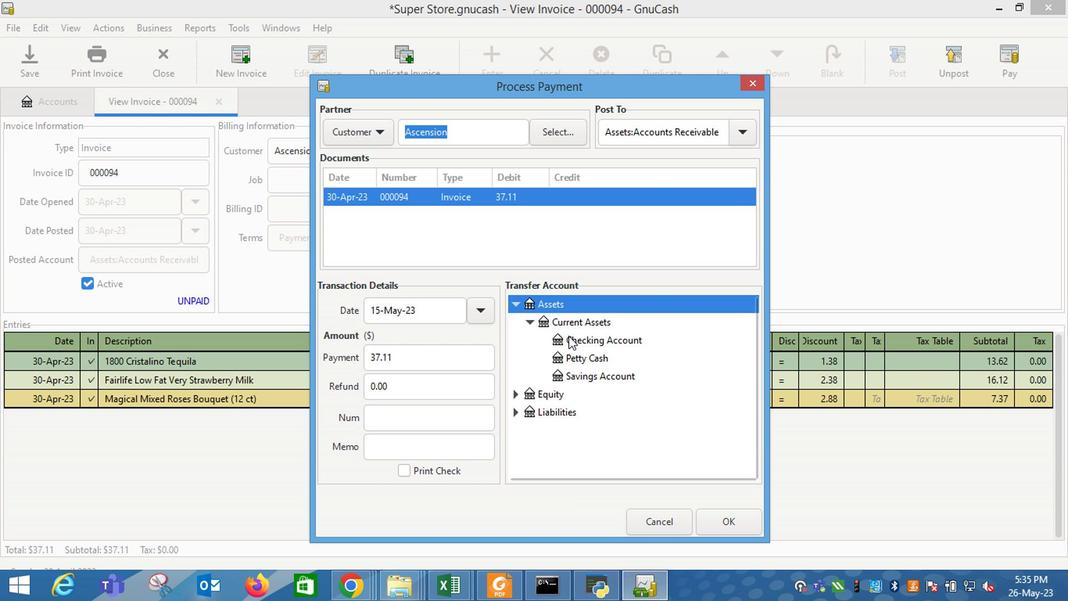 
Action: Mouse moved to (723, 523)
Screenshot: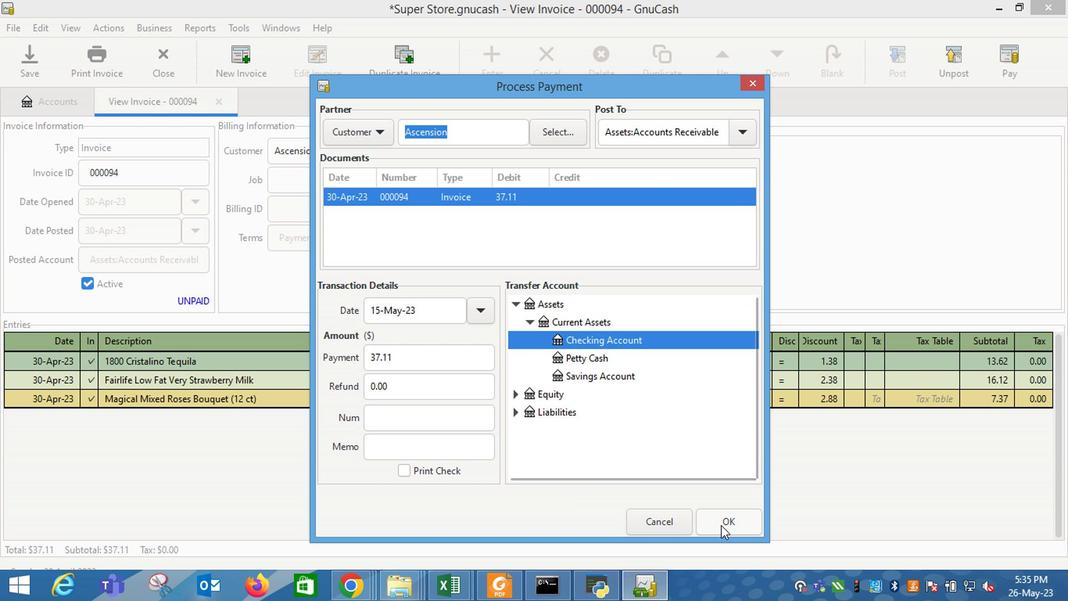 
Action: Mouse pressed left at (723, 523)
Screenshot: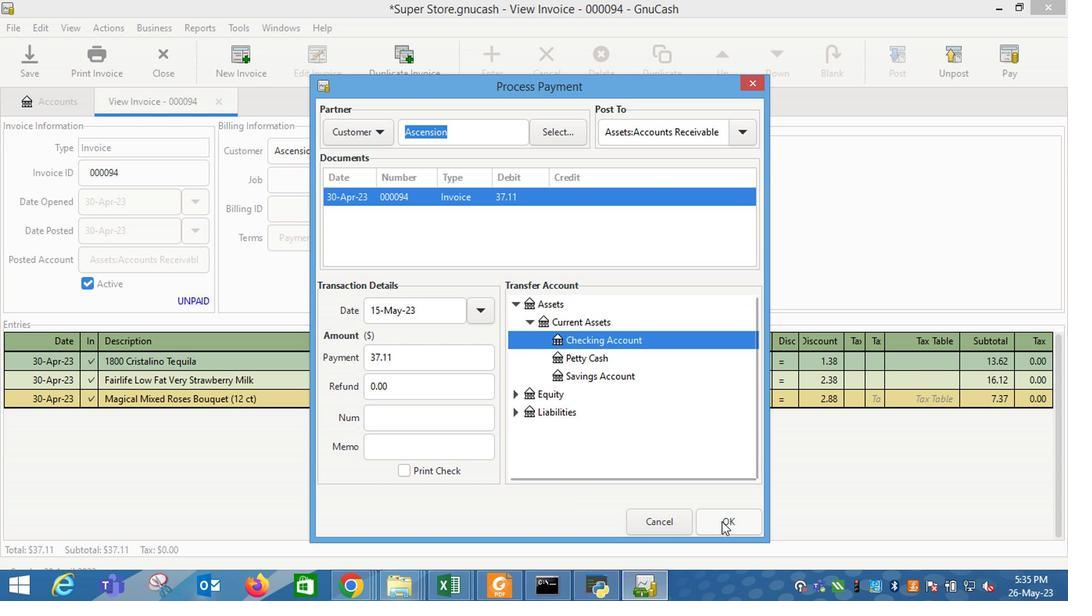
Action: Mouse moved to (102, 73)
Screenshot: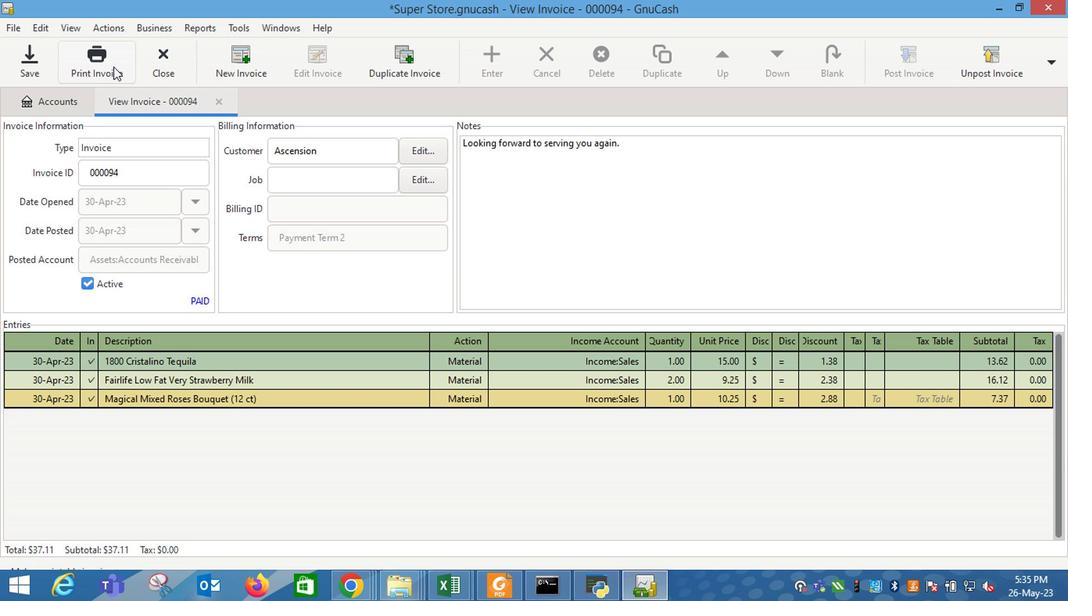 
Action: Mouse pressed left at (102, 73)
Screenshot: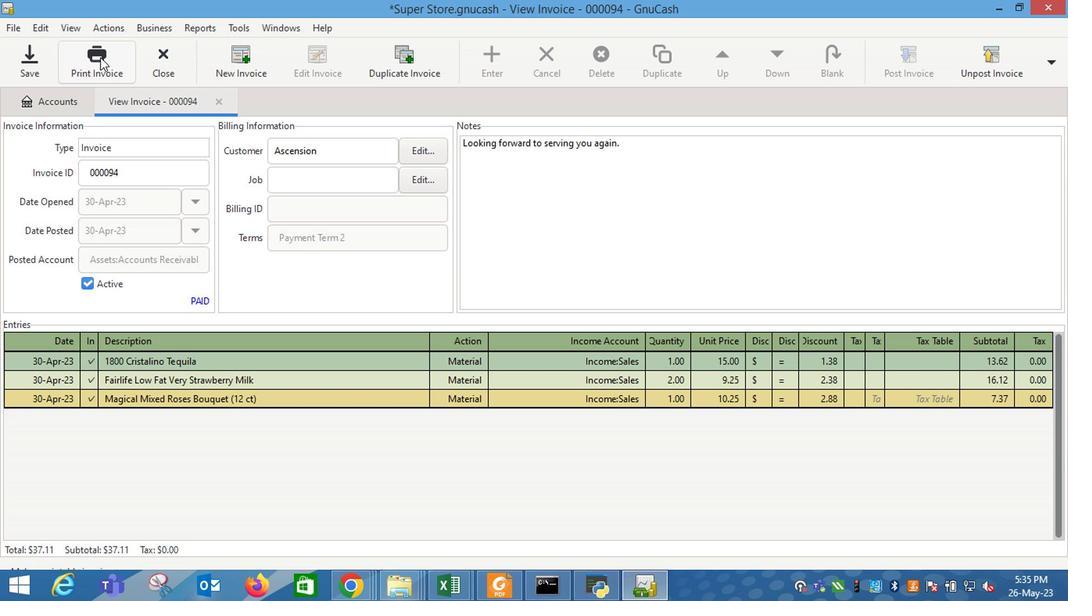 
Action: Mouse moved to (405, 79)
Screenshot: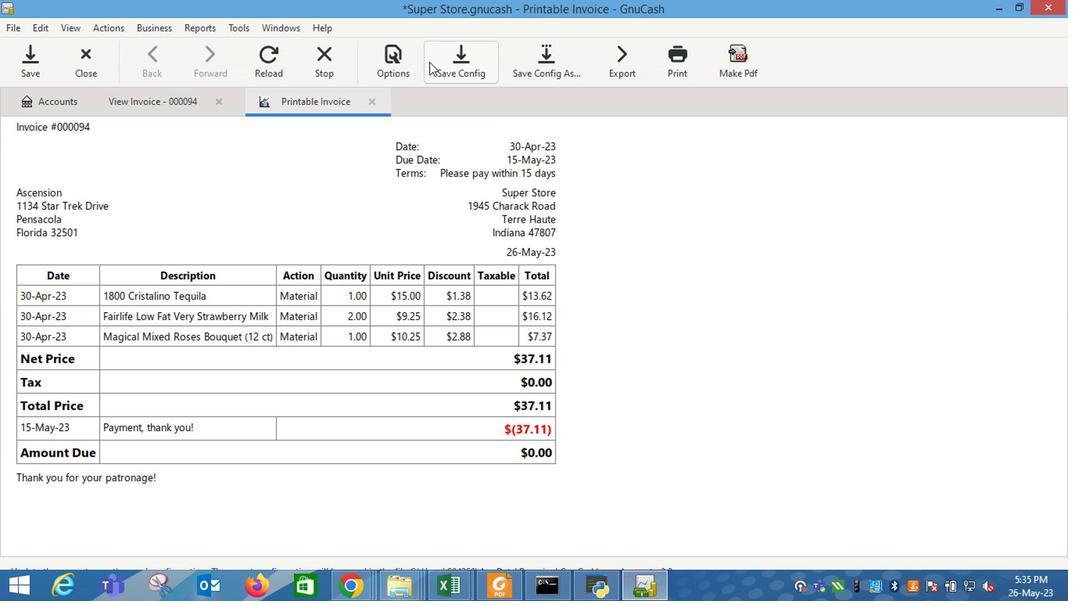 
Action: Mouse pressed left at (405, 79)
Screenshot: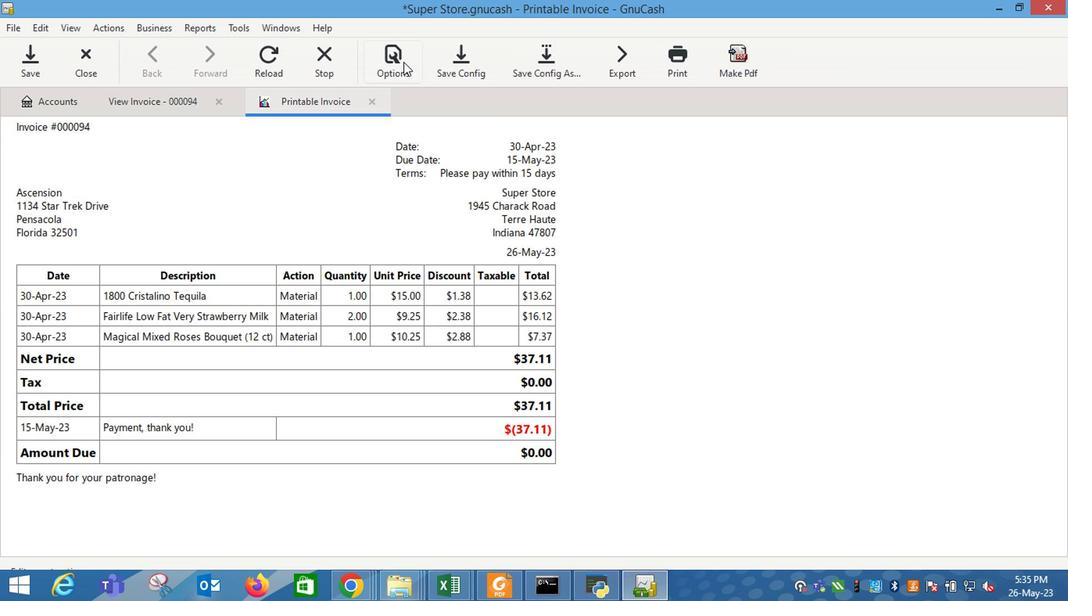
Action: Mouse moved to (305, 164)
Screenshot: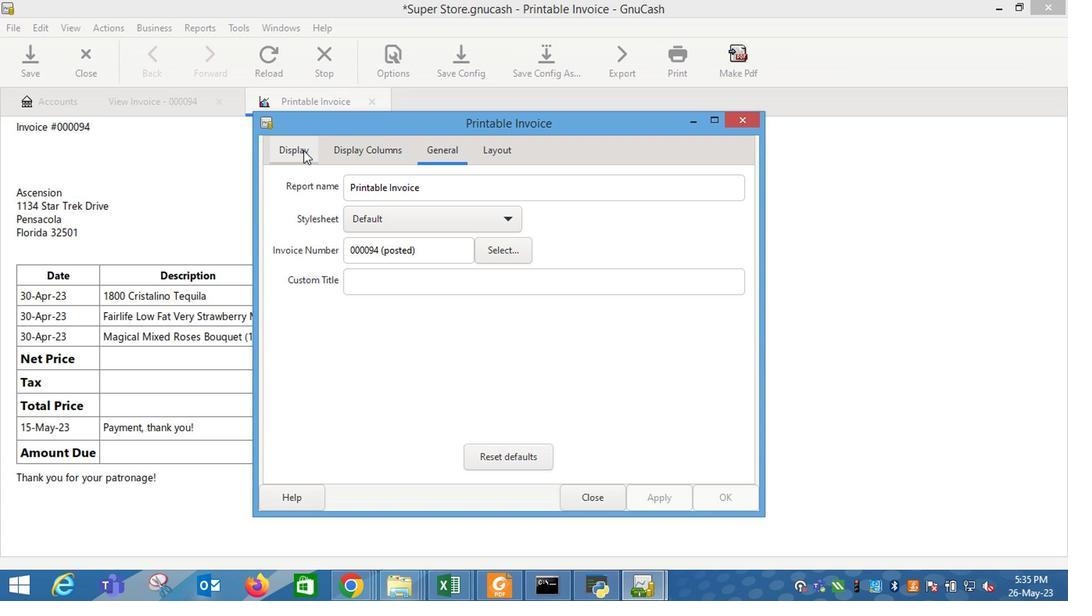 
Action: Mouse pressed left at (305, 164)
Screenshot: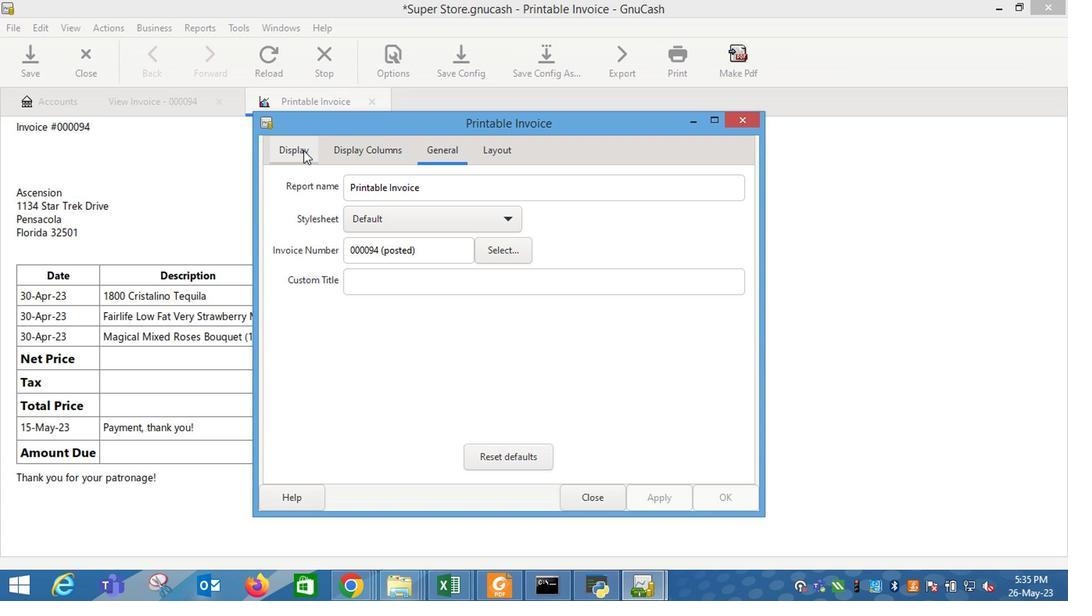 
Action: Mouse moved to (405, 335)
Screenshot: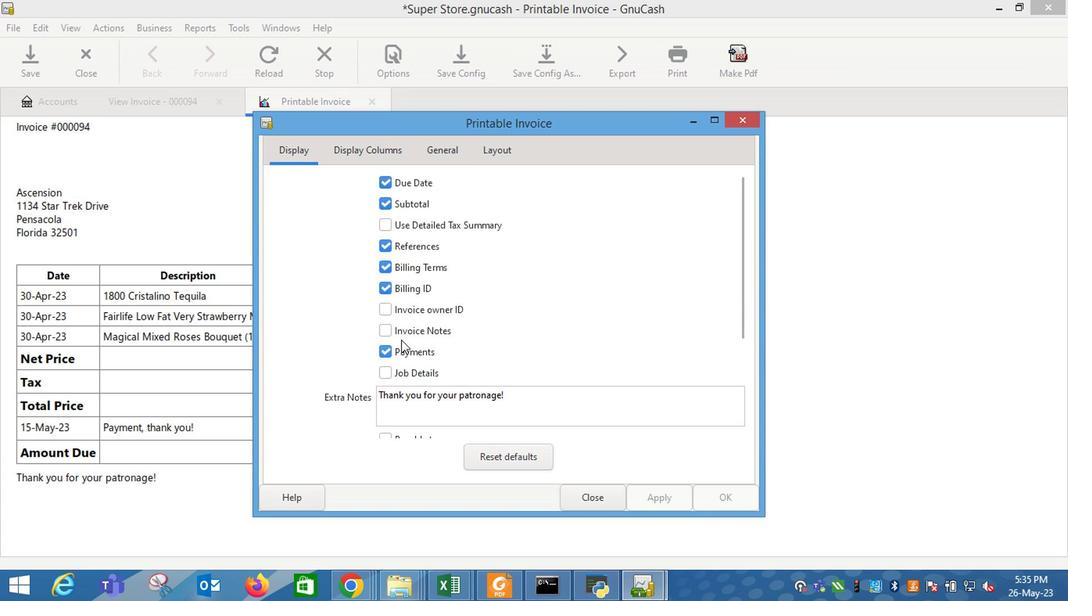 
Action: Mouse pressed left at (405, 335)
Screenshot: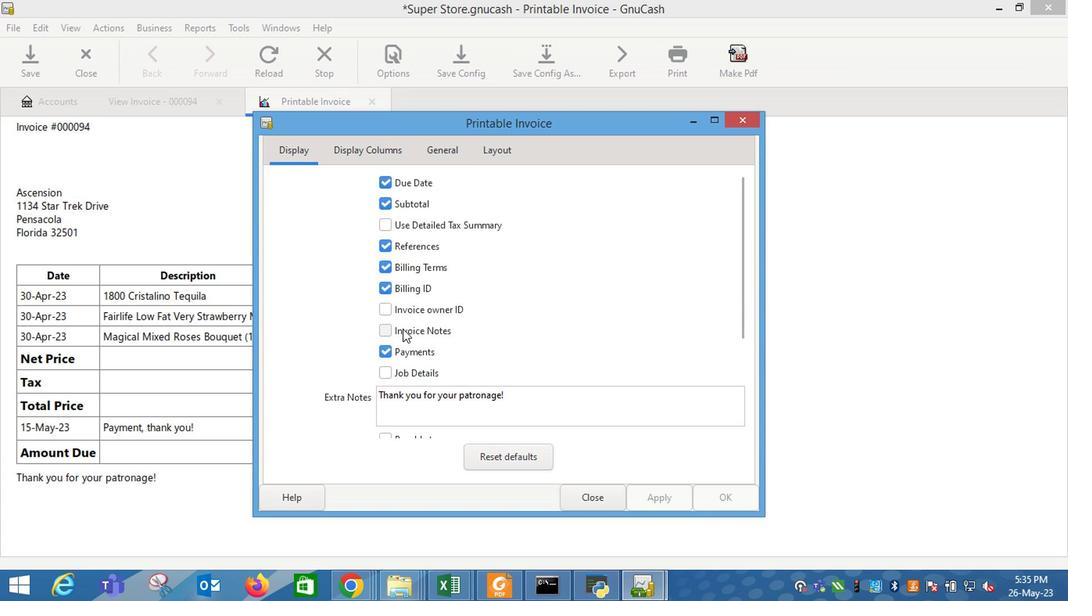 
Action: Mouse moved to (648, 499)
Screenshot: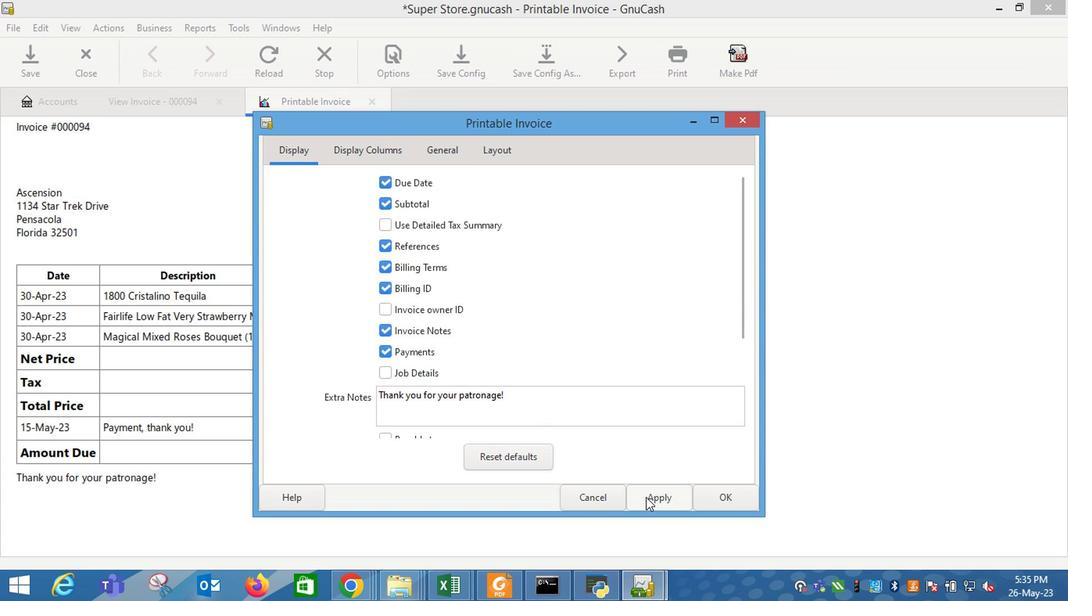 
Action: Mouse pressed left at (648, 499)
Screenshot: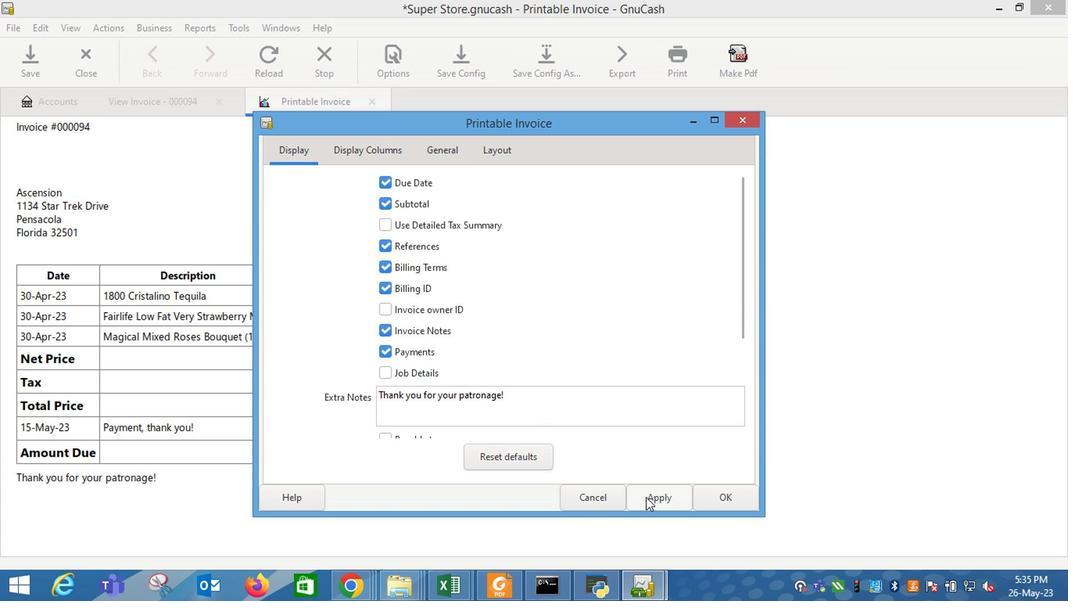 
Action: Mouse moved to (578, 496)
Screenshot: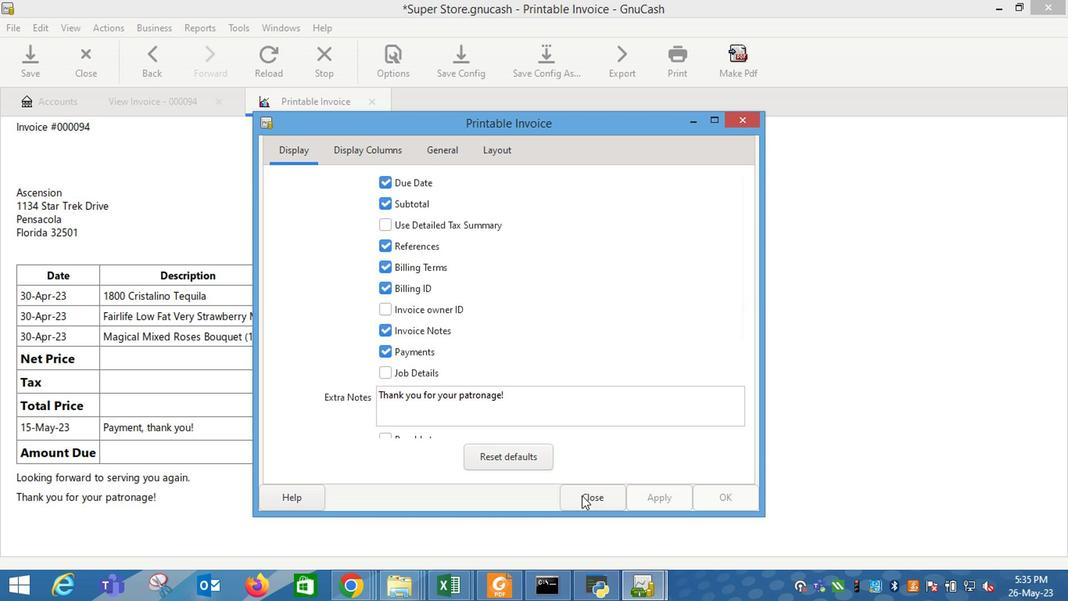 
Action: Mouse pressed left at (578, 496)
Screenshot: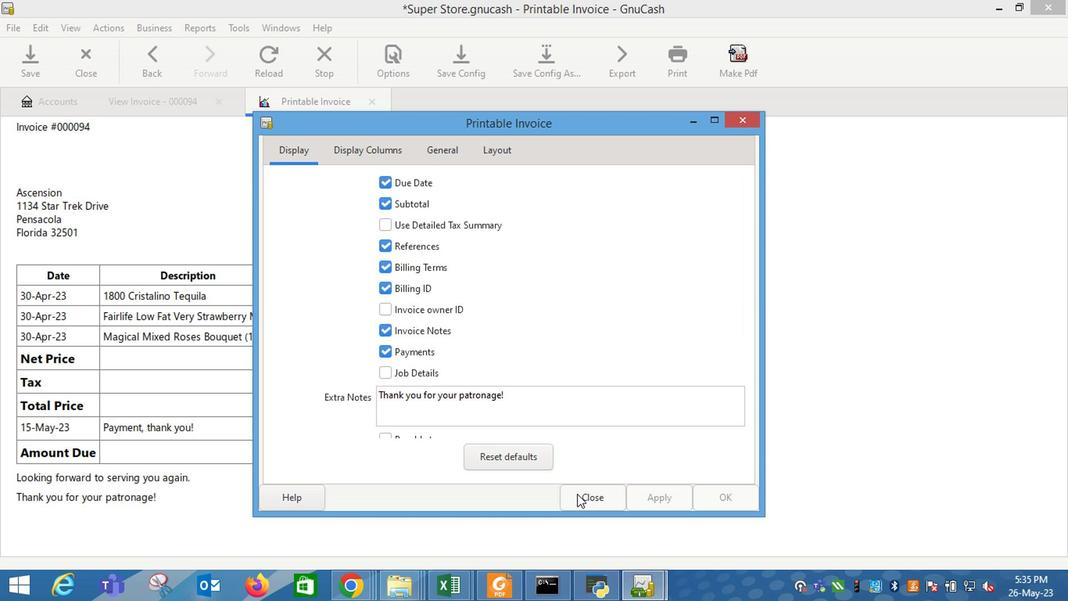 
Action: Mouse moved to (574, 494)
Screenshot: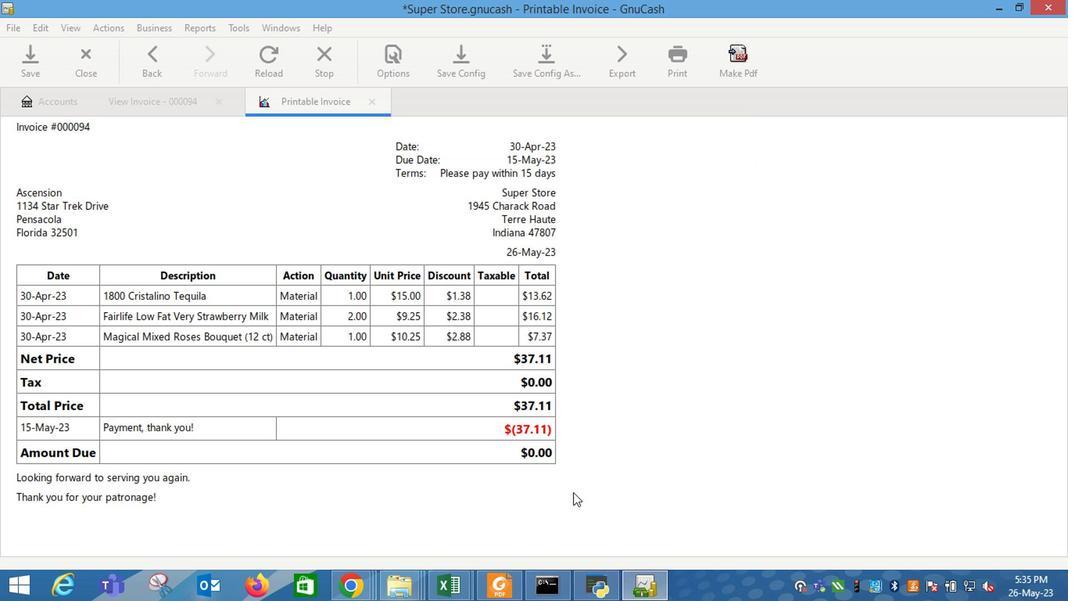 
